 Task: Look for space in Simões Filho, Brazil from 4th June, 2023 to 15th June, 2023 for 2 adults in price range Rs.10000 to Rs.15000. Place can be entire place with 1  bedroom having 1 bed and 1 bathroom. Property type can be house, flat, guest house, hotel. Amenities needed are: washing machine. Booking option can be shelf check-in. Required host language is Spanish.
Action: Mouse moved to (703, 100)
Screenshot: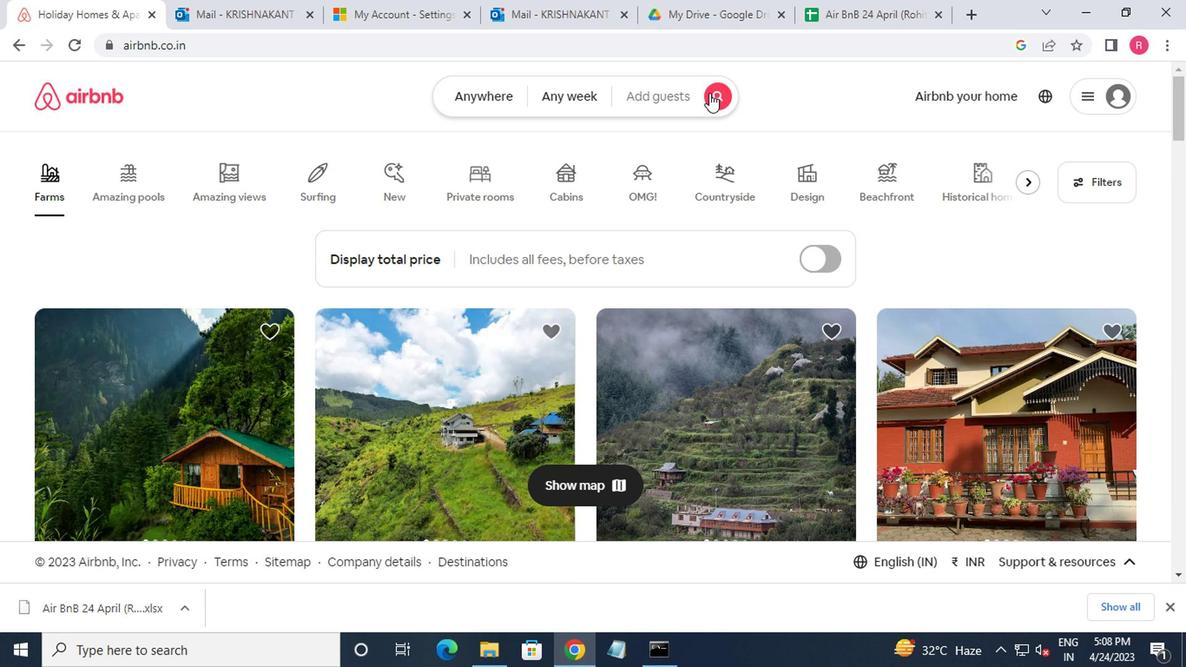 
Action: Mouse pressed left at (703, 100)
Screenshot: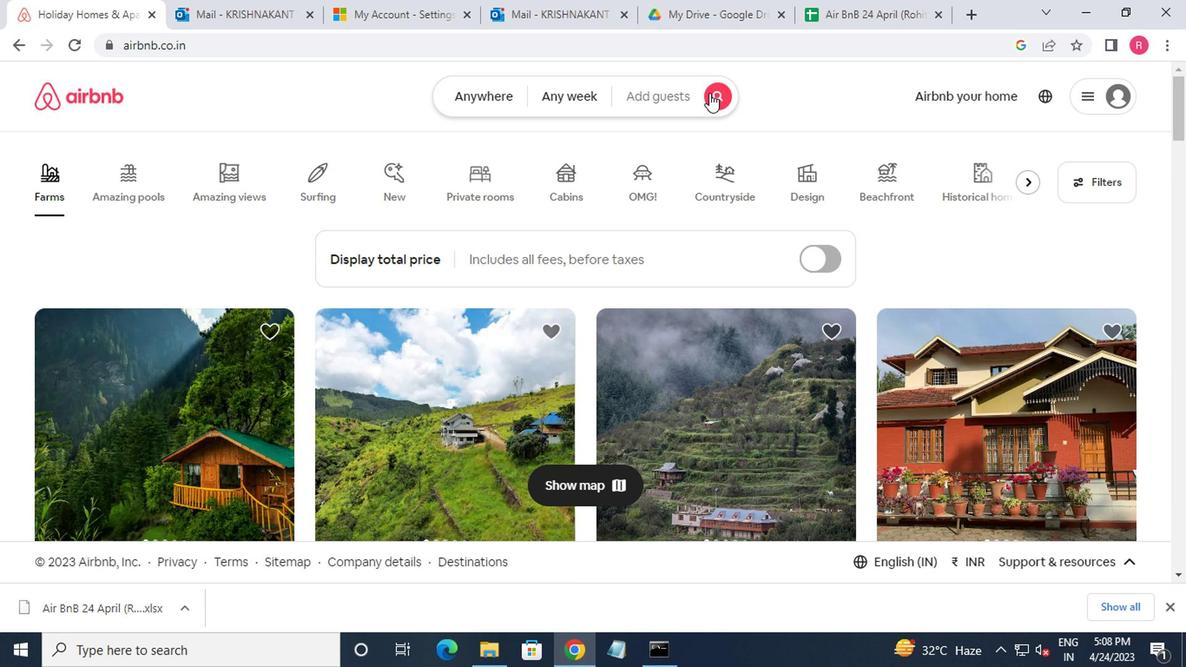 
Action: Mouse moved to (354, 160)
Screenshot: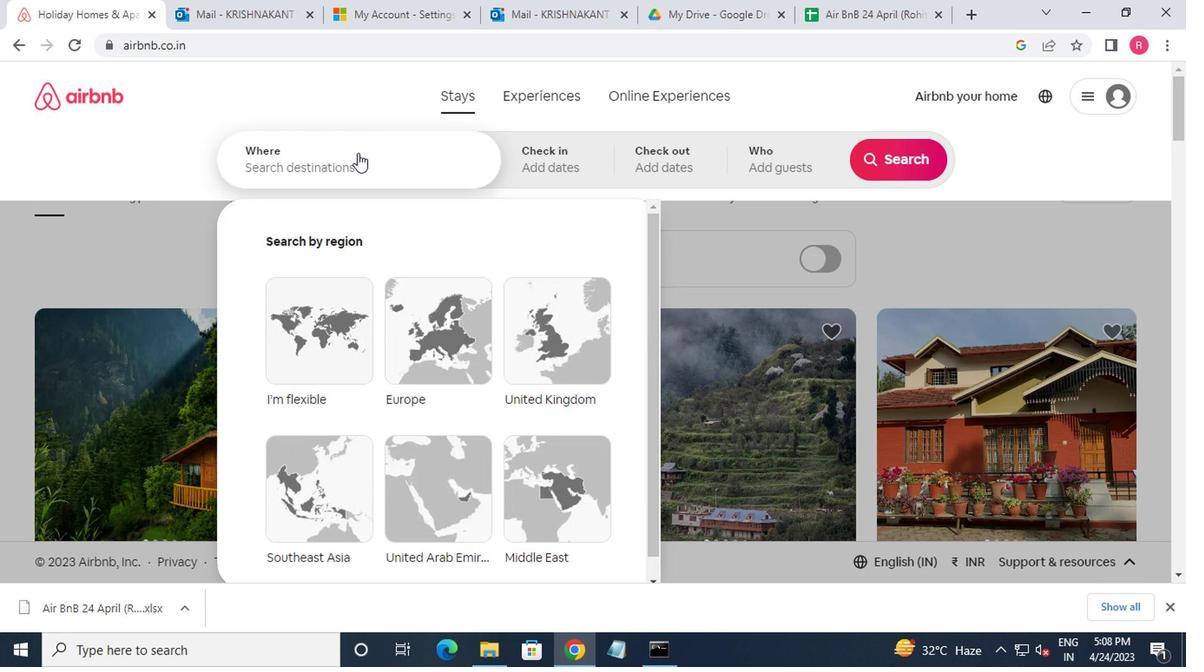 
Action: Mouse pressed left at (354, 160)
Screenshot: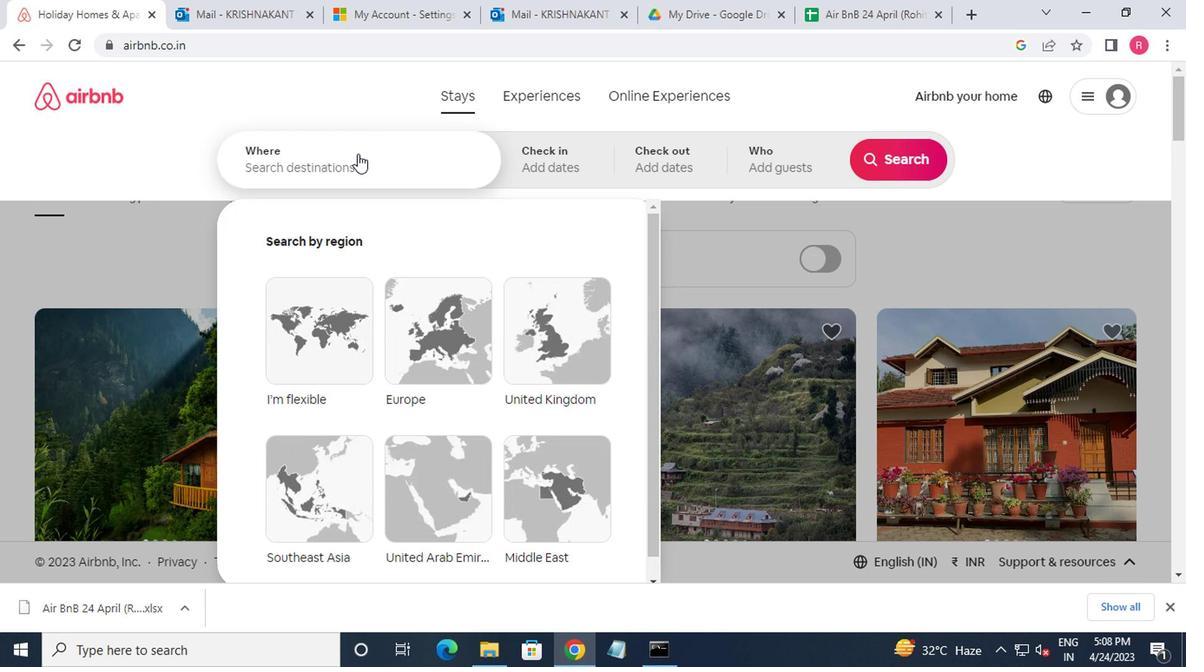 
Action: Mouse moved to (357, 160)
Screenshot: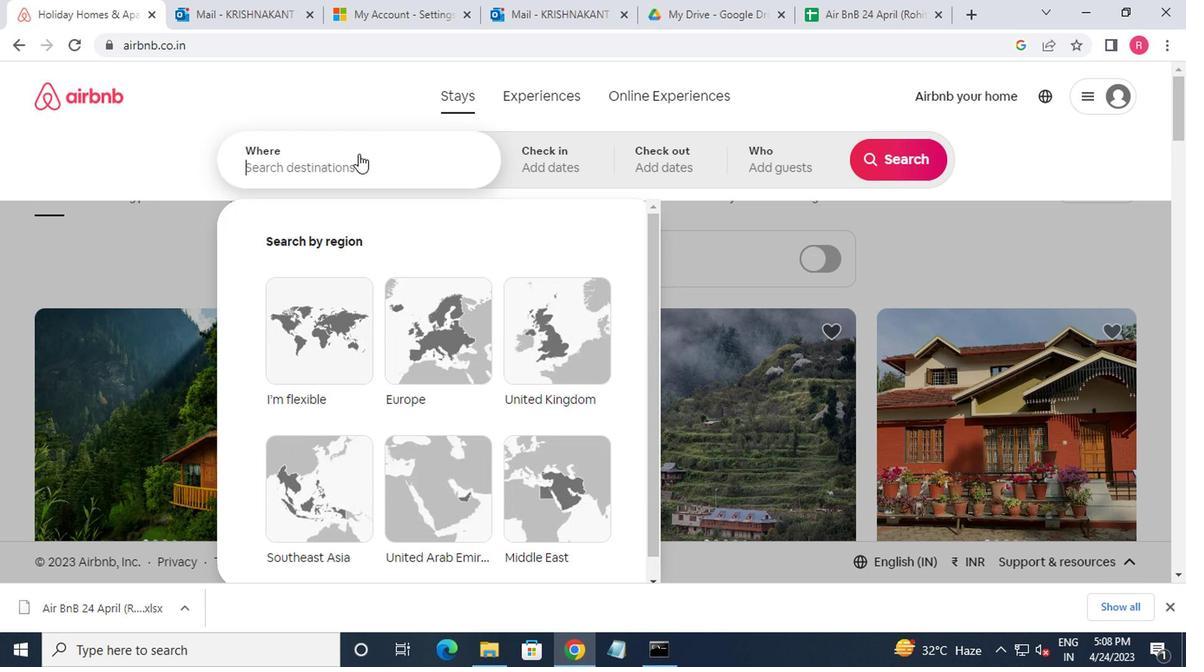 
Action: Key pressed simoes
Screenshot: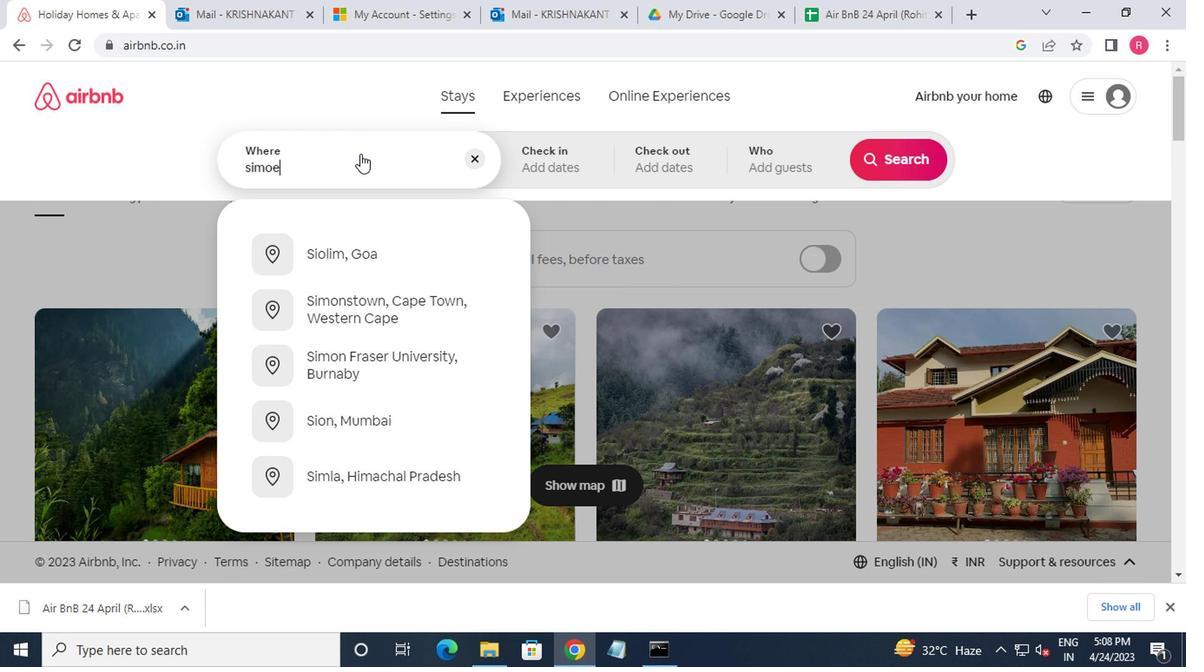 
Action: Mouse moved to (326, 270)
Screenshot: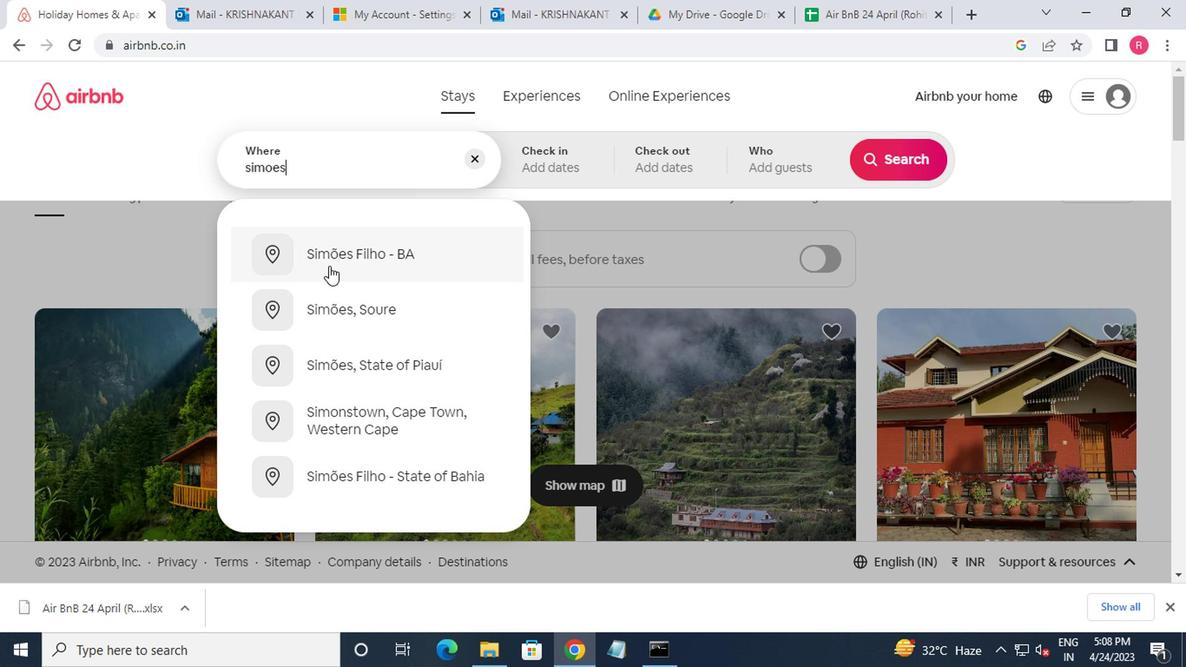 
Action: Mouse pressed left at (326, 270)
Screenshot: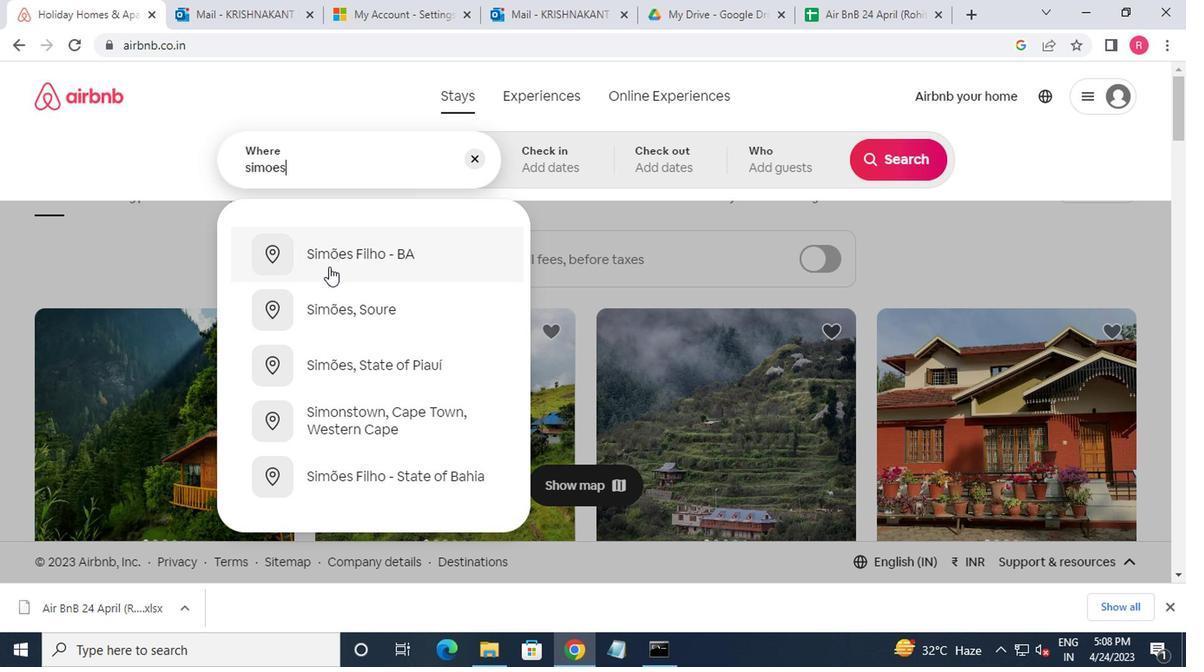 
Action: Mouse moved to (879, 304)
Screenshot: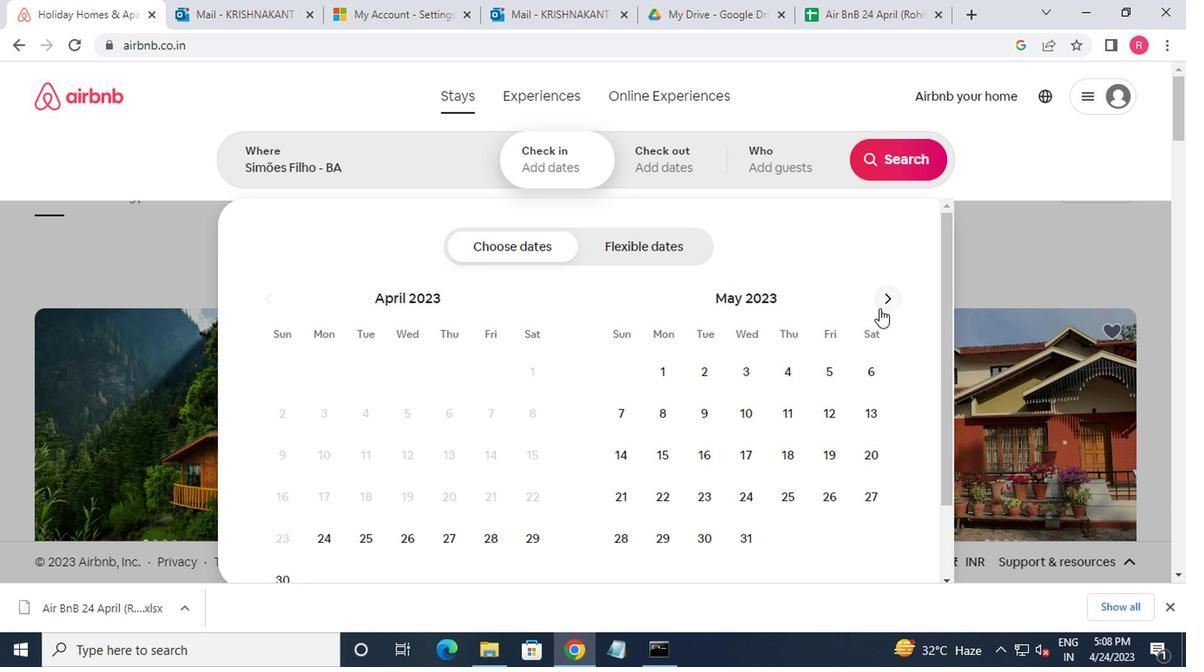 
Action: Mouse pressed left at (879, 304)
Screenshot: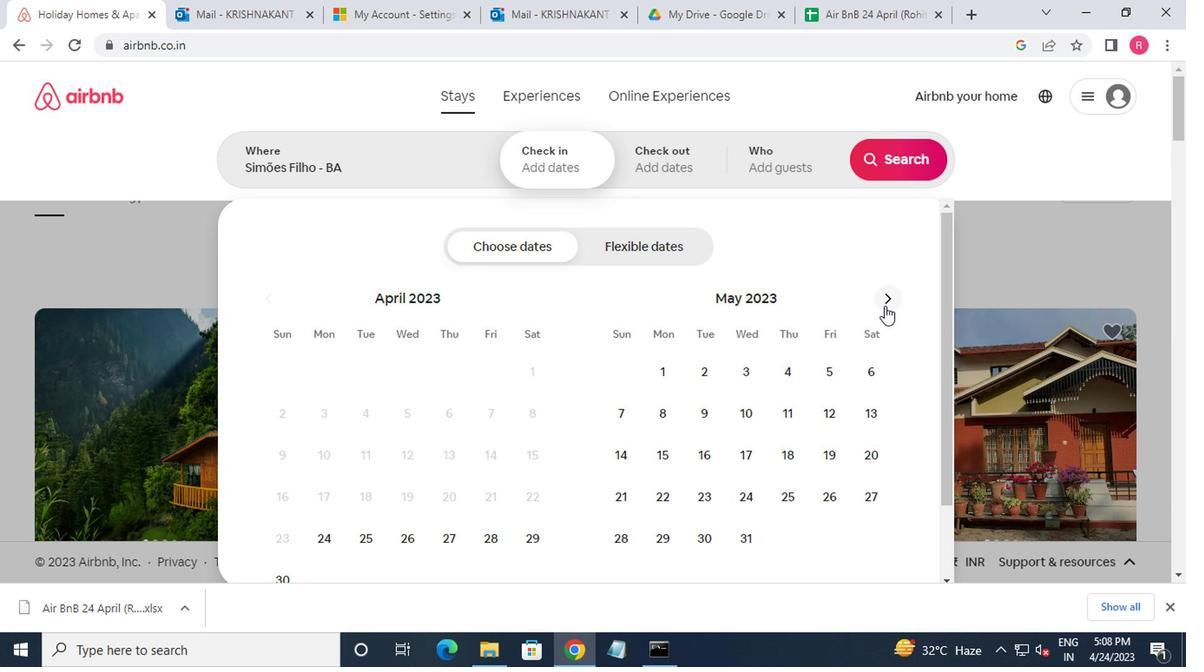 
Action: Mouse moved to (622, 412)
Screenshot: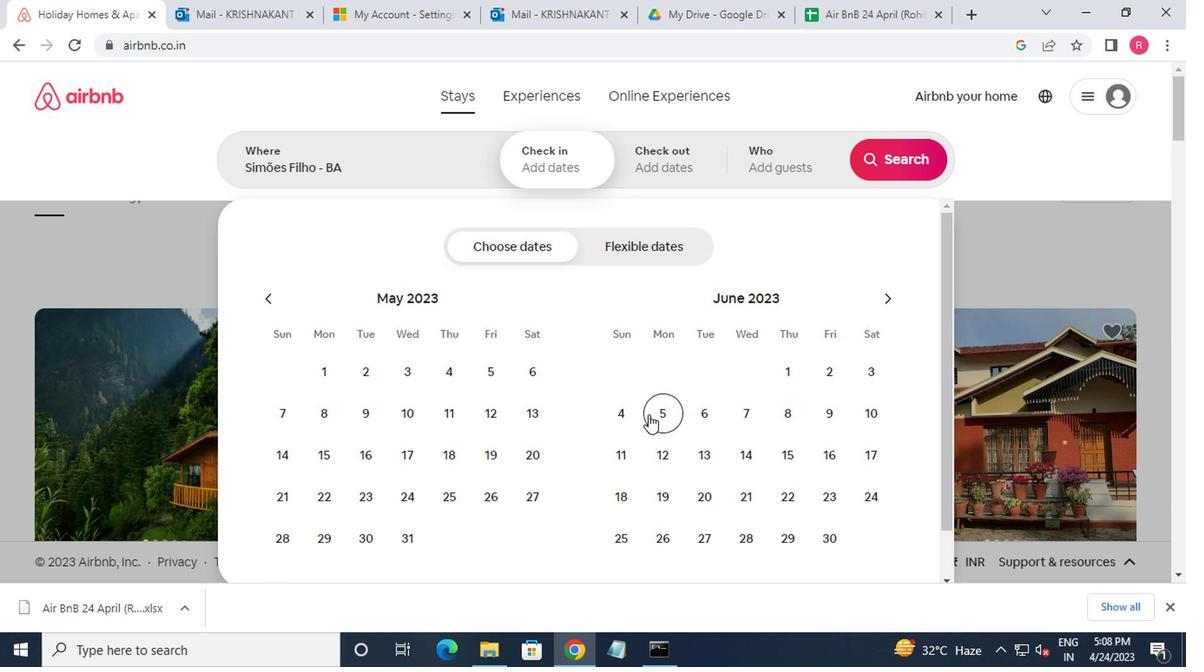 
Action: Mouse pressed left at (622, 412)
Screenshot: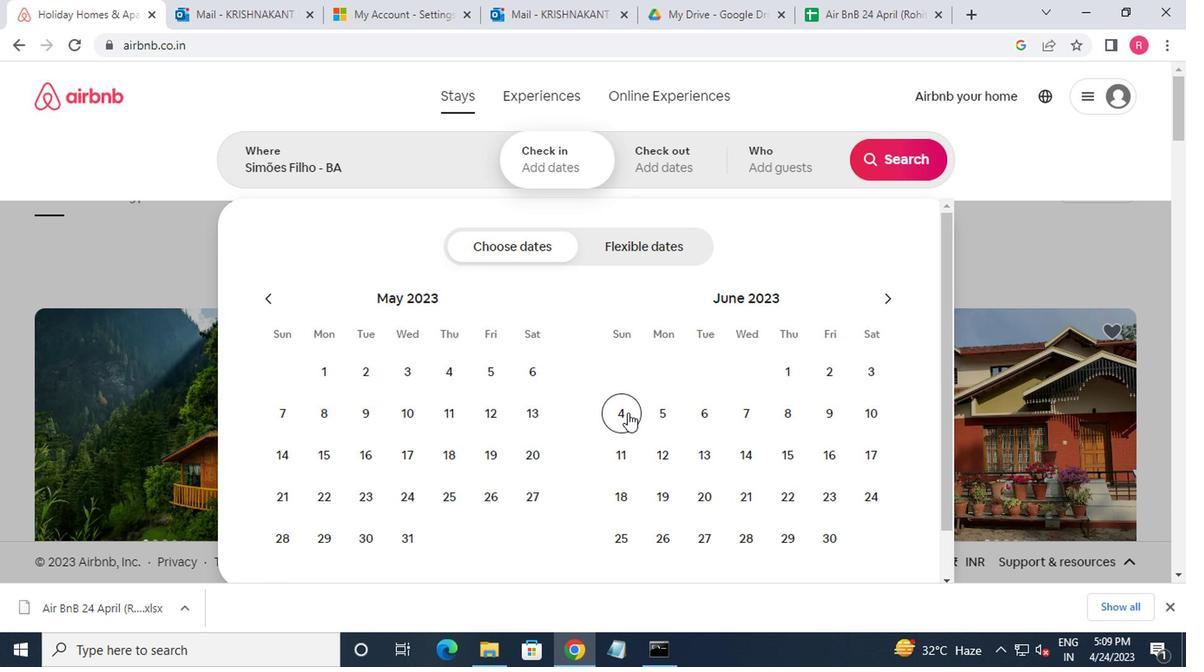 
Action: Mouse moved to (769, 455)
Screenshot: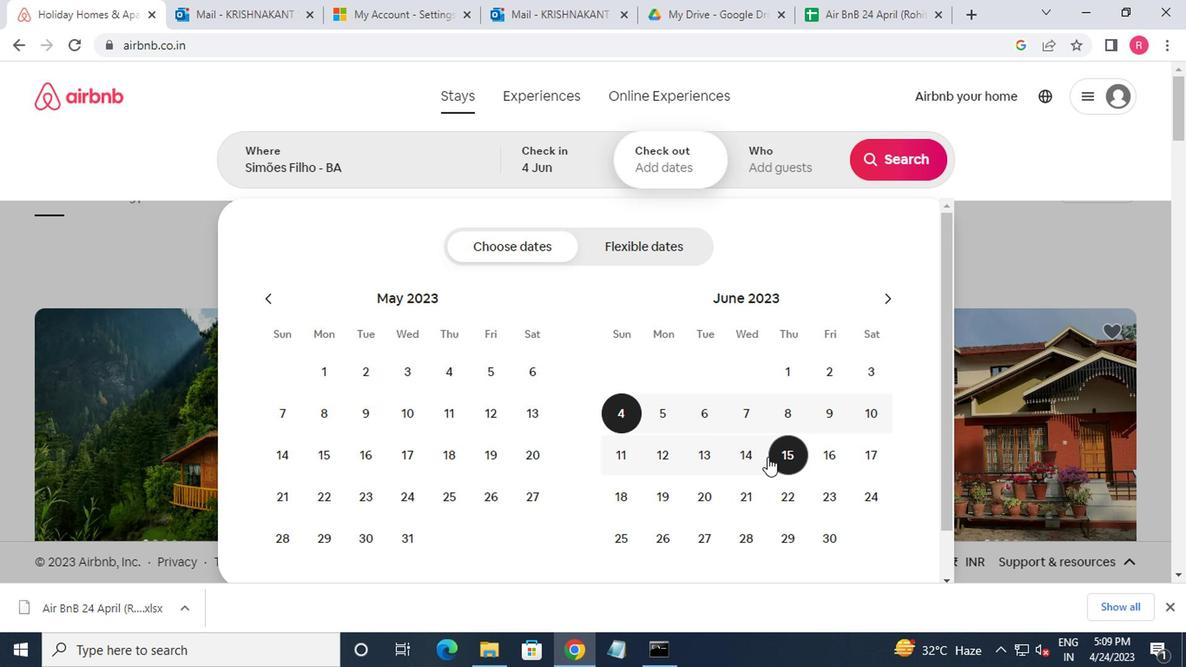 
Action: Mouse pressed left at (769, 455)
Screenshot: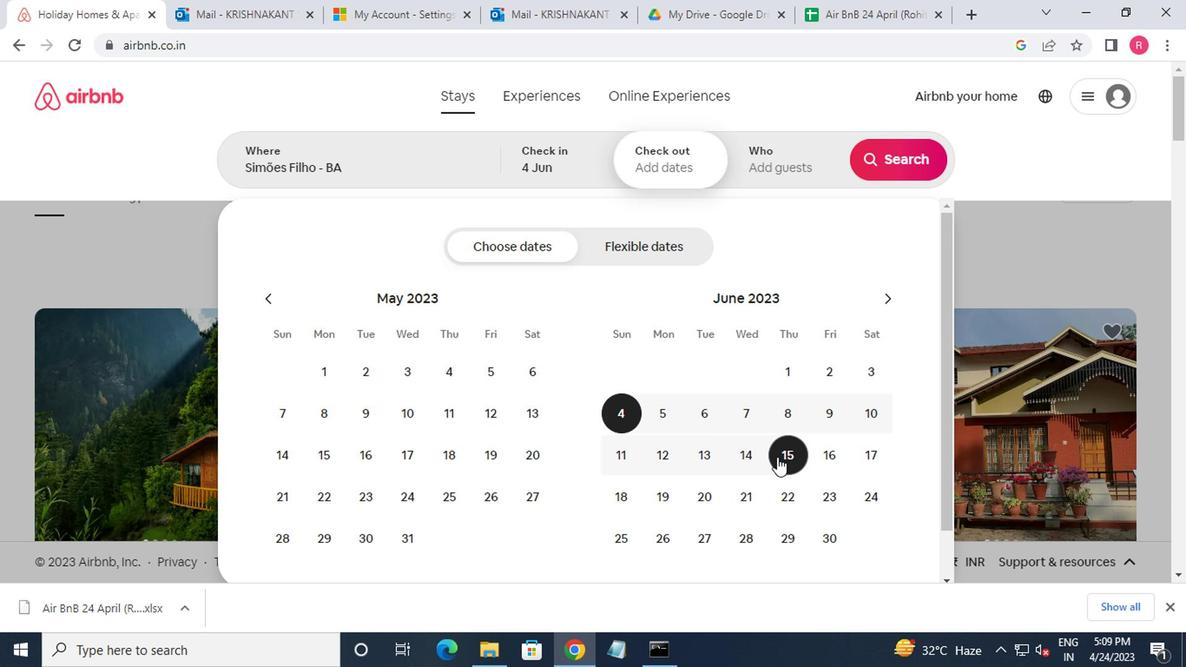 
Action: Mouse moved to (768, 173)
Screenshot: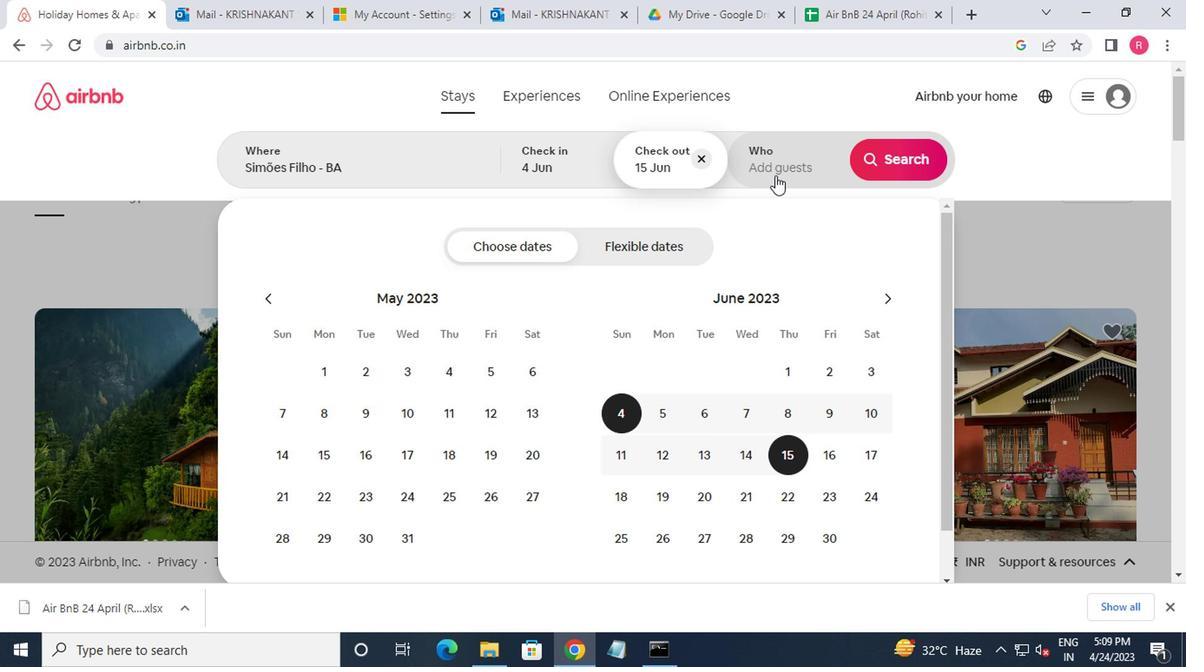 
Action: Mouse pressed left at (768, 173)
Screenshot: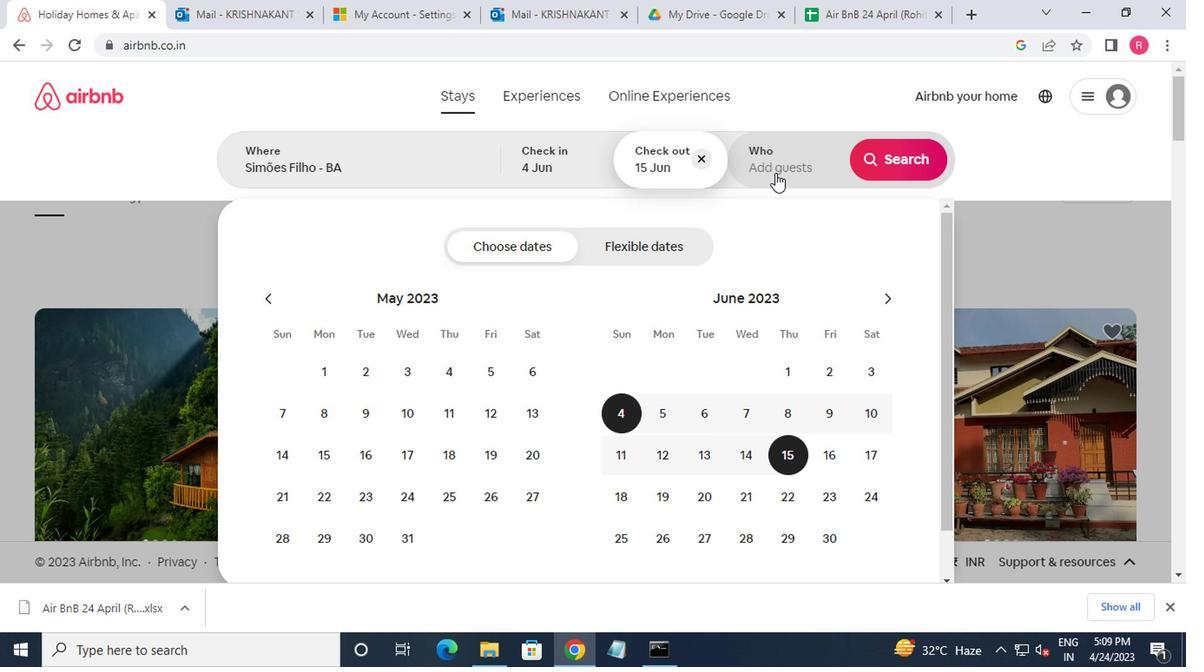 
Action: Mouse moved to (889, 255)
Screenshot: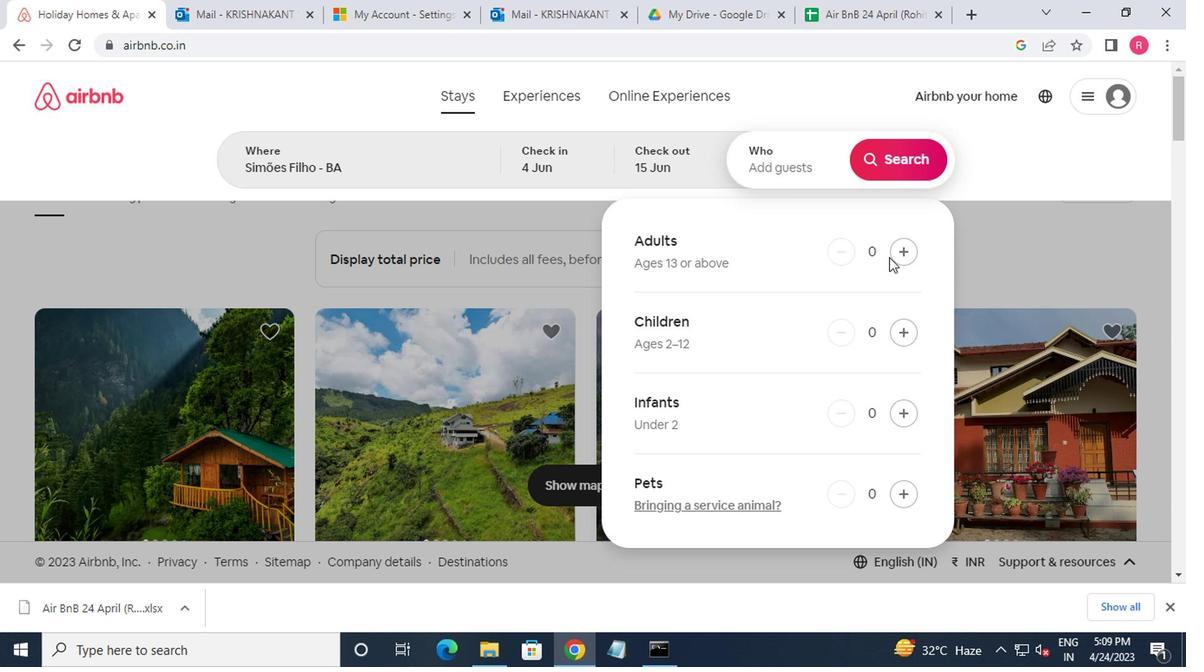 
Action: Mouse pressed left at (889, 255)
Screenshot: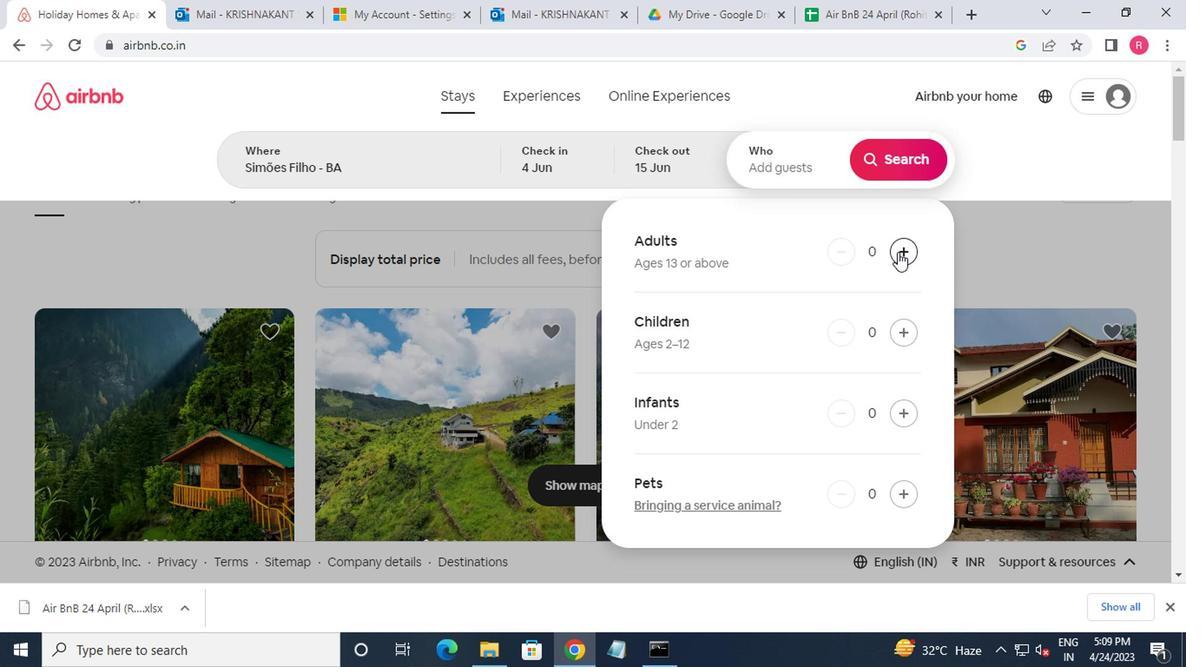 
Action: Mouse moved to (889, 254)
Screenshot: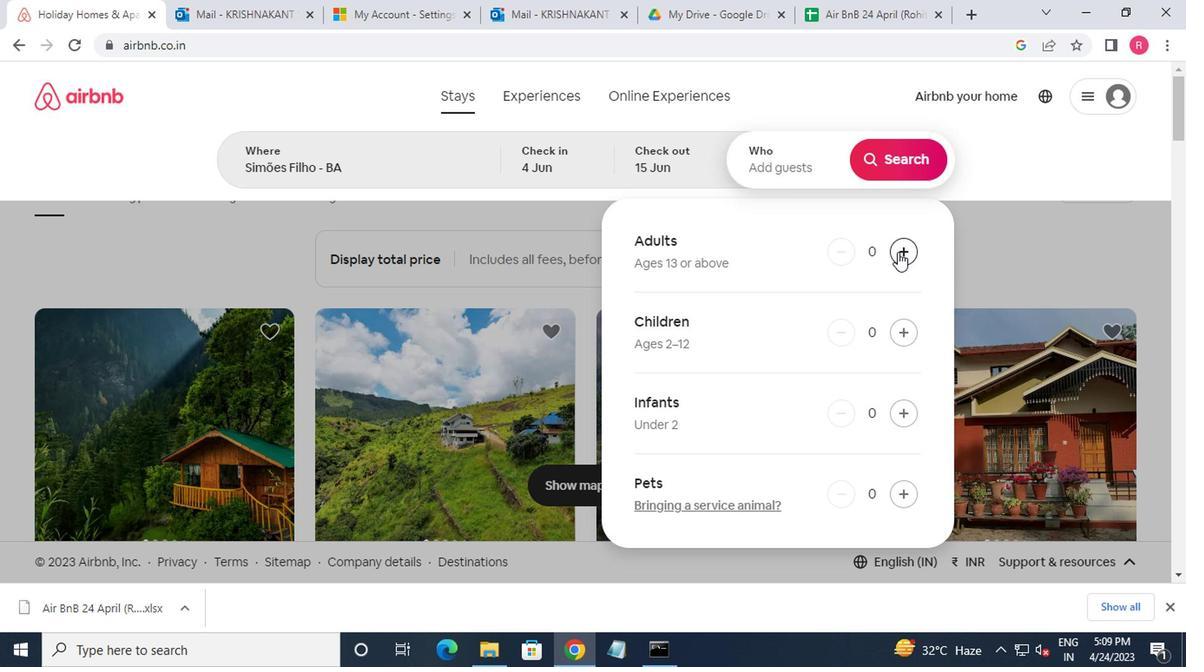 
Action: Mouse pressed left at (889, 254)
Screenshot: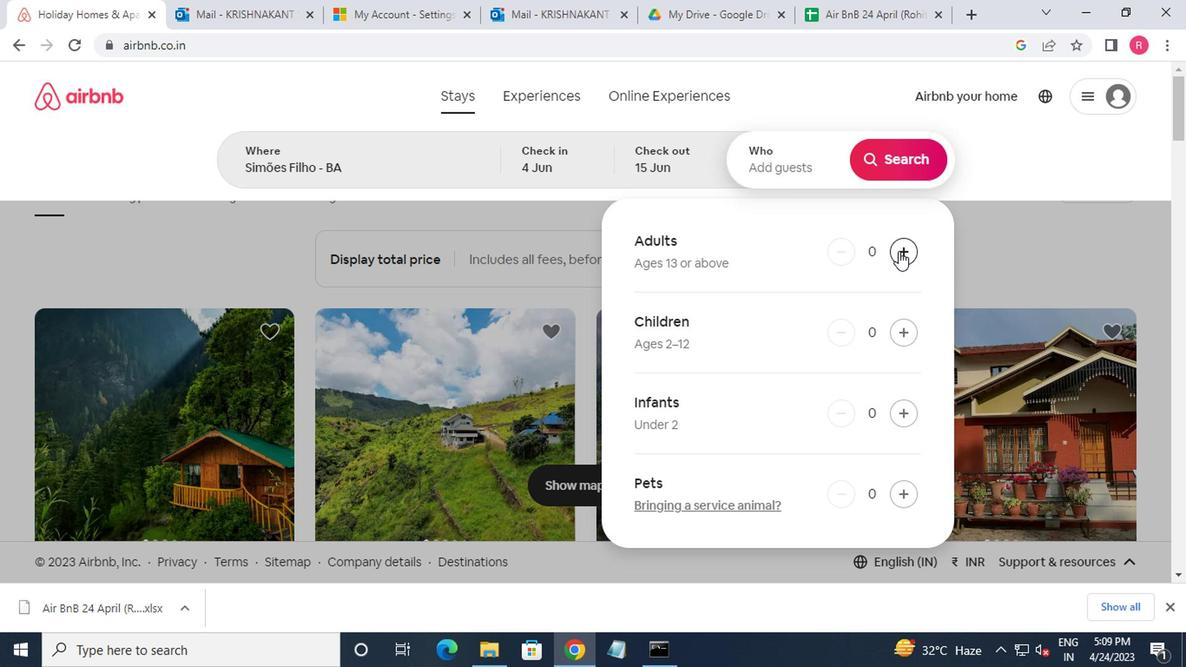 
Action: Mouse moved to (878, 182)
Screenshot: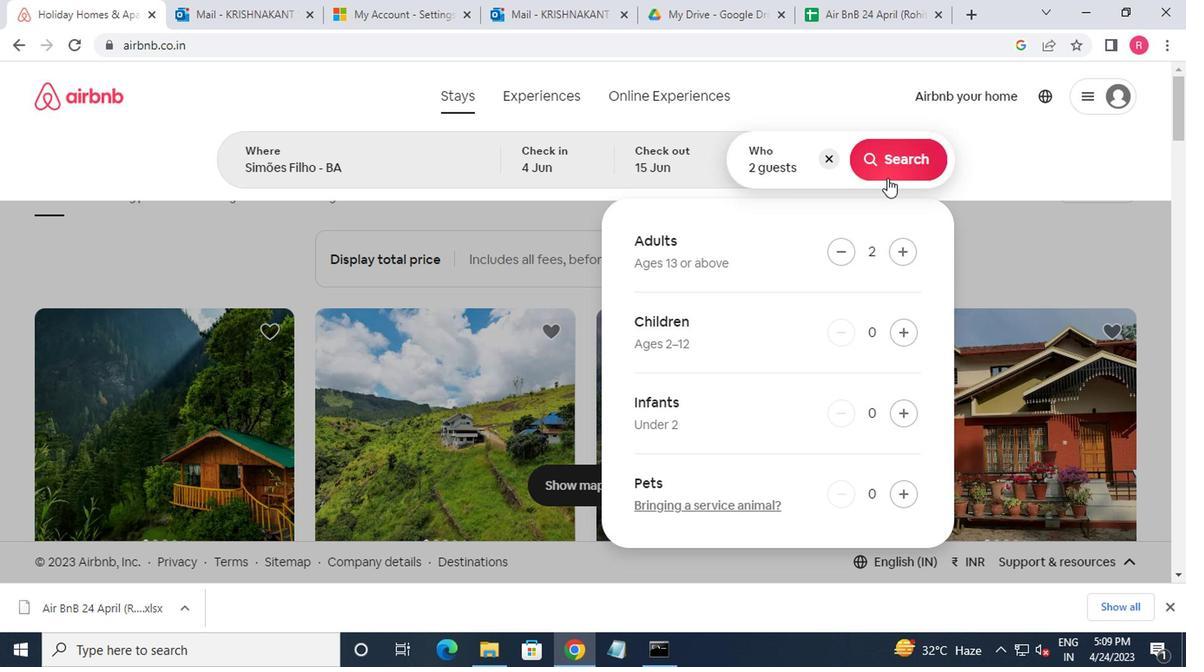 
Action: Mouse pressed left at (878, 182)
Screenshot: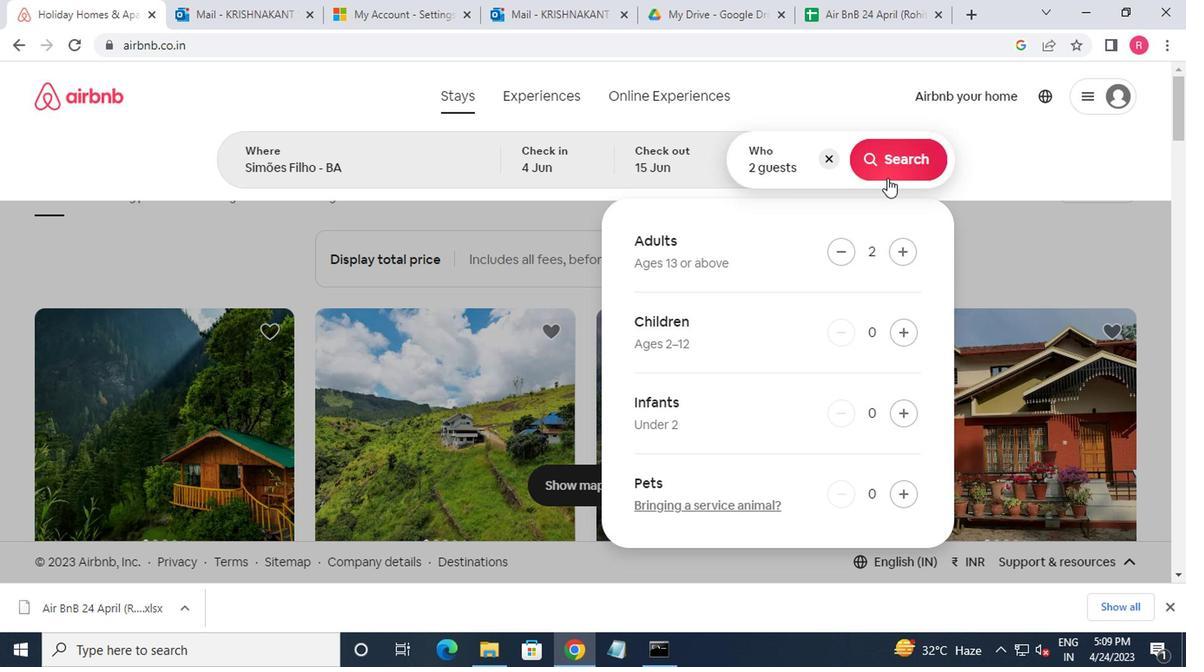 
Action: Mouse moved to (1098, 169)
Screenshot: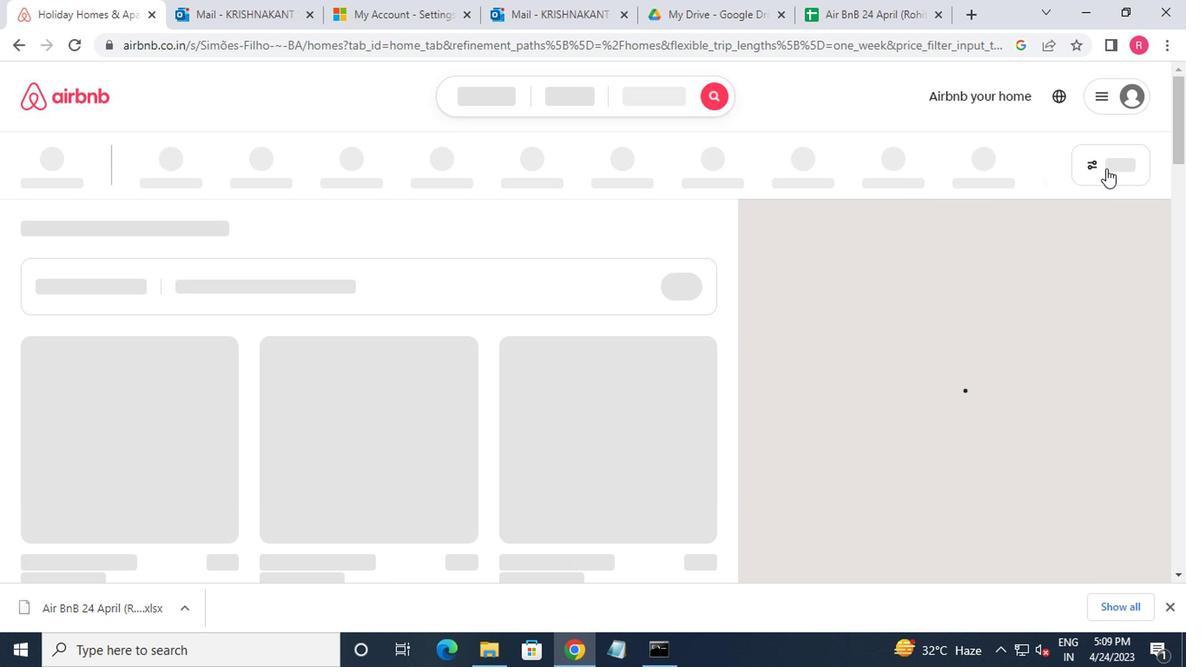 
Action: Mouse pressed left at (1098, 169)
Screenshot: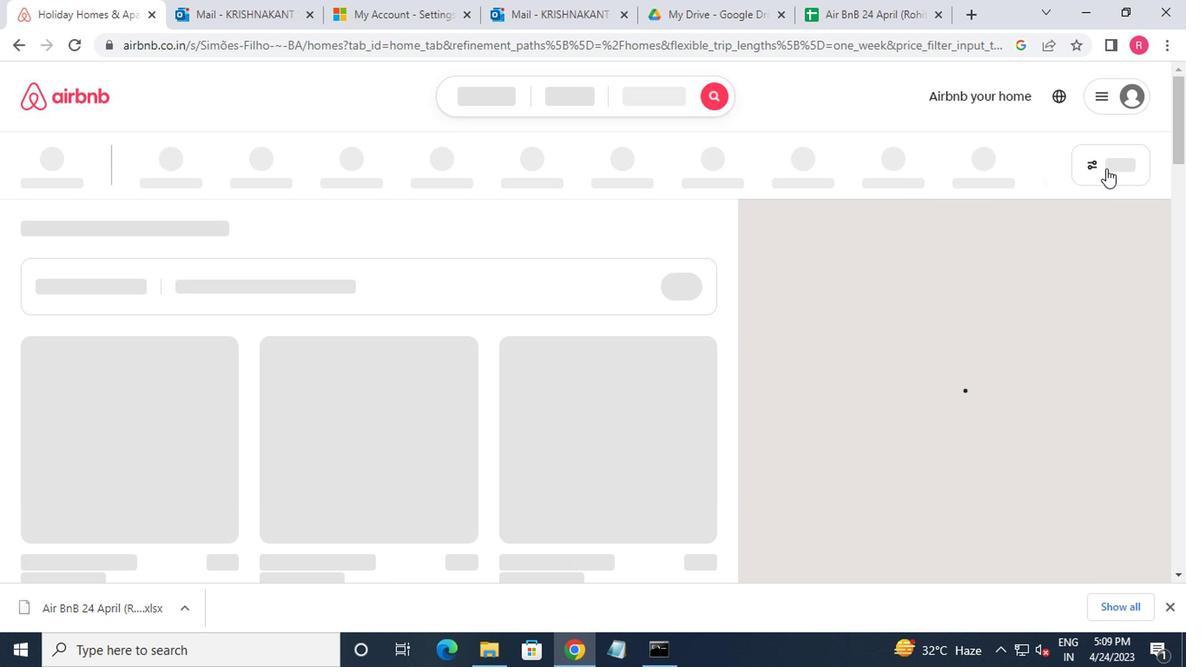 
Action: Mouse moved to (1074, 169)
Screenshot: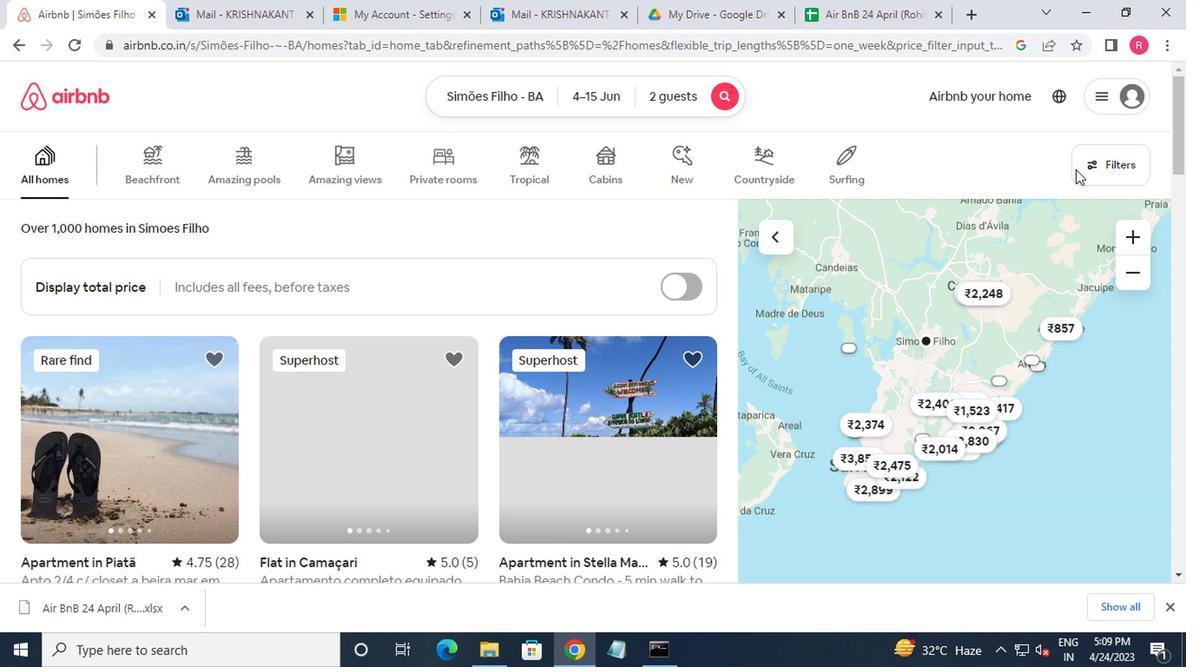 
Action: Mouse pressed left at (1074, 169)
Screenshot: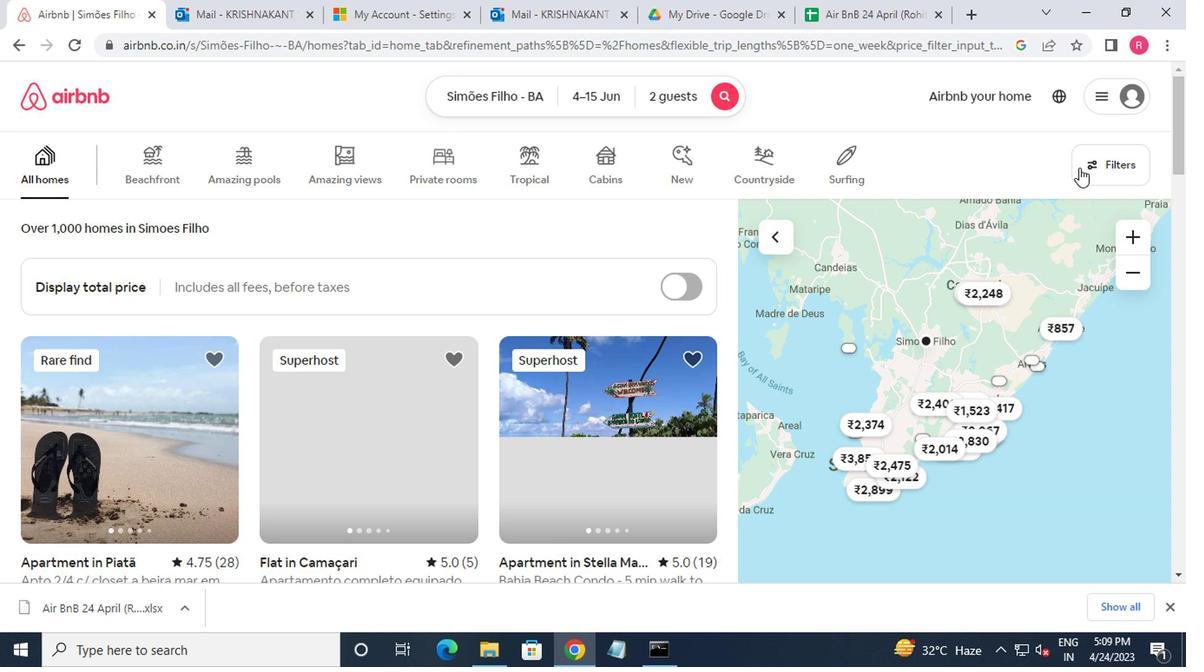 
Action: Mouse moved to (397, 377)
Screenshot: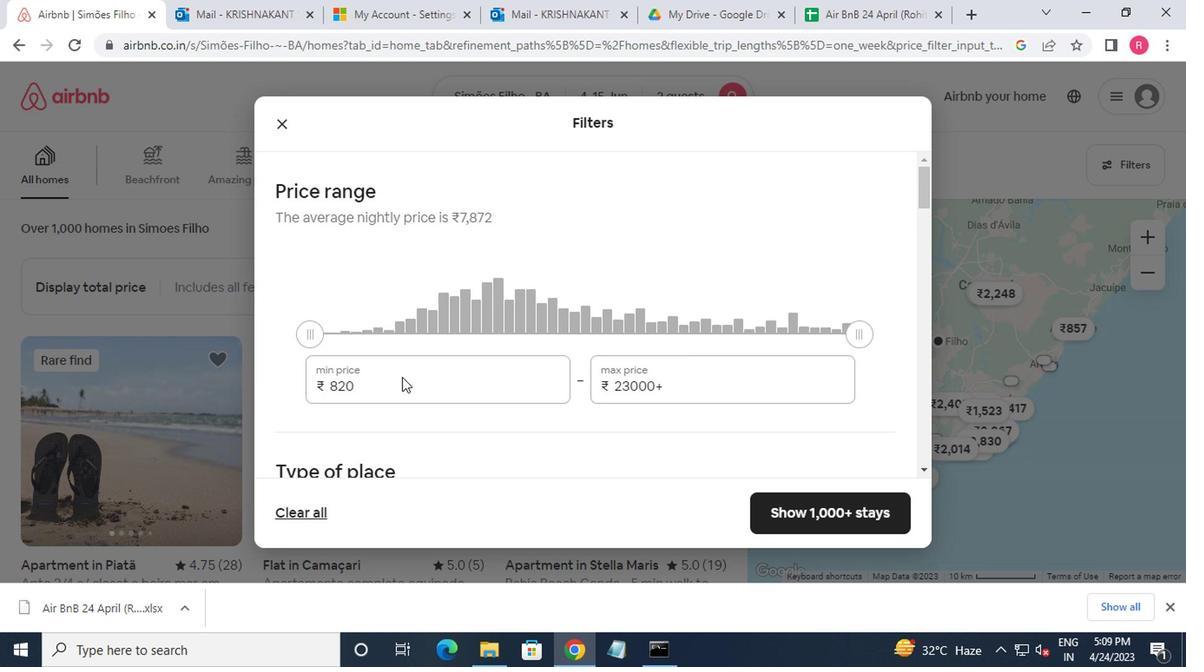 
Action: Mouse pressed left at (397, 377)
Screenshot: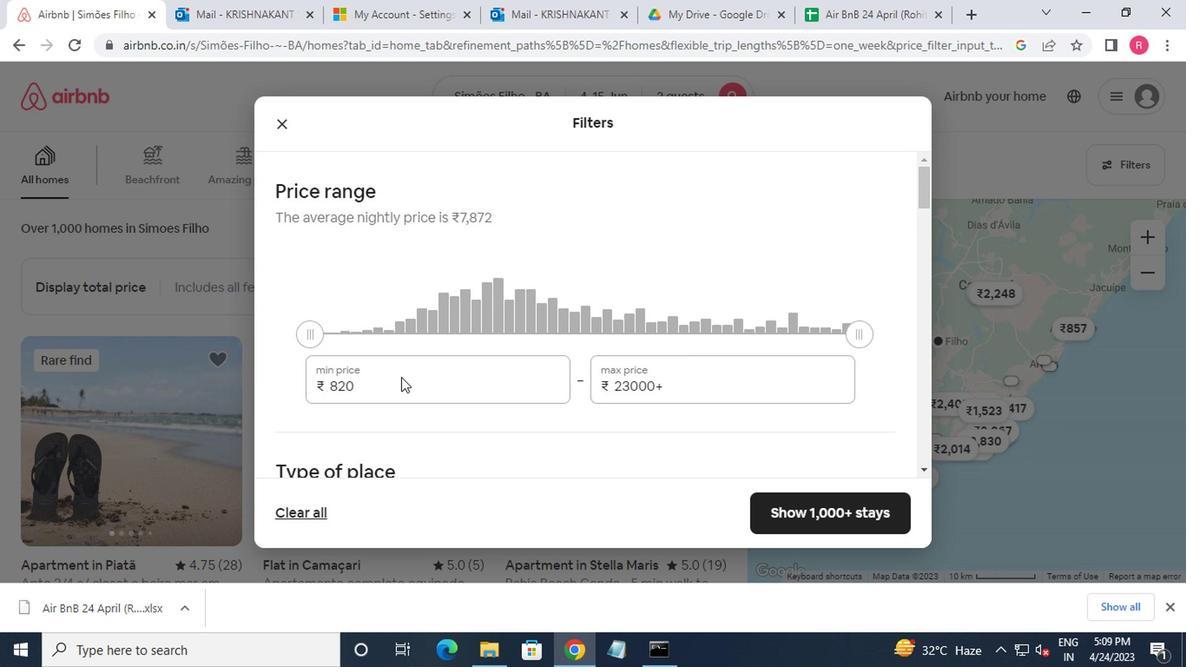 
Action: Mouse moved to (400, 376)
Screenshot: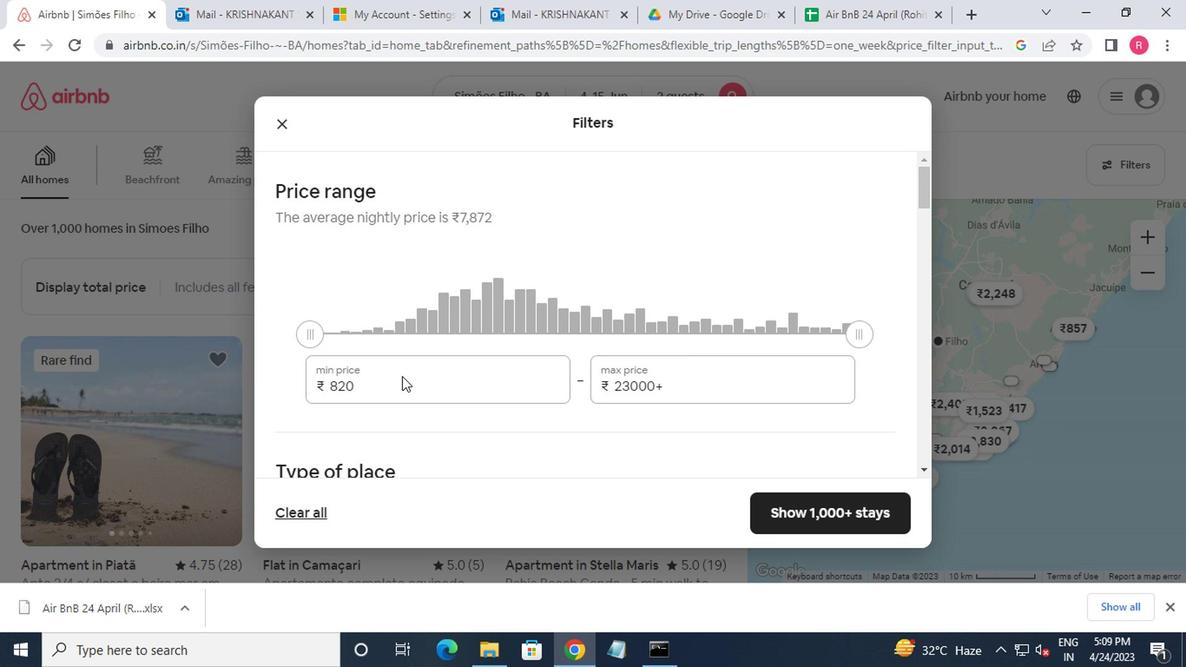 
Action: Key pressed <Key.backspace><Key.backspace><Key.backspace><Key.backspace>10000
Screenshot: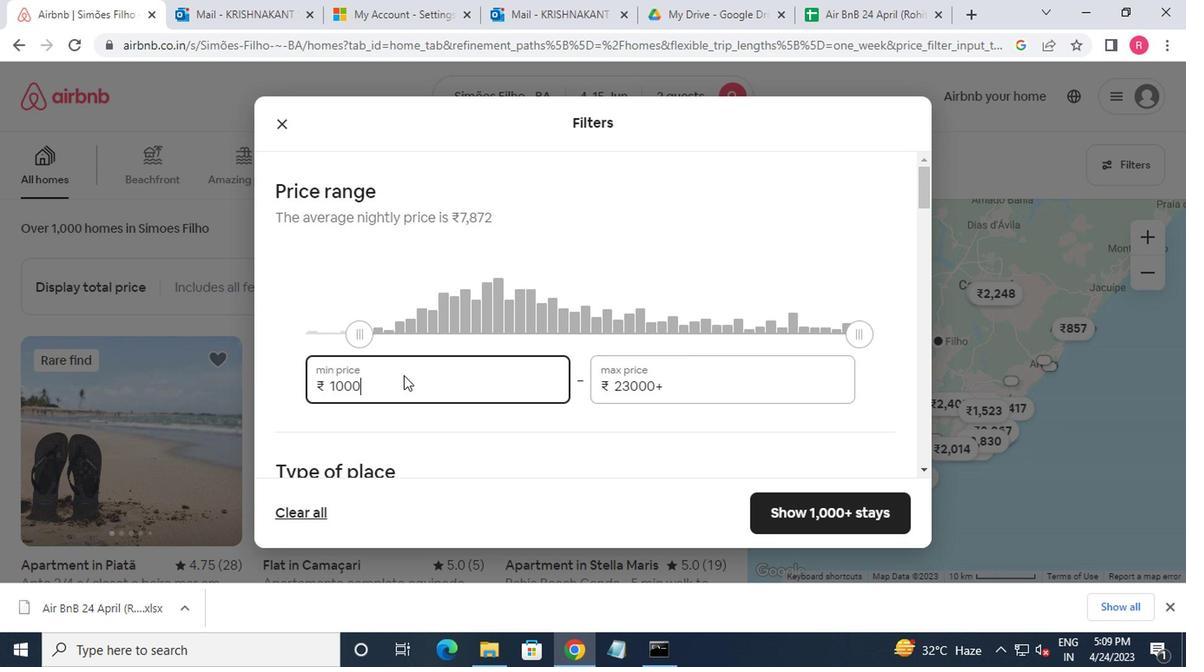 
Action: Mouse moved to (670, 368)
Screenshot: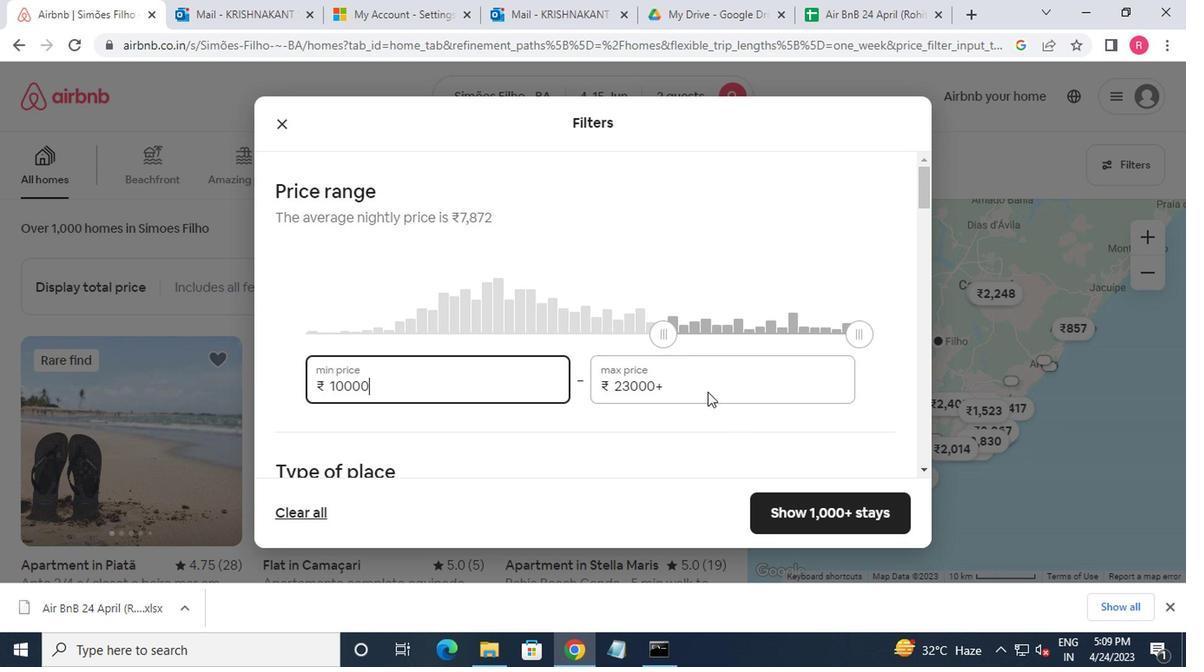 
Action: Mouse pressed left at (670, 368)
Screenshot: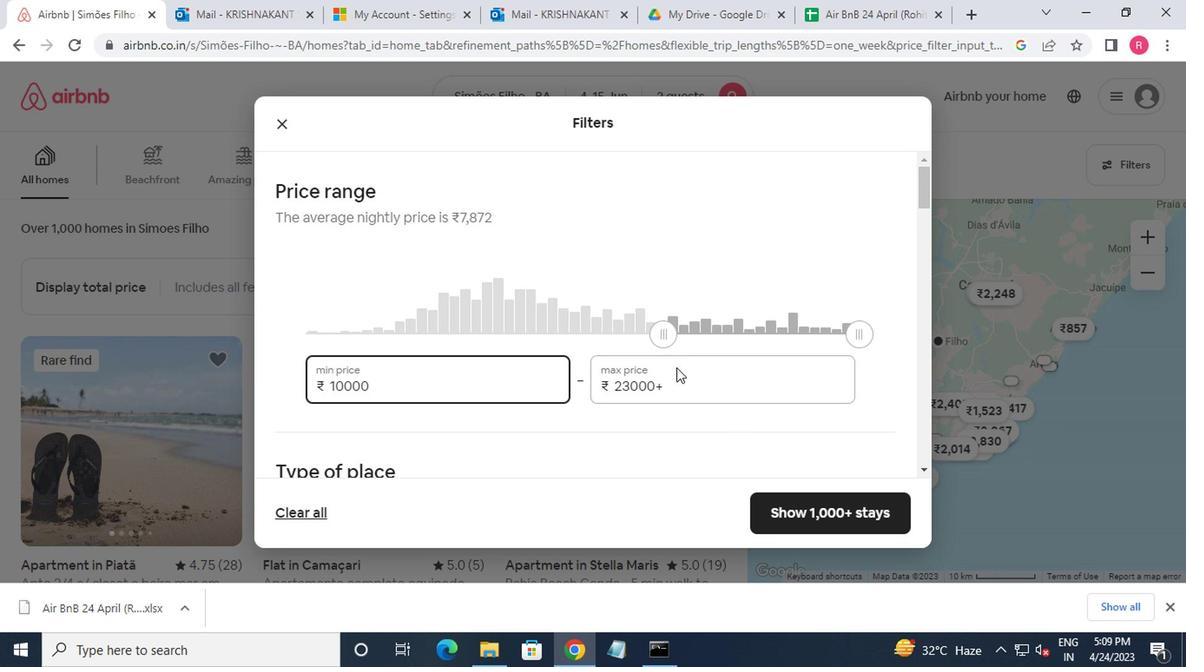 
Action: Mouse moved to (667, 393)
Screenshot: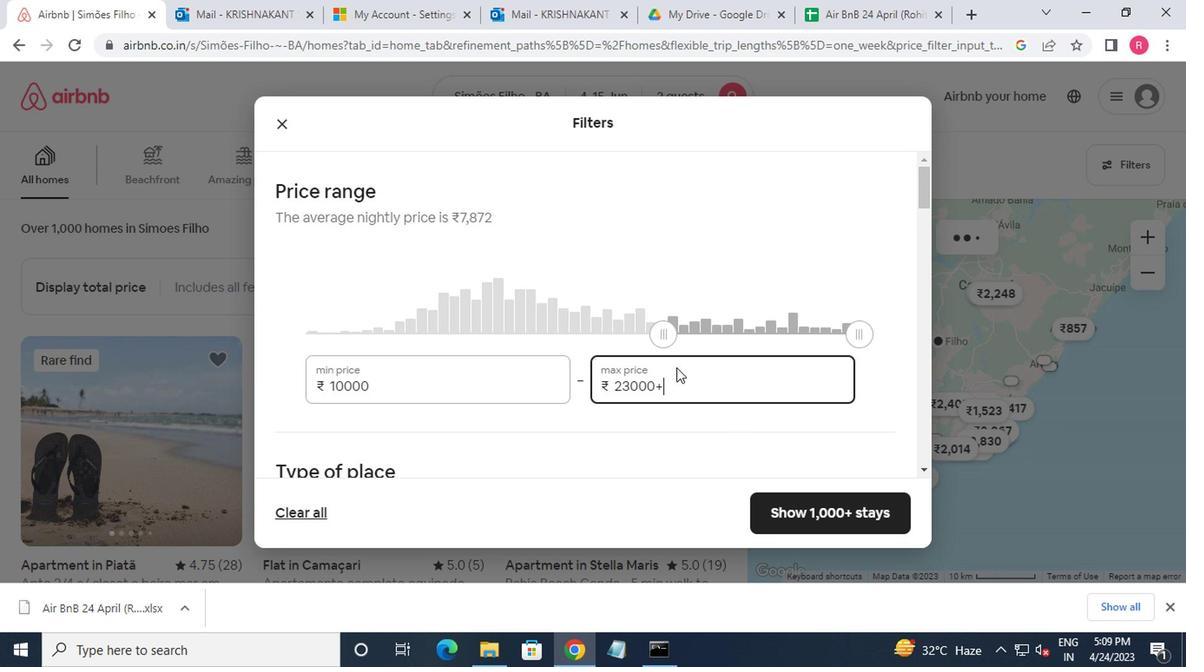 
Action: Key pressed <Key.backspace><Key.backspace><Key.backspace><Key.backspace><Key.backspace><Key.backspace>15000
Screenshot: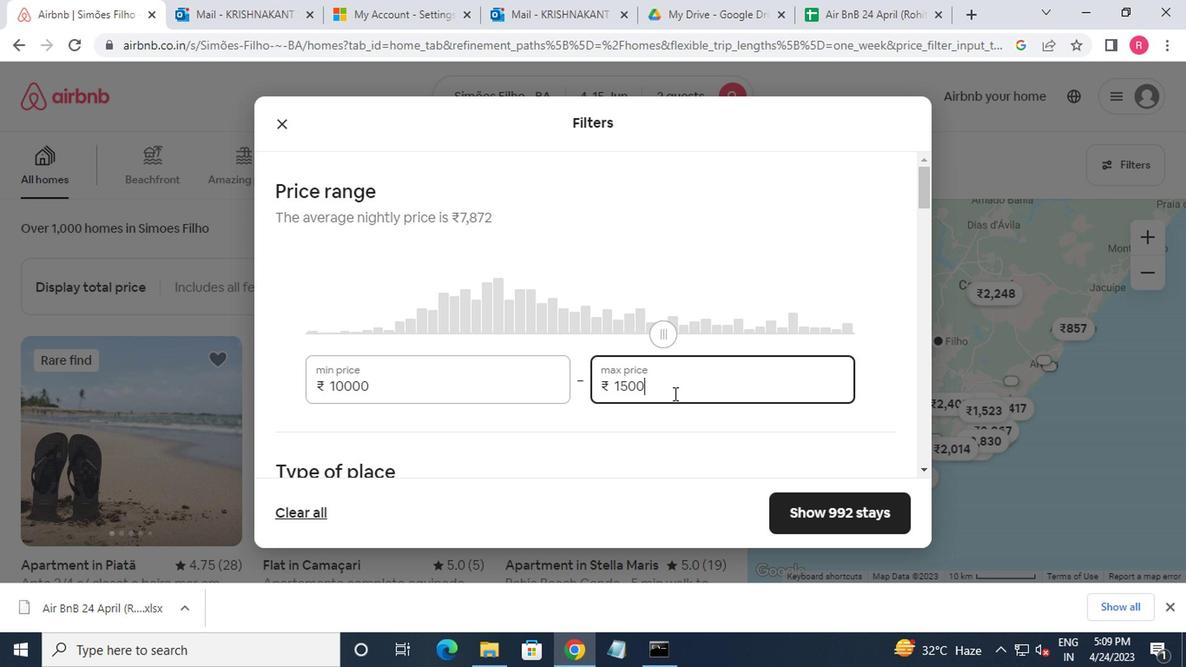 
Action: Mouse moved to (657, 426)
Screenshot: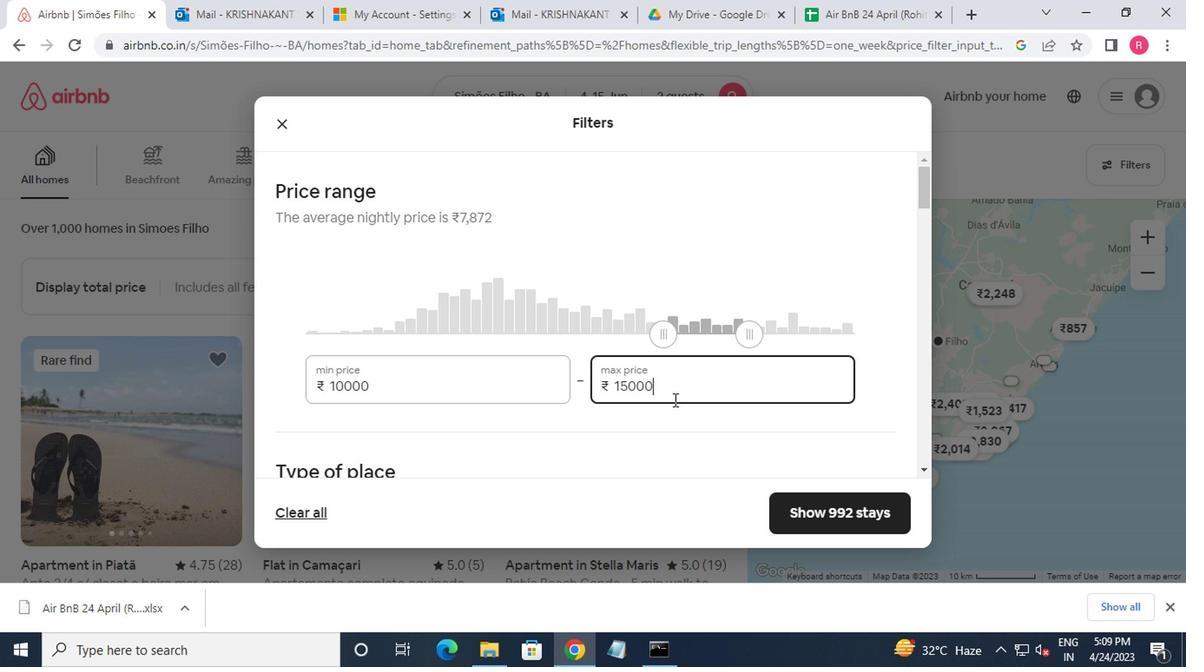 
Action: Mouse scrolled (657, 425) with delta (0, -1)
Screenshot: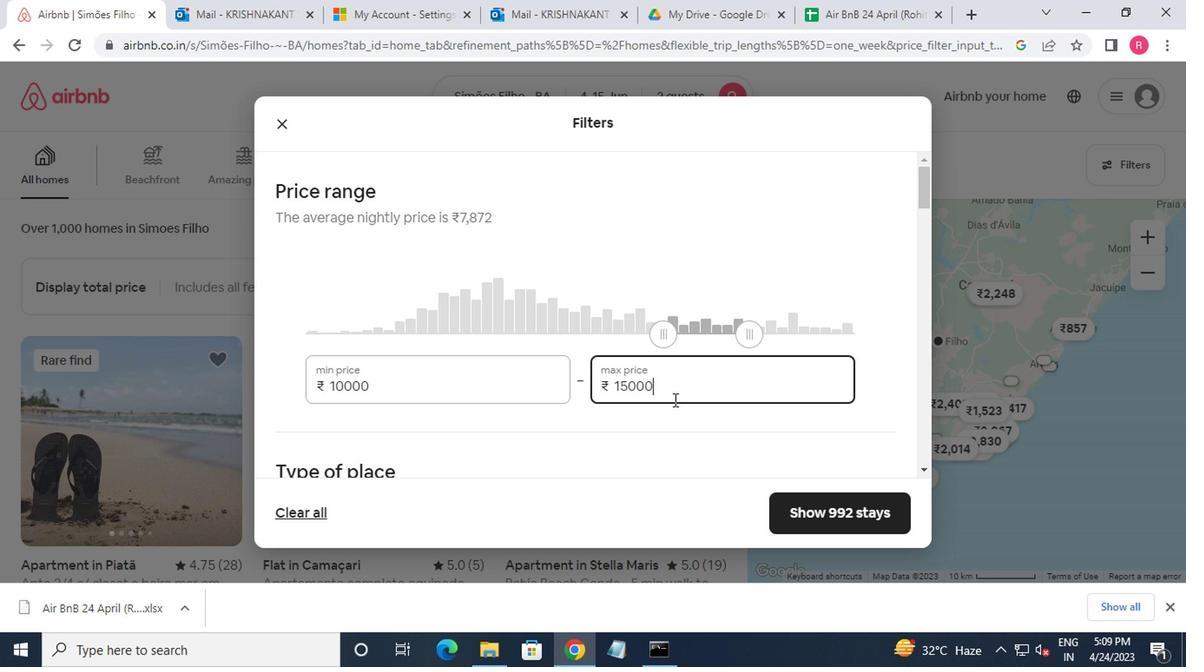 
Action: Mouse moved to (628, 462)
Screenshot: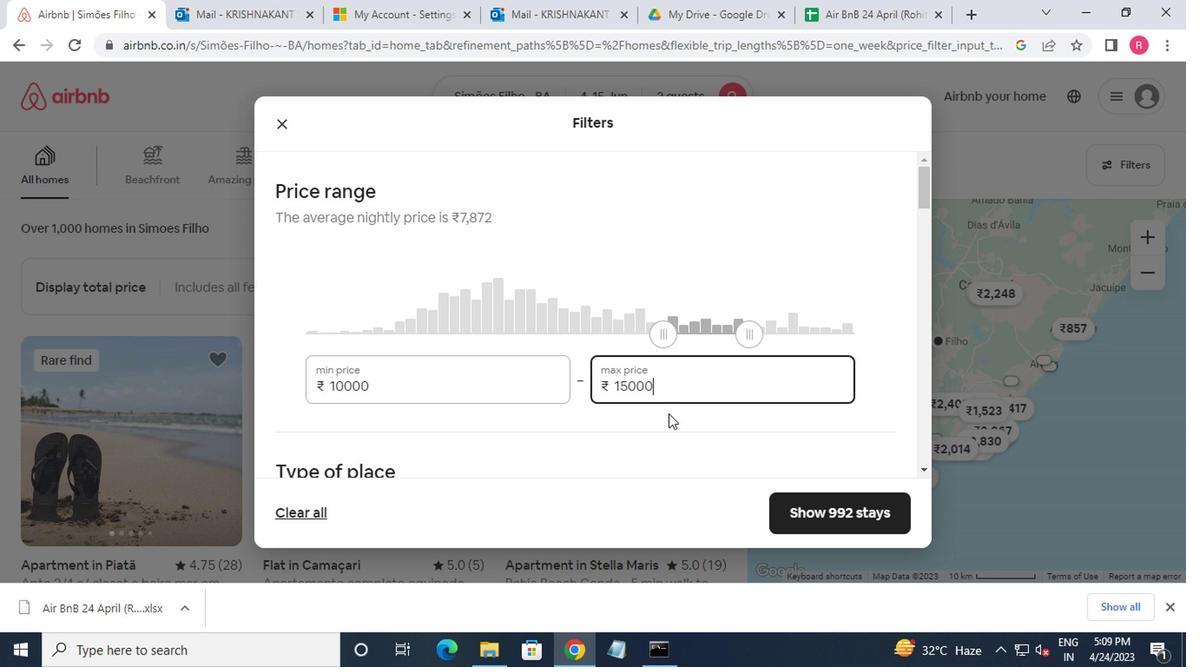 
Action: Mouse scrolled (628, 461) with delta (0, -1)
Screenshot: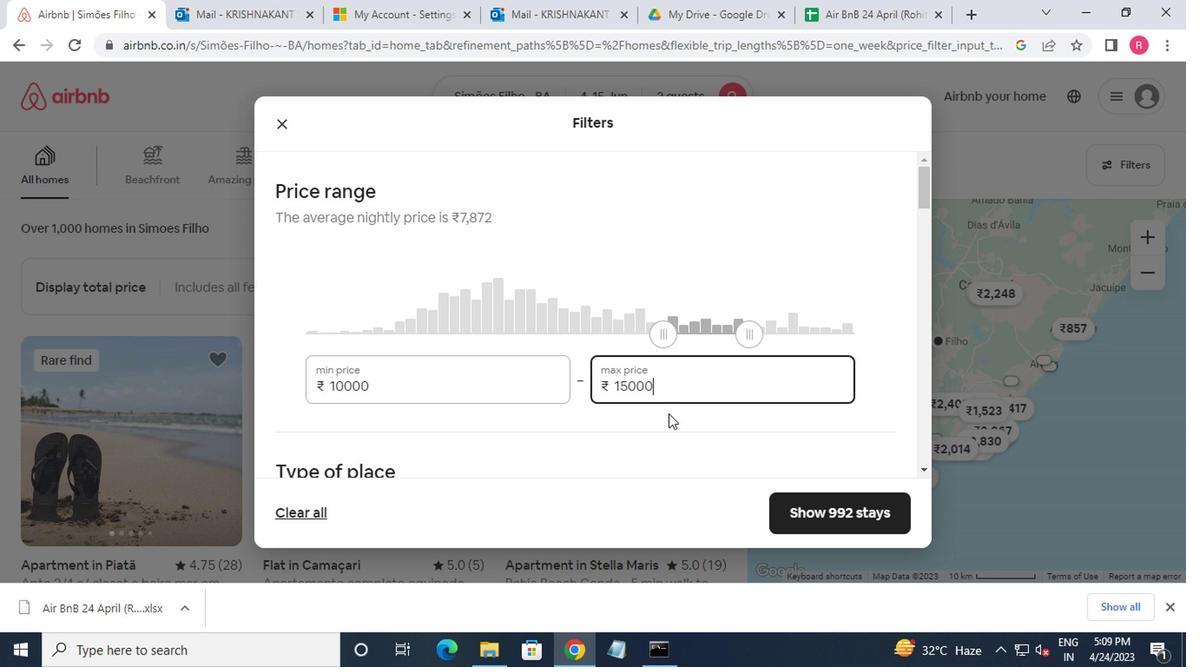 
Action: Mouse moved to (283, 344)
Screenshot: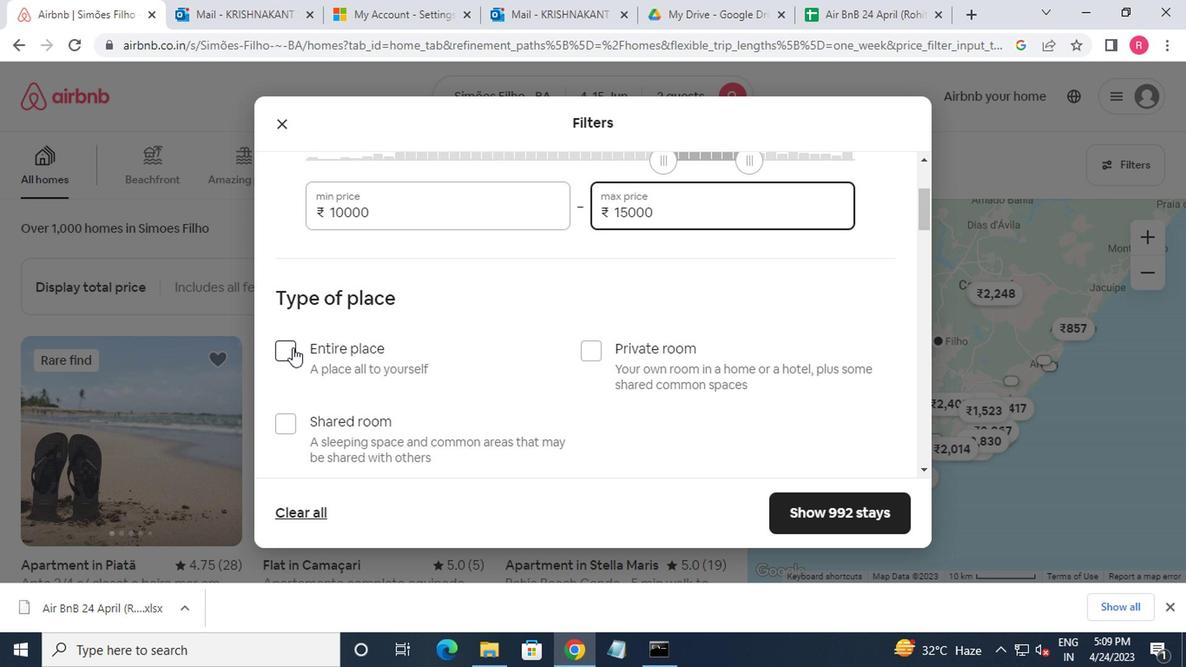 
Action: Mouse pressed left at (283, 344)
Screenshot: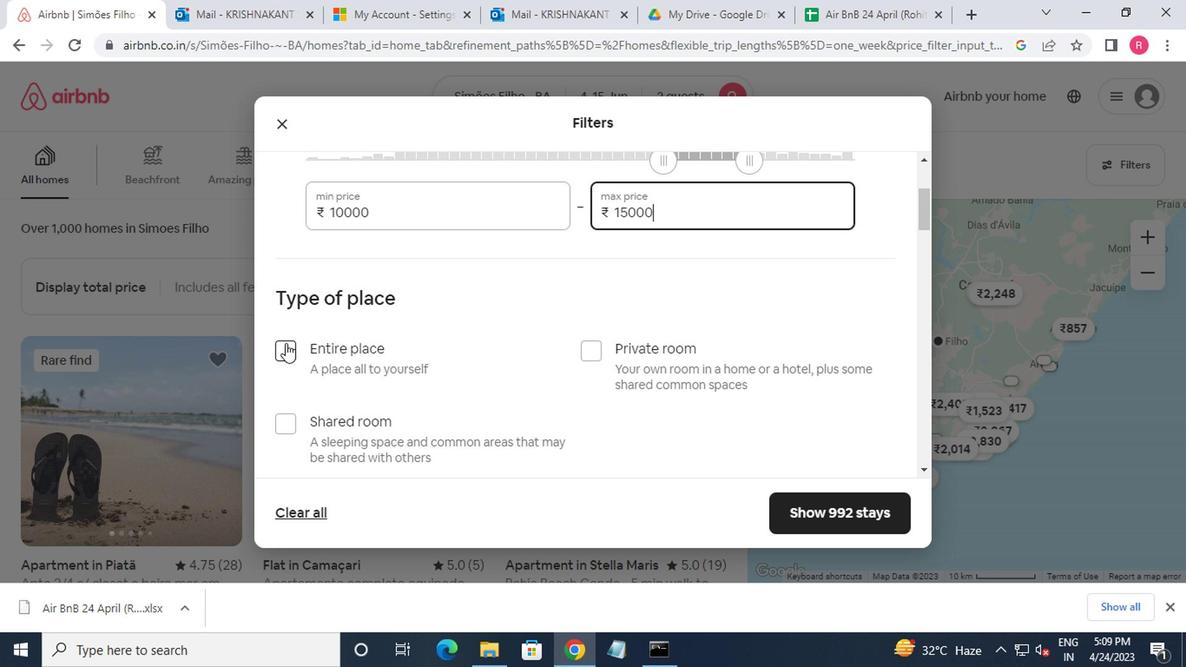 
Action: Mouse moved to (337, 377)
Screenshot: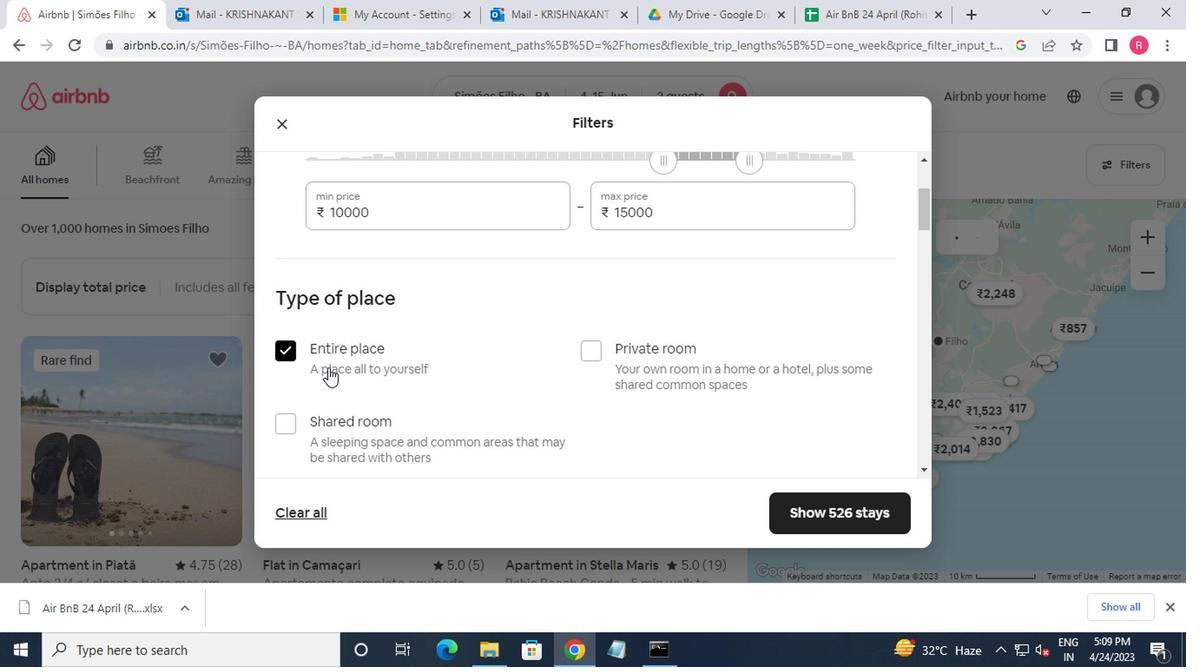 
Action: Mouse scrolled (337, 376) with delta (0, 0)
Screenshot: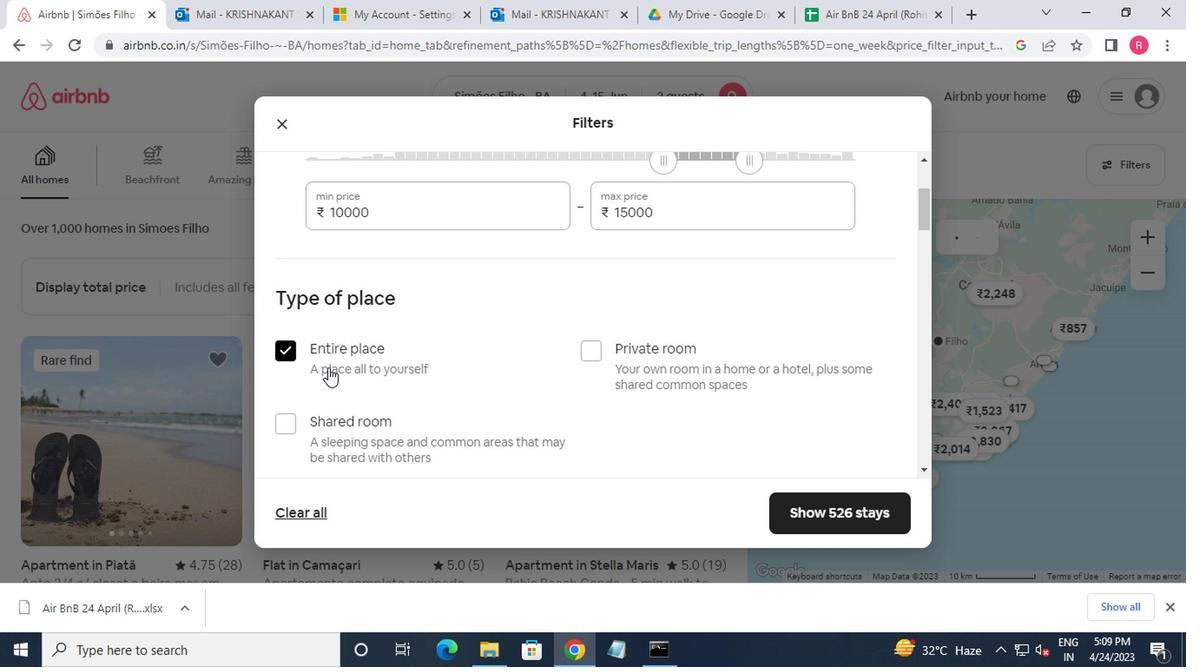 
Action: Mouse moved to (340, 381)
Screenshot: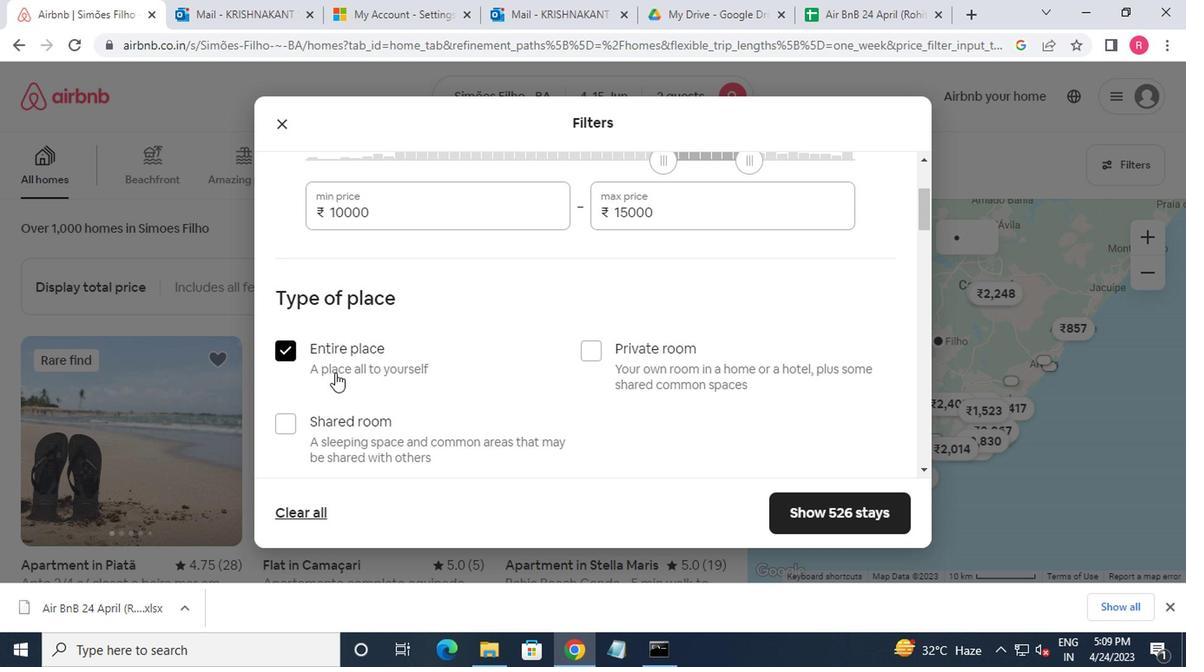 
Action: Mouse scrolled (340, 380) with delta (0, 0)
Screenshot: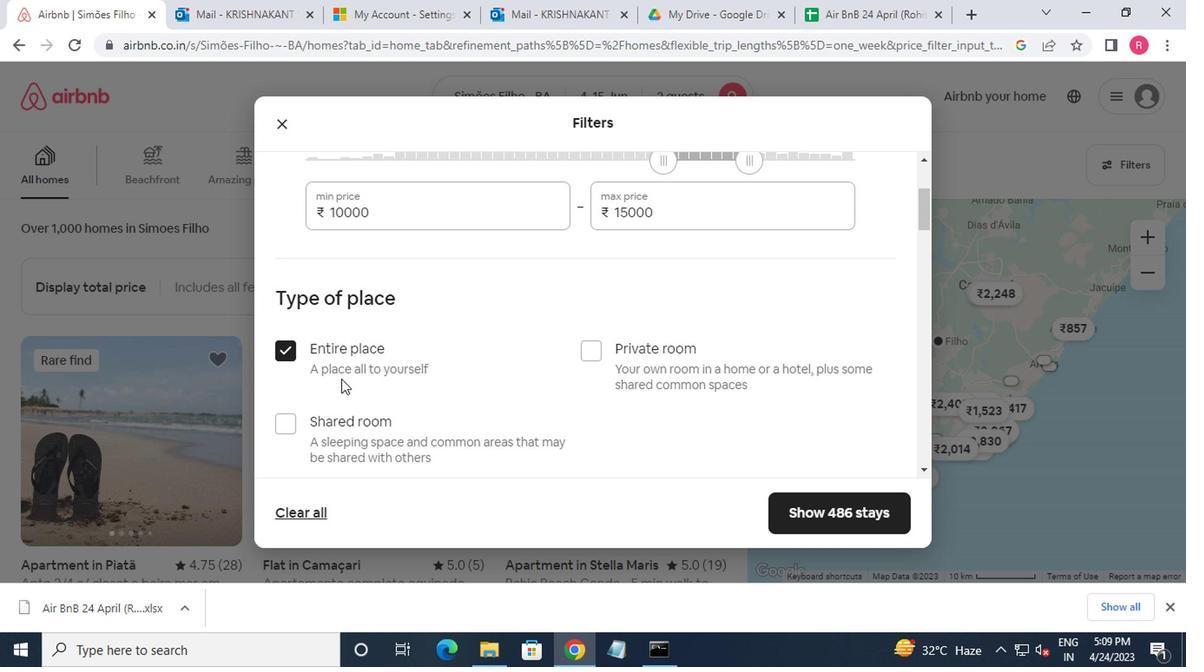 
Action: Mouse moved to (340, 387)
Screenshot: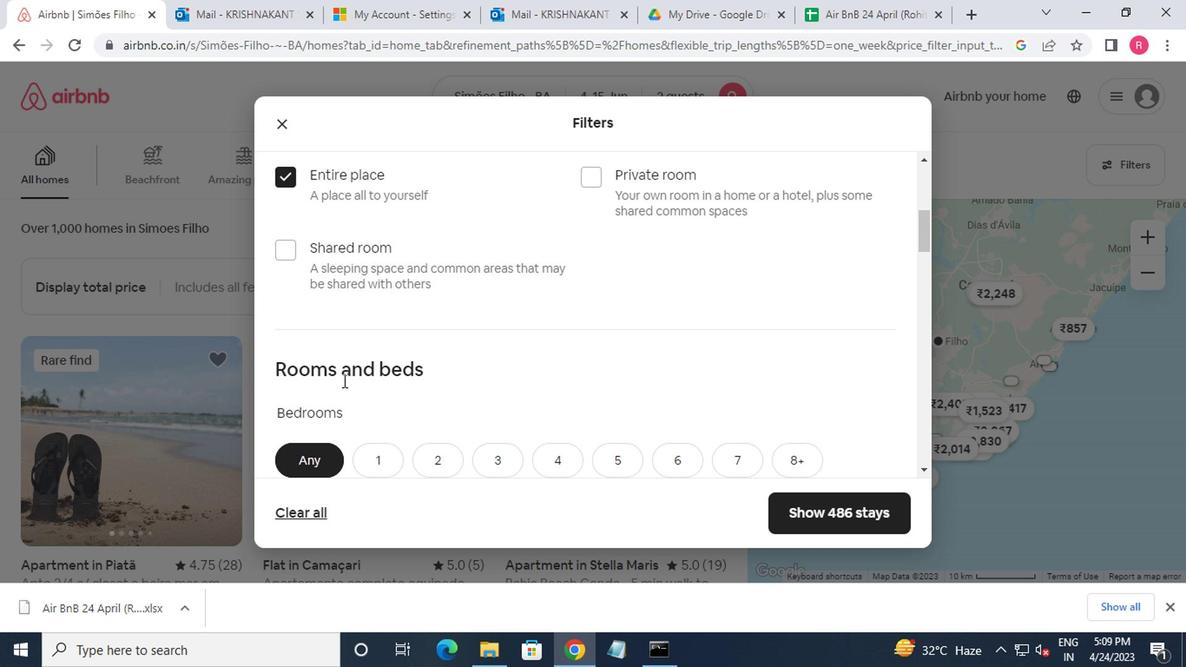 
Action: Mouse scrolled (340, 386) with delta (0, -1)
Screenshot: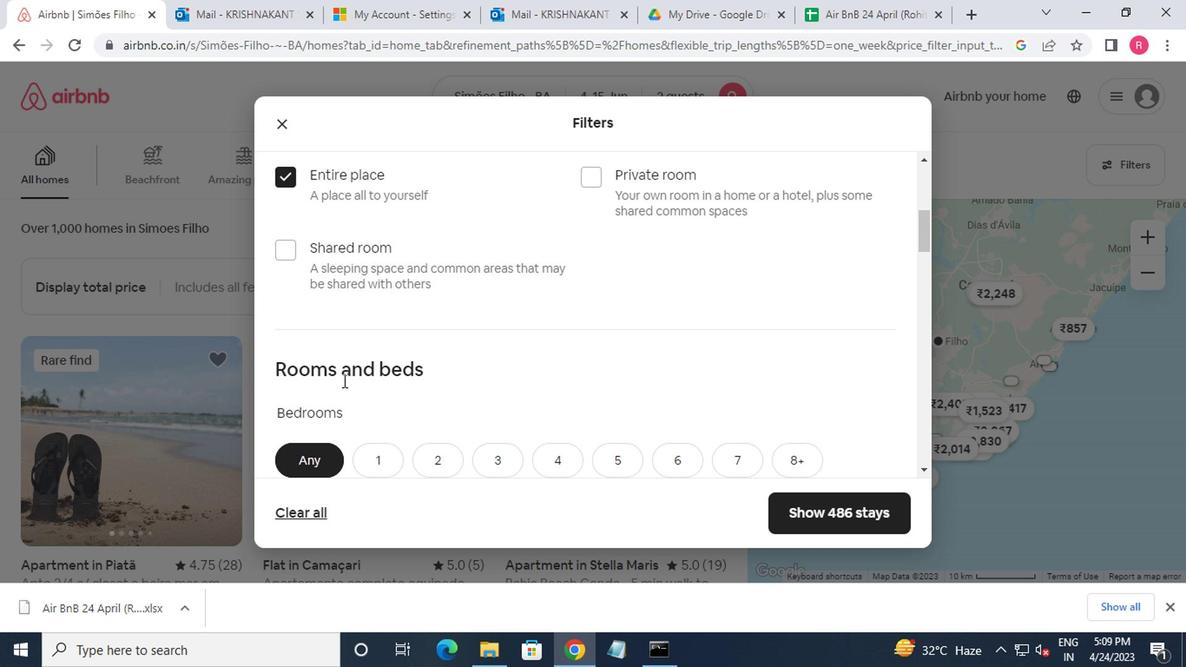 
Action: Mouse moved to (369, 381)
Screenshot: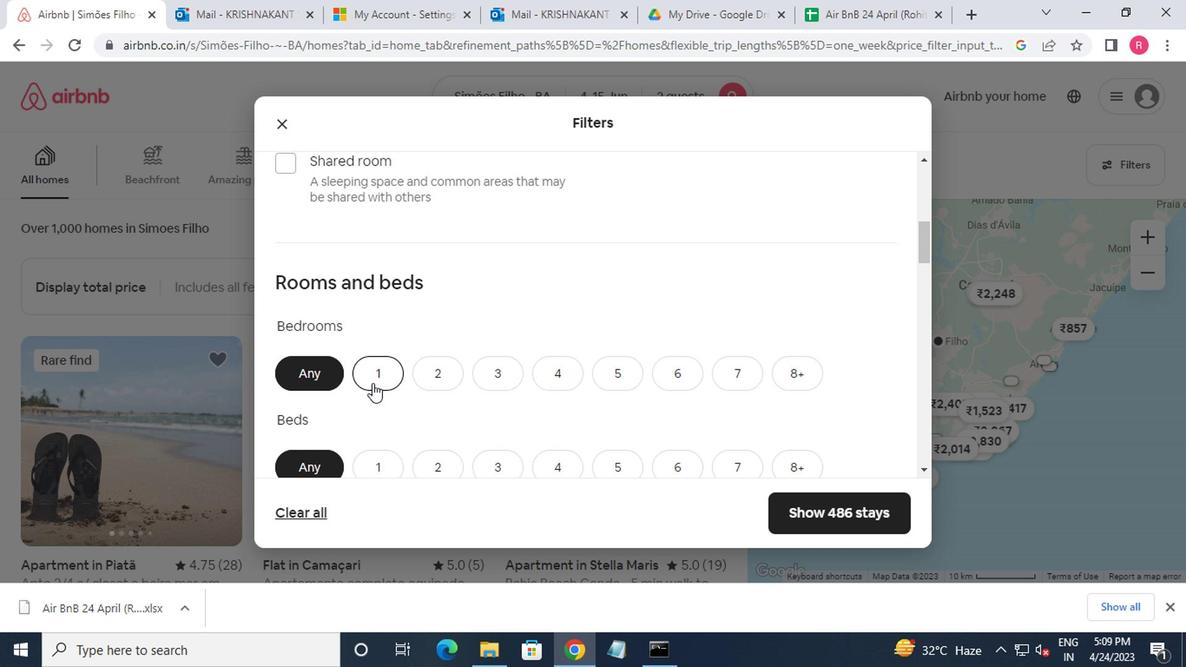 
Action: Mouse pressed left at (369, 381)
Screenshot: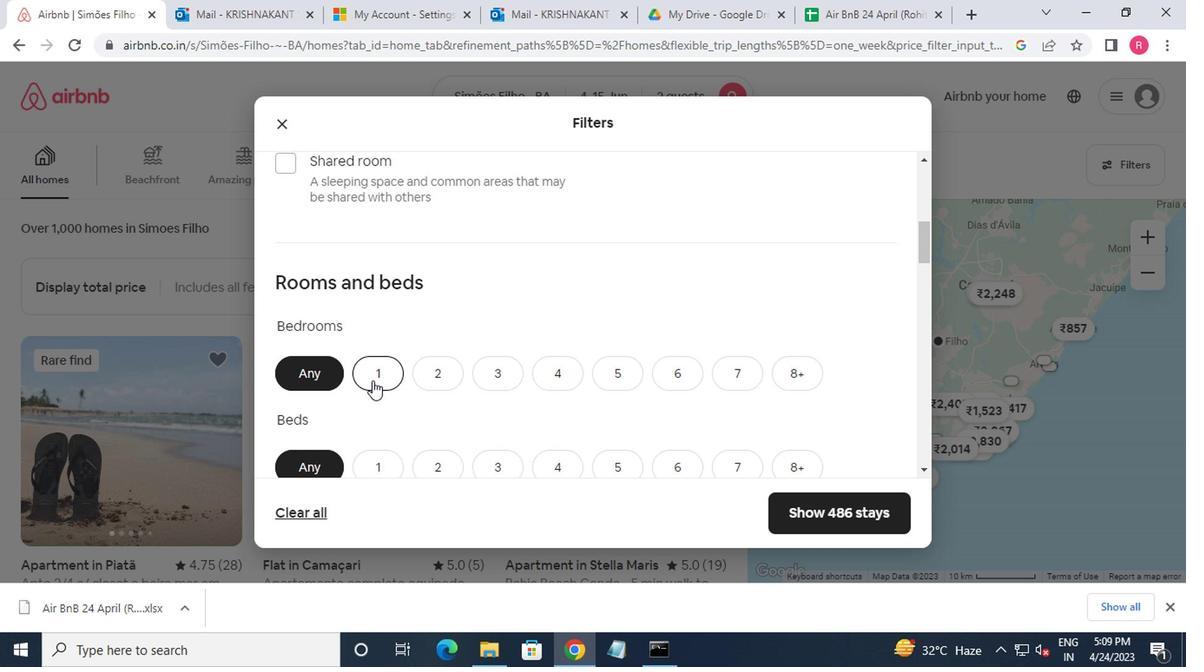 
Action: Mouse moved to (386, 460)
Screenshot: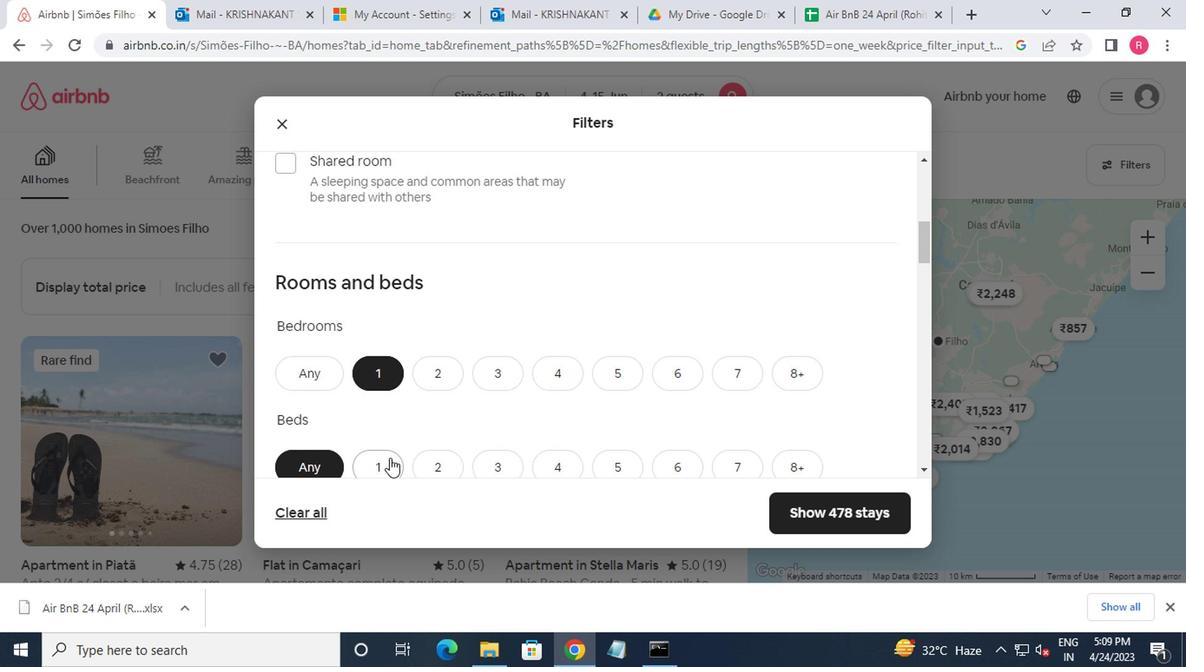 
Action: Mouse pressed left at (386, 460)
Screenshot: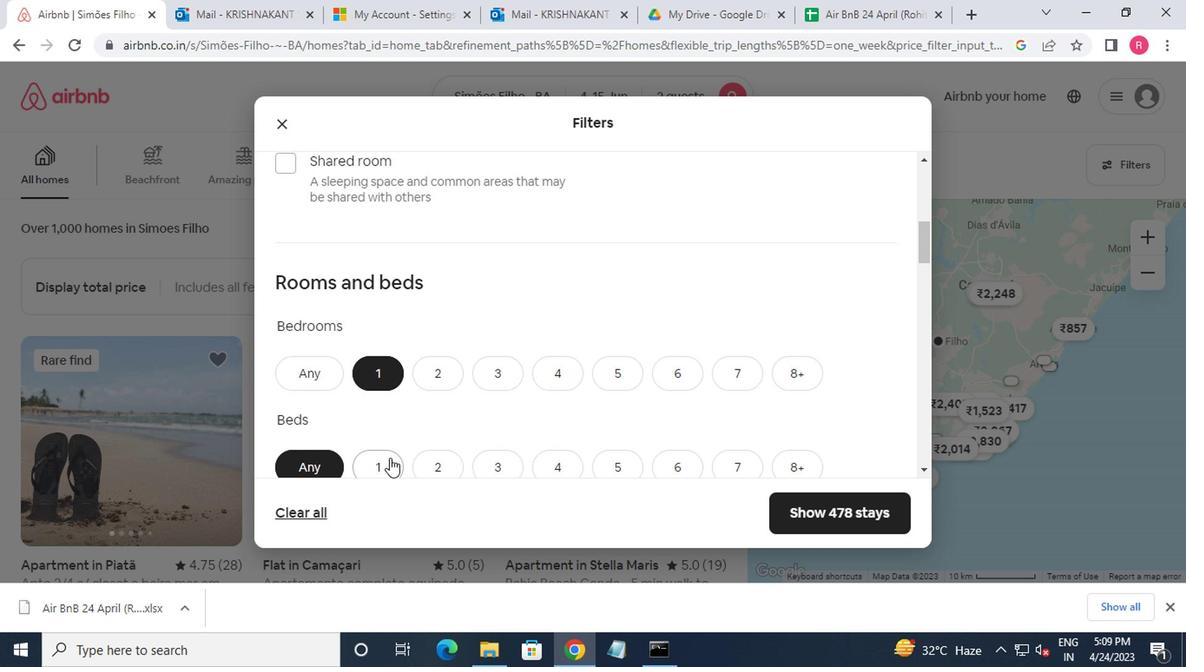 
Action: Mouse moved to (409, 425)
Screenshot: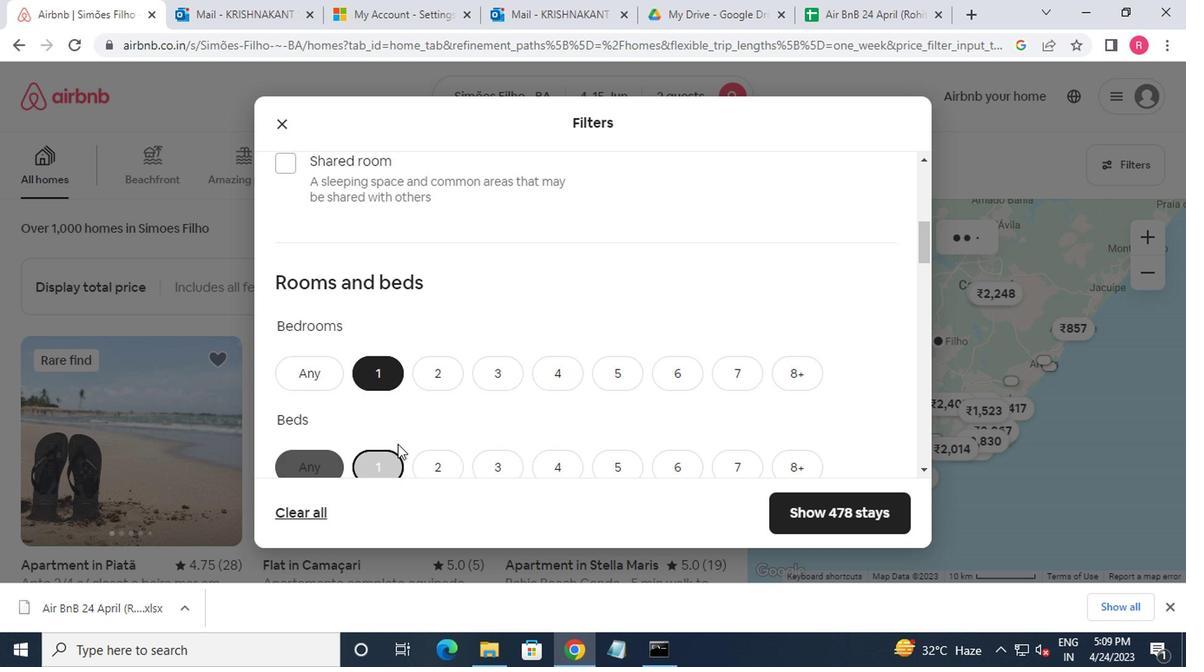 
Action: Mouse scrolled (409, 424) with delta (0, 0)
Screenshot: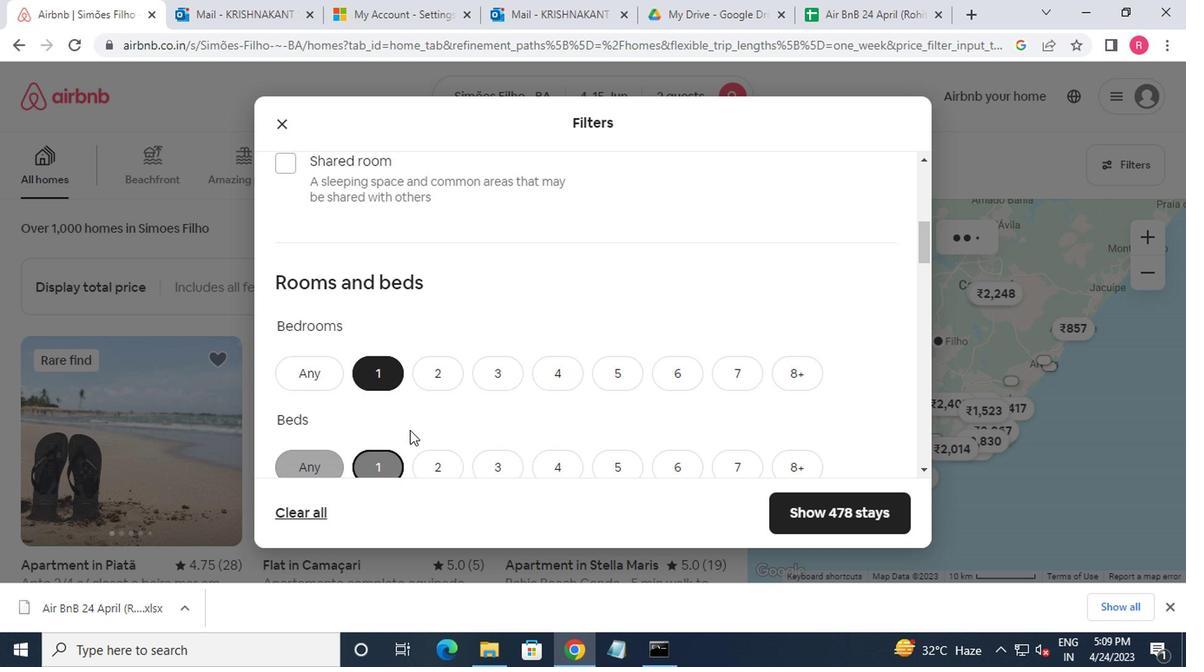 
Action: Mouse moved to (409, 425)
Screenshot: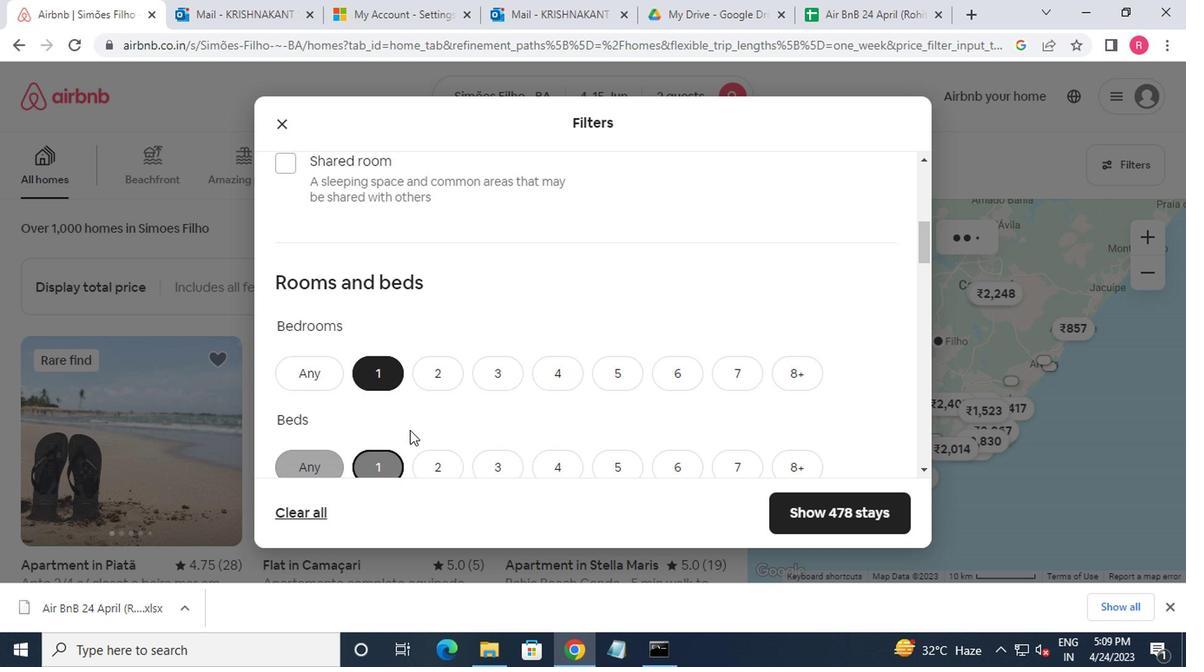 
Action: Mouse scrolled (409, 424) with delta (0, 0)
Screenshot: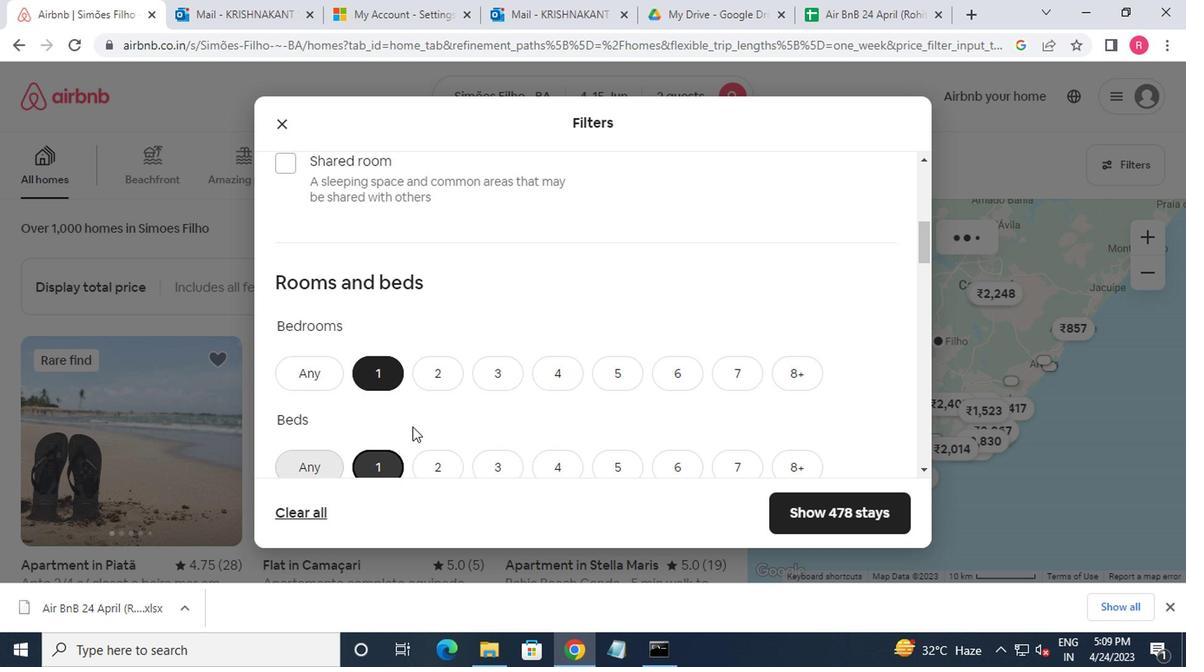 
Action: Mouse moved to (411, 424)
Screenshot: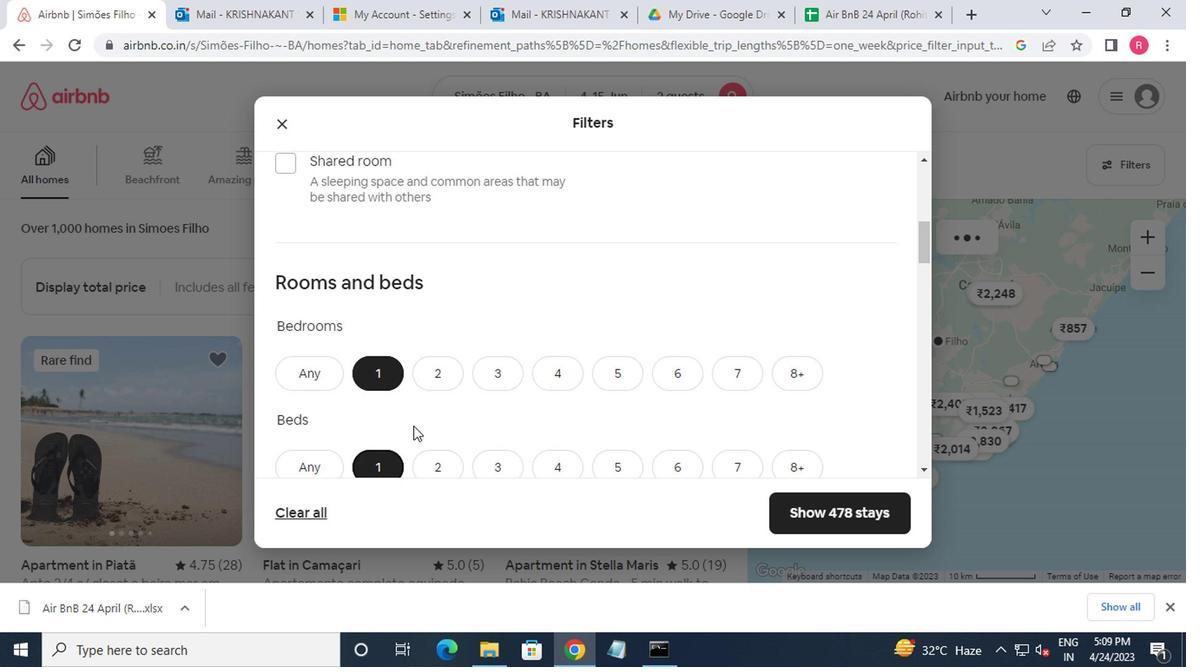 
Action: Mouse scrolled (411, 423) with delta (0, 0)
Screenshot: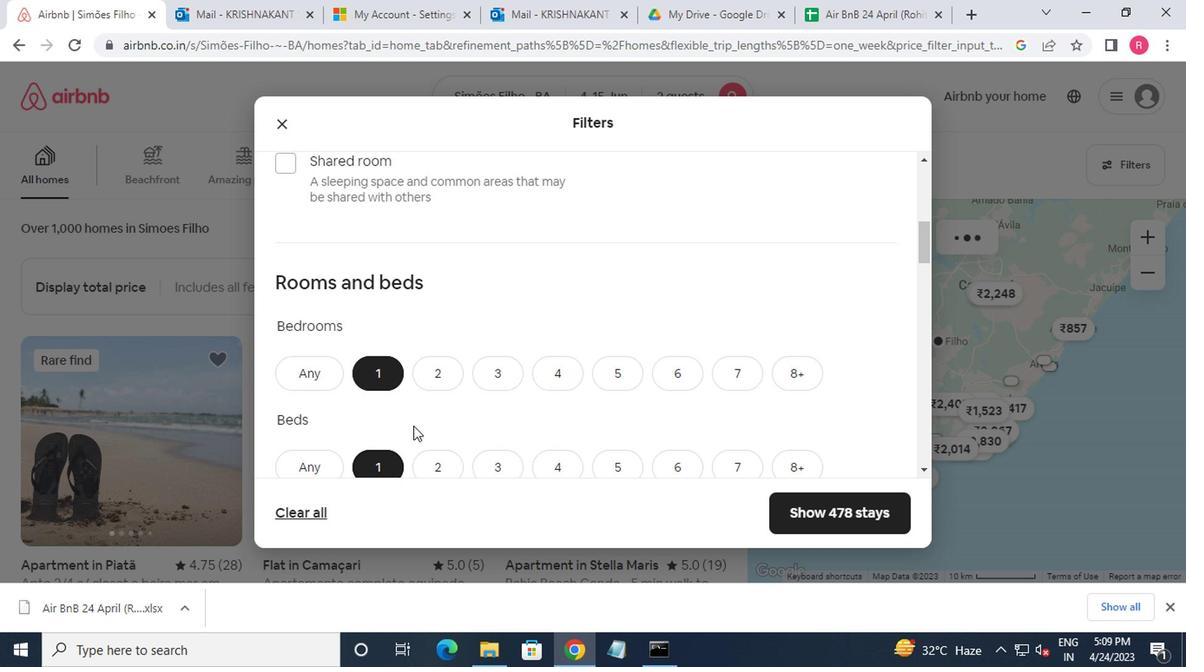 
Action: Mouse moved to (370, 302)
Screenshot: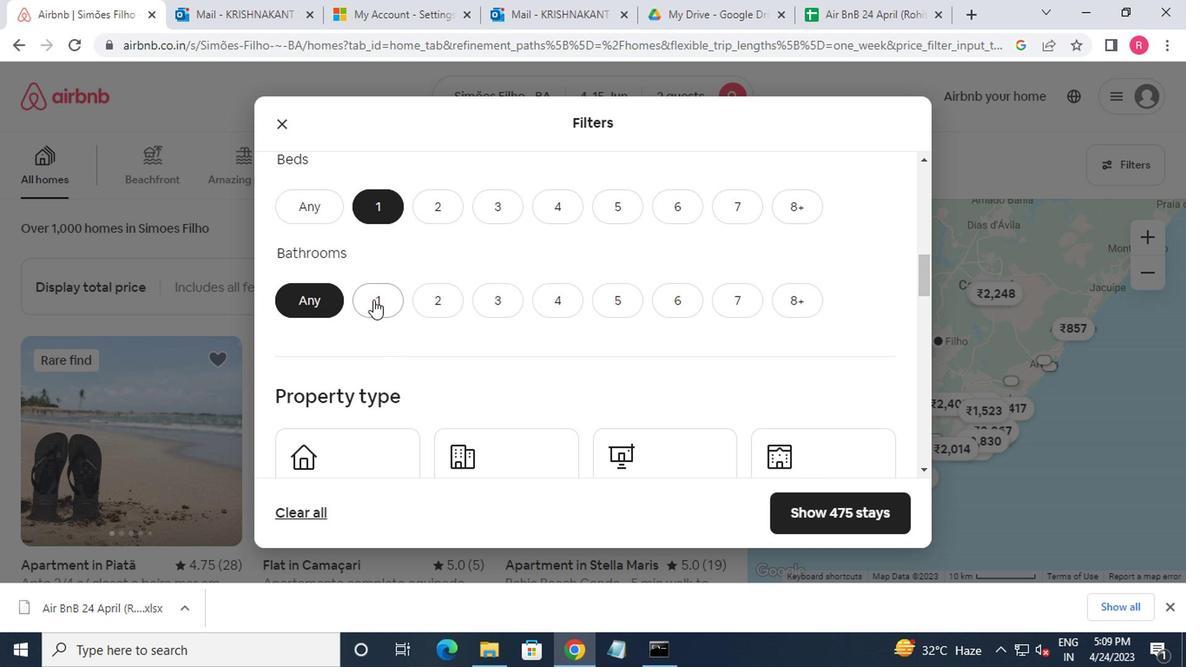
Action: Mouse pressed left at (370, 302)
Screenshot: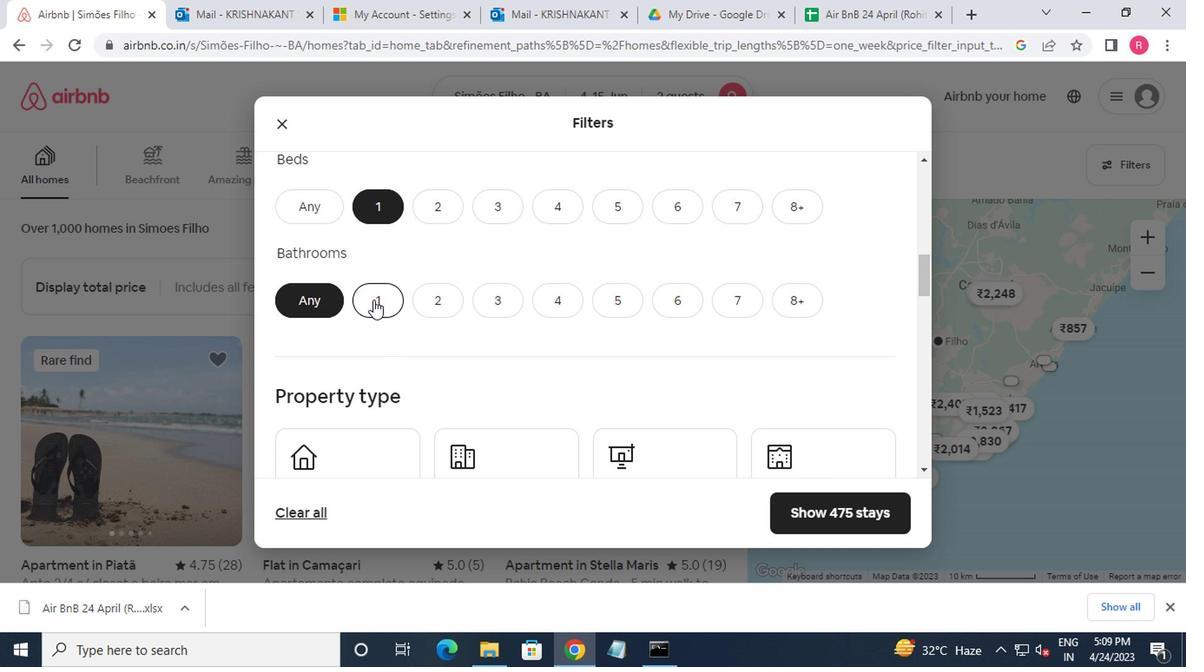 
Action: Mouse moved to (370, 310)
Screenshot: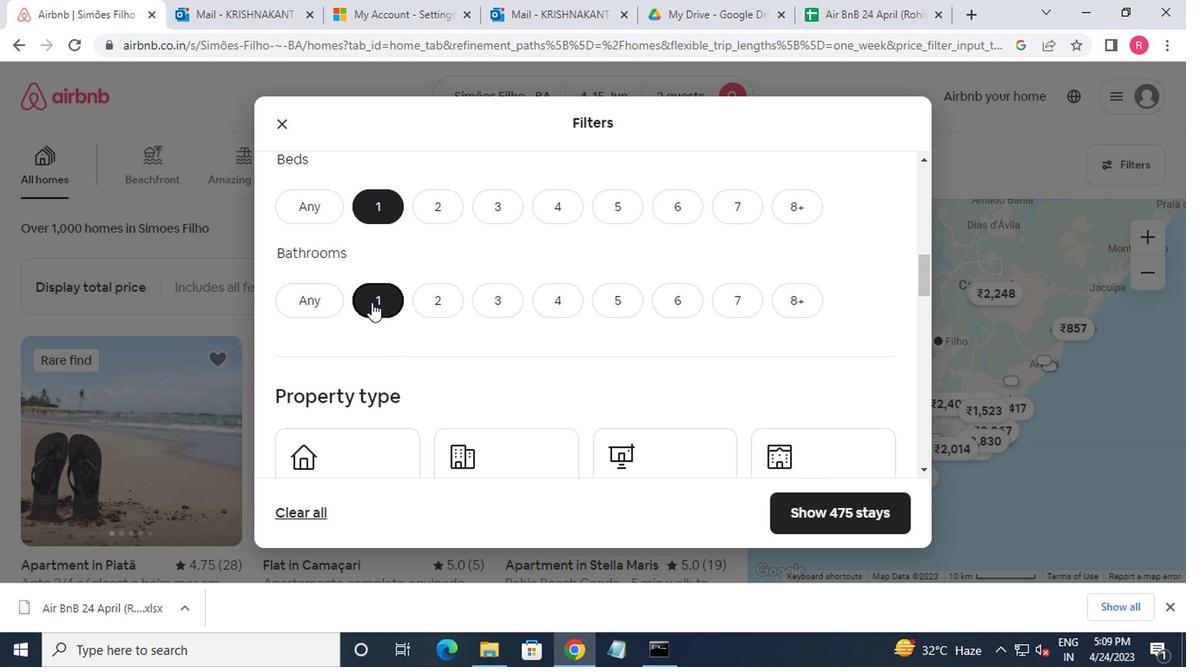 
Action: Mouse scrolled (370, 308) with delta (0, -1)
Screenshot: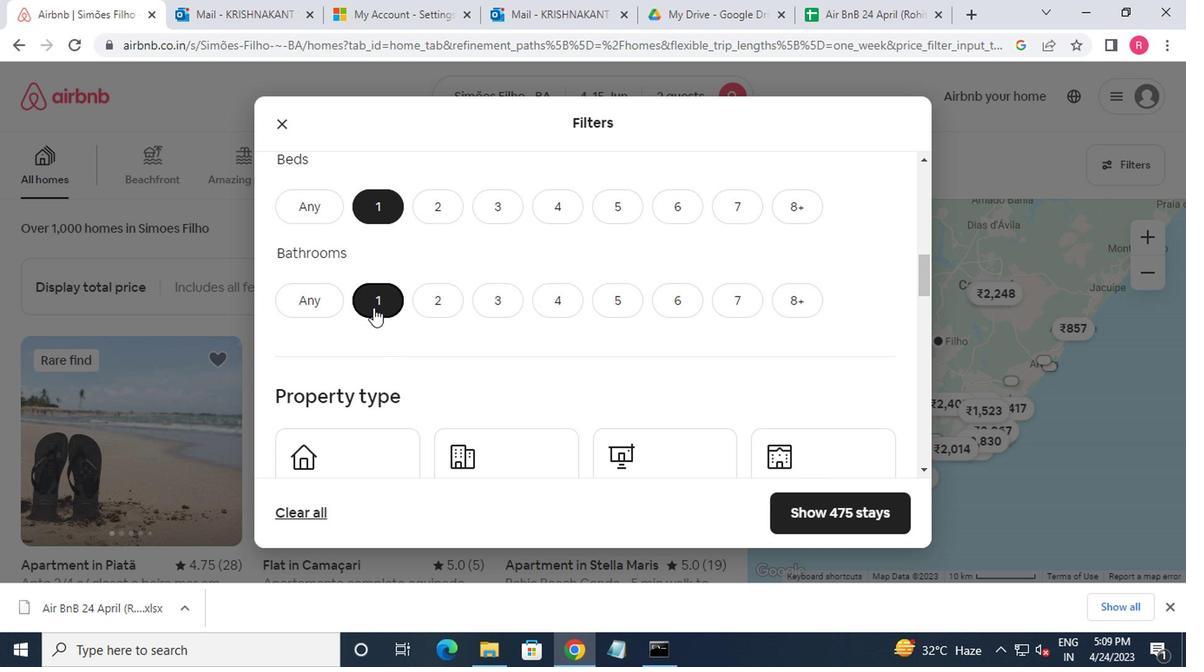 
Action: Mouse moved to (342, 376)
Screenshot: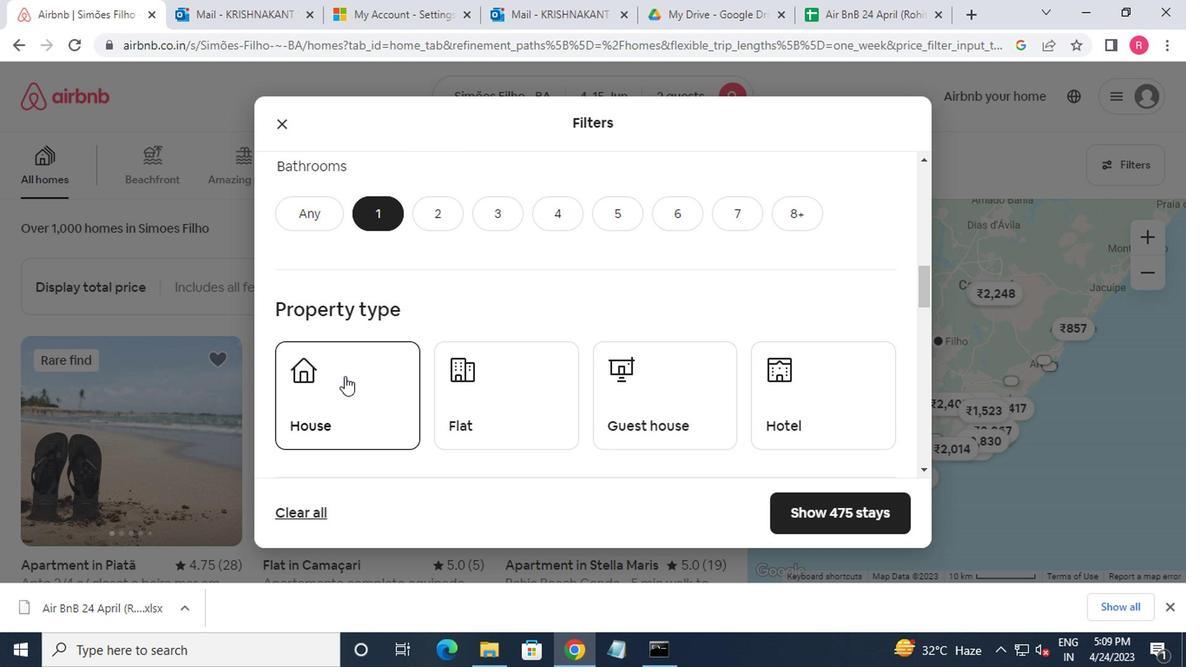 
Action: Mouse pressed left at (342, 376)
Screenshot: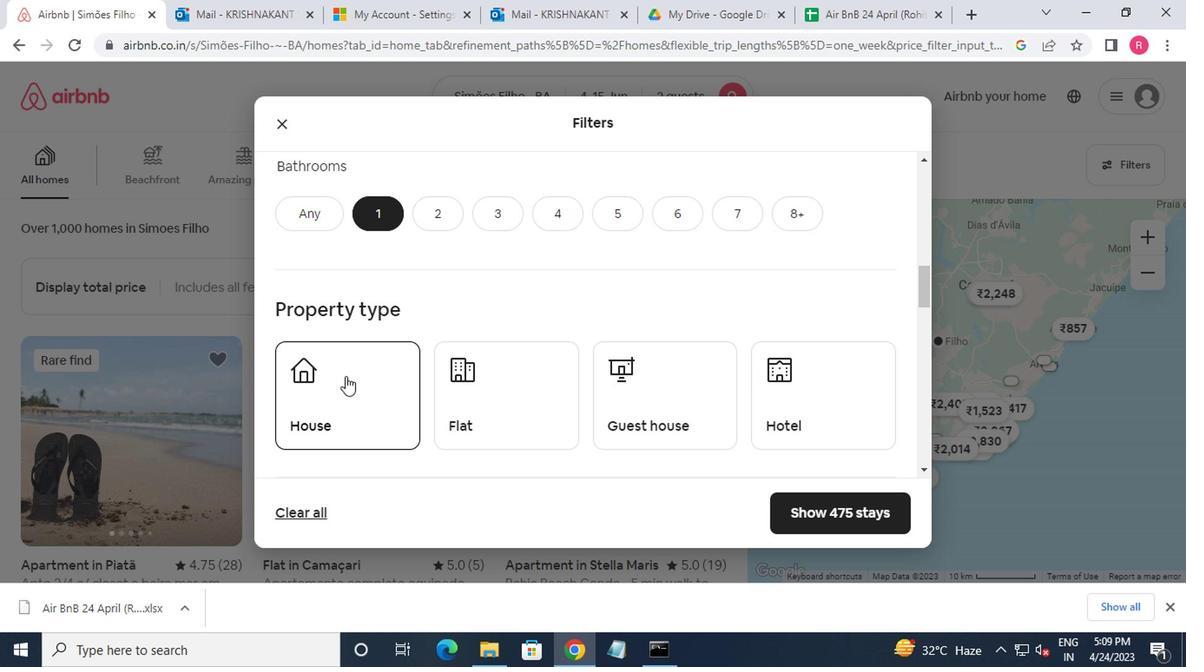 
Action: Mouse moved to (493, 400)
Screenshot: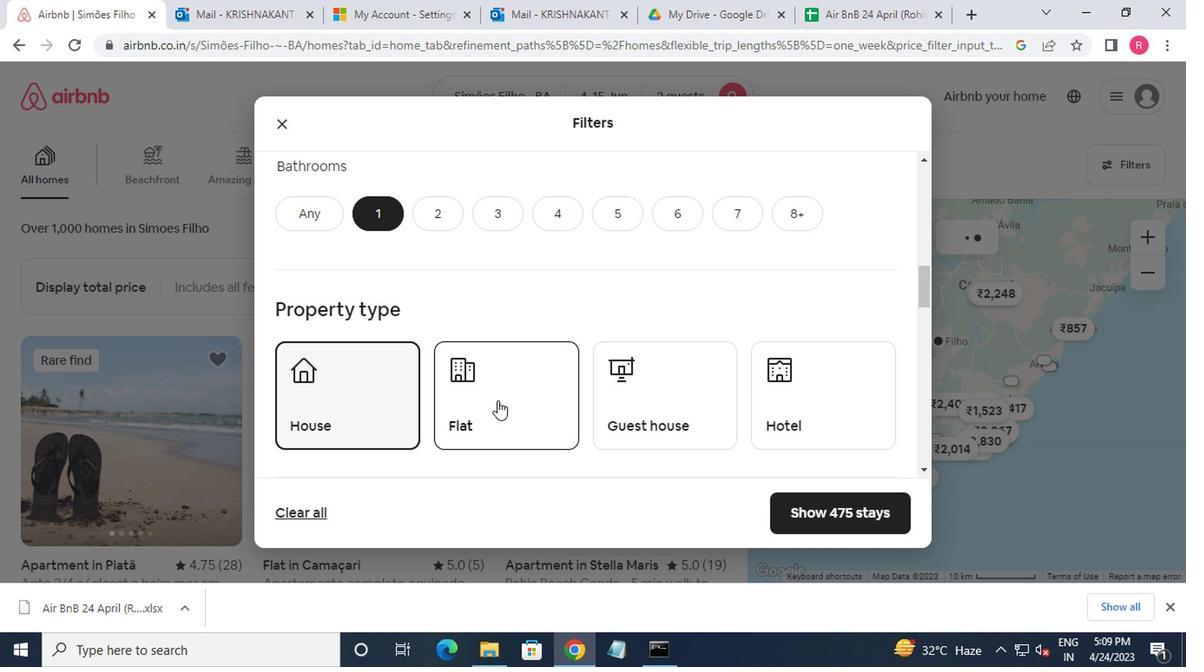 
Action: Mouse pressed left at (493, 400)
Screenshot: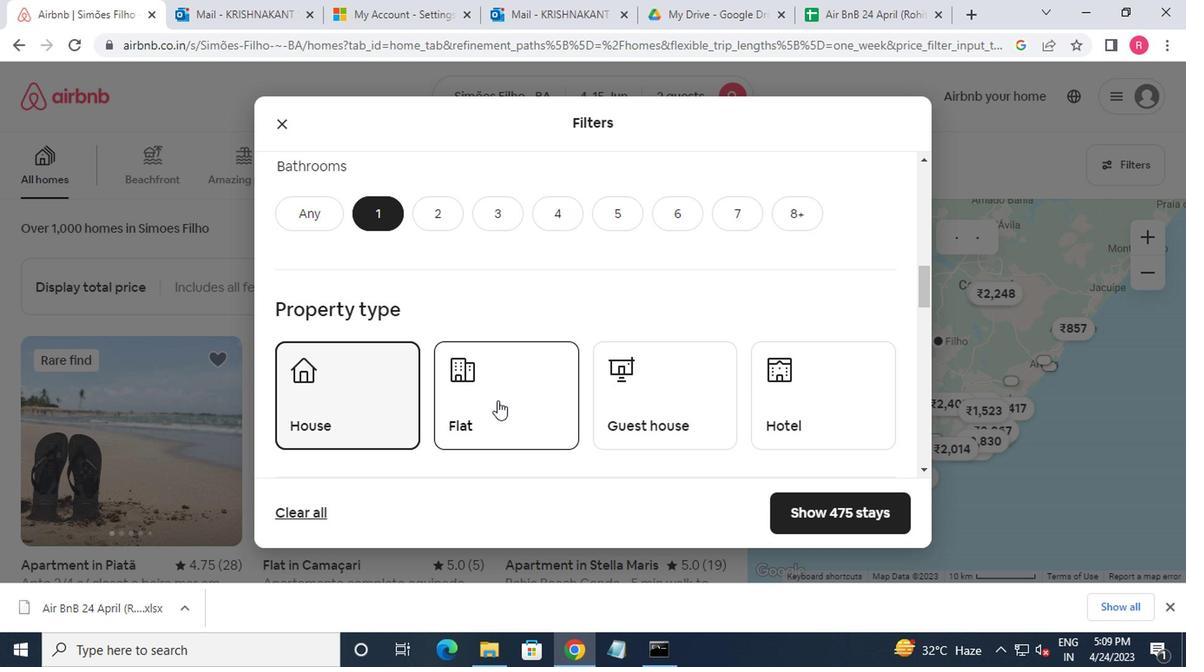 
Action: Mouse moved to (657, 417)
Screenshot: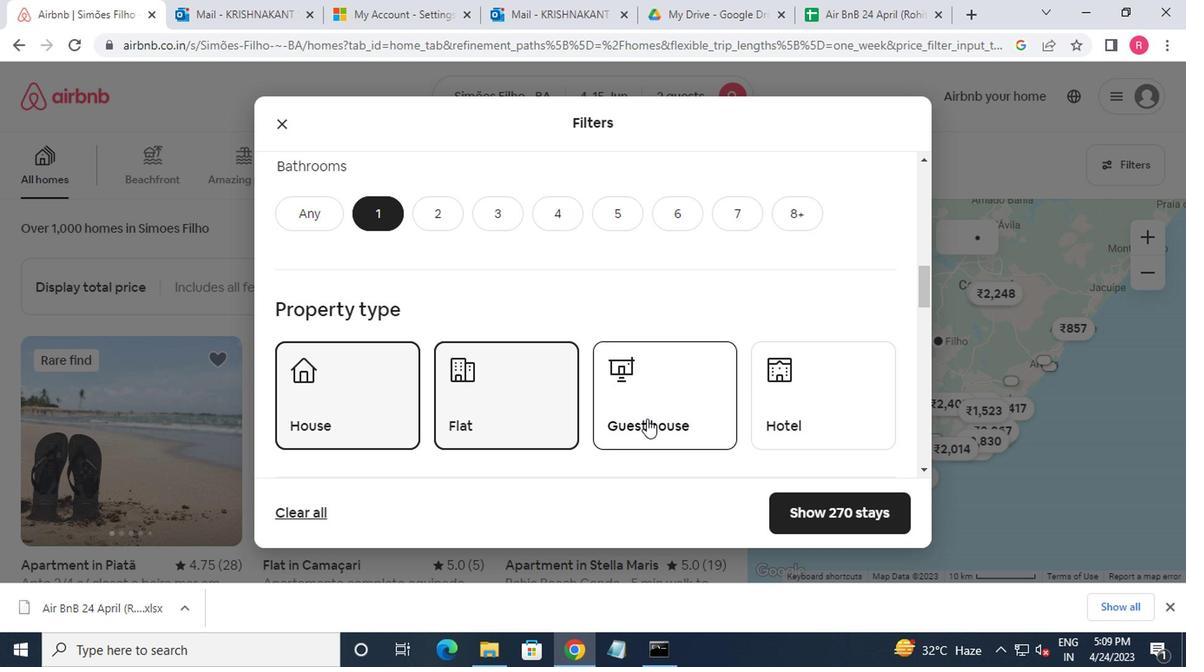 
Action: Mouse pressed left at (657, 417)
Screenshot: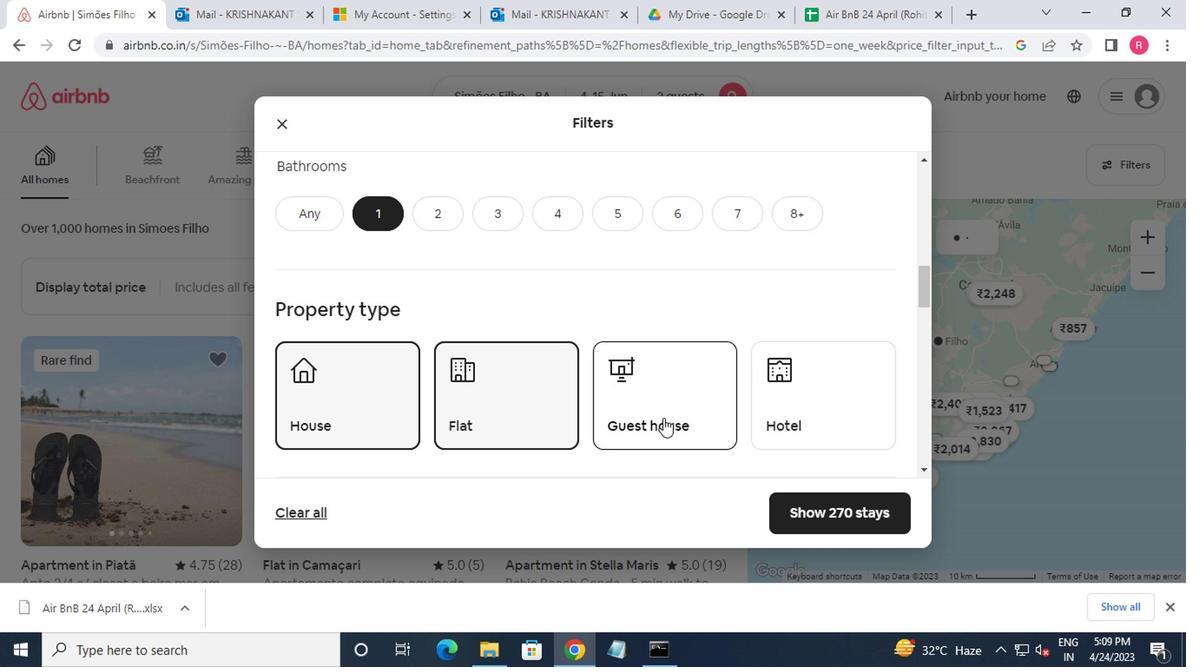 
Action: Mouse moved to (755, 403)
Screenshot: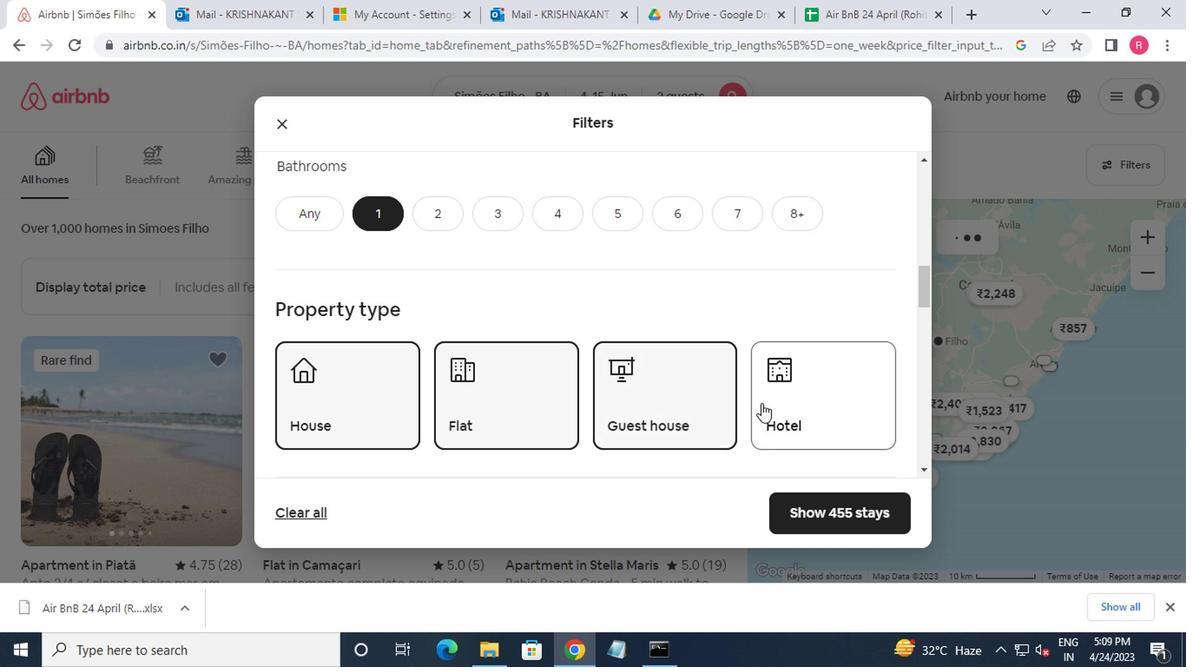 
Action: Mouse pressed left at (755, 403)
Screenshot: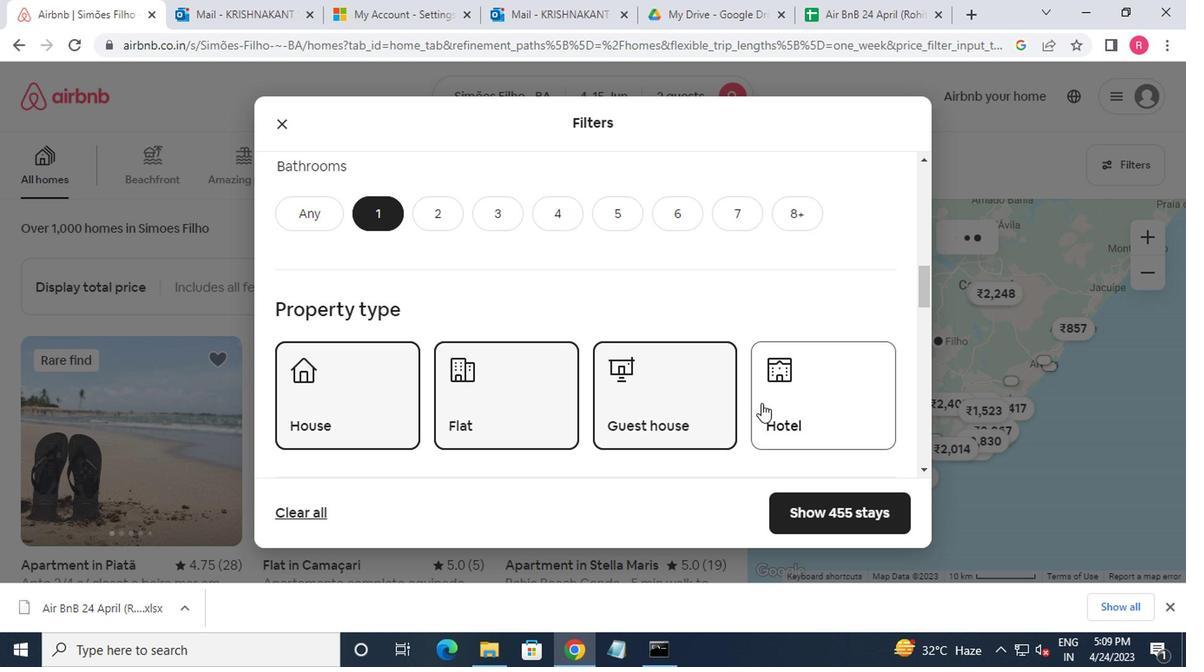 
Action: Mouse scrolled (755, 402) with delta (0, -1)
Screenshot: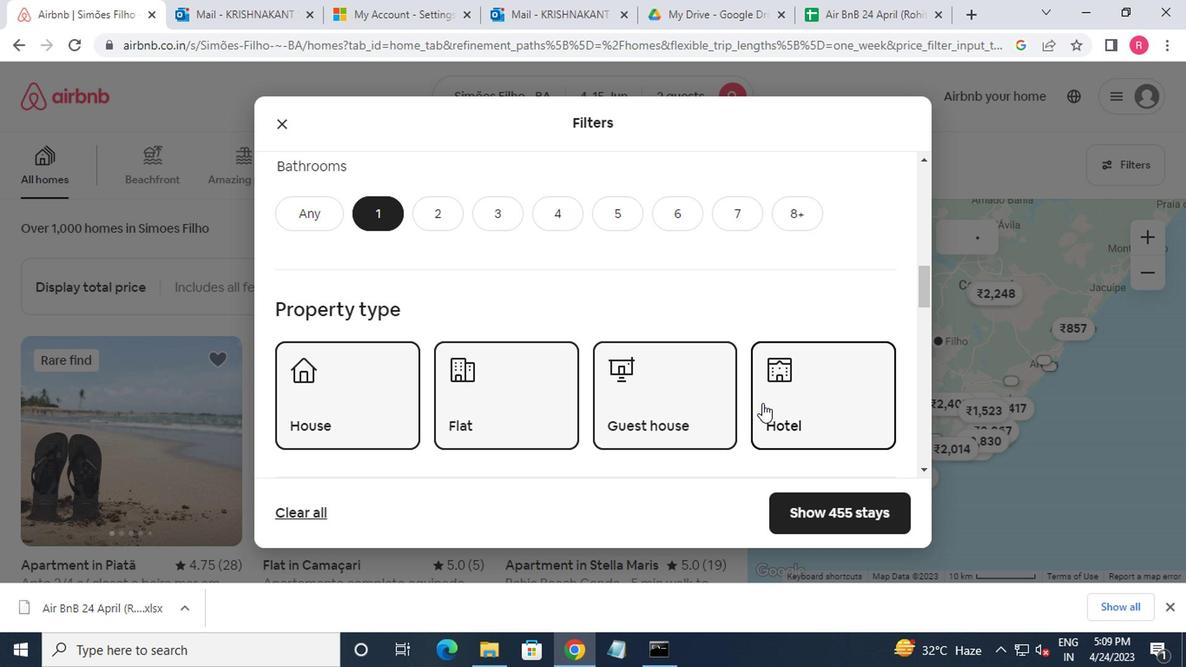 
Action: Mouse scrolled (755, 402) with delta (0, -1)
Screenshot: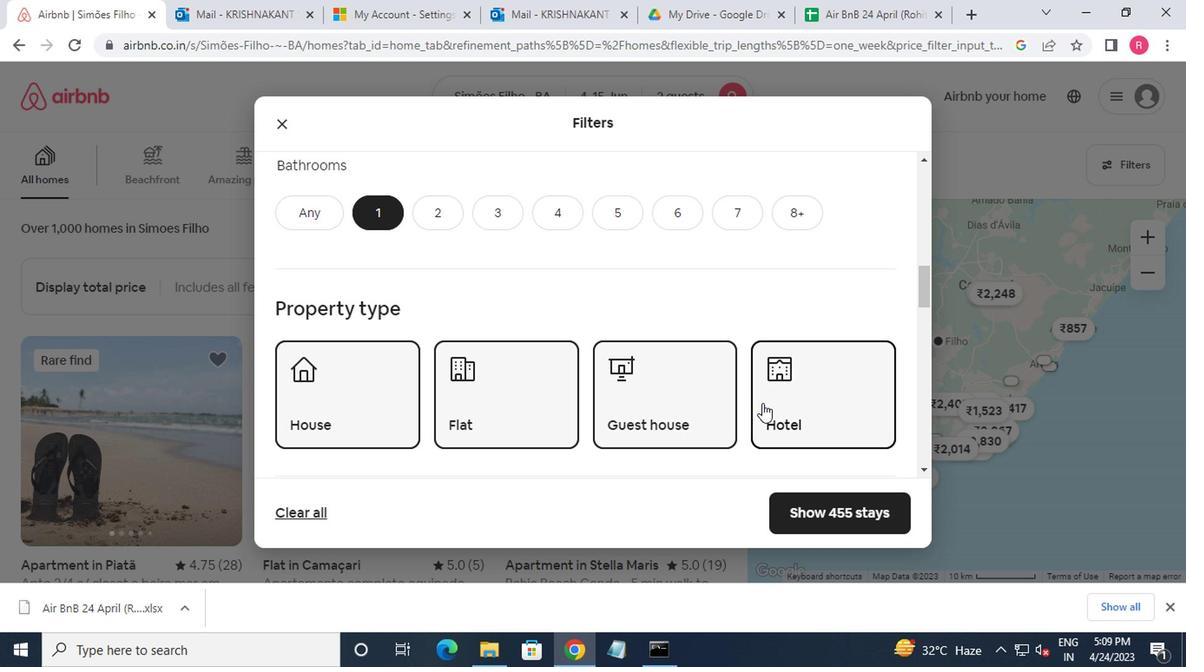 
Action: Mouse scrolled (755, 402) with delta (0, -1)
Screenshot: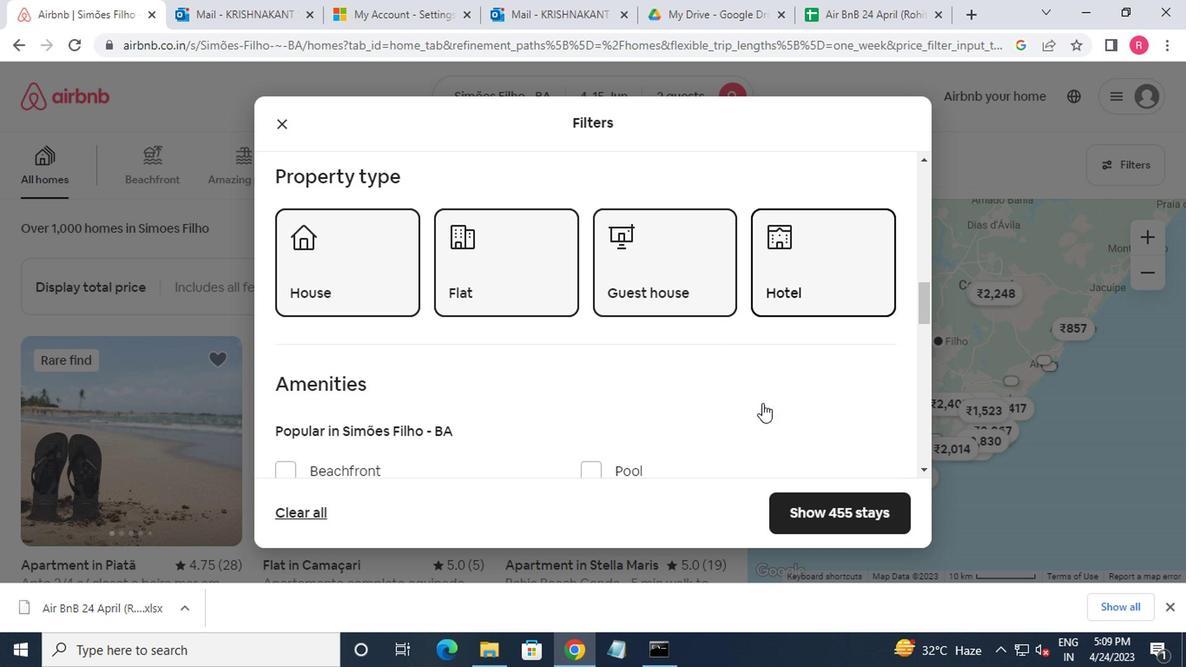 
Action: Mouse moved to (732, 410)
Screenshot: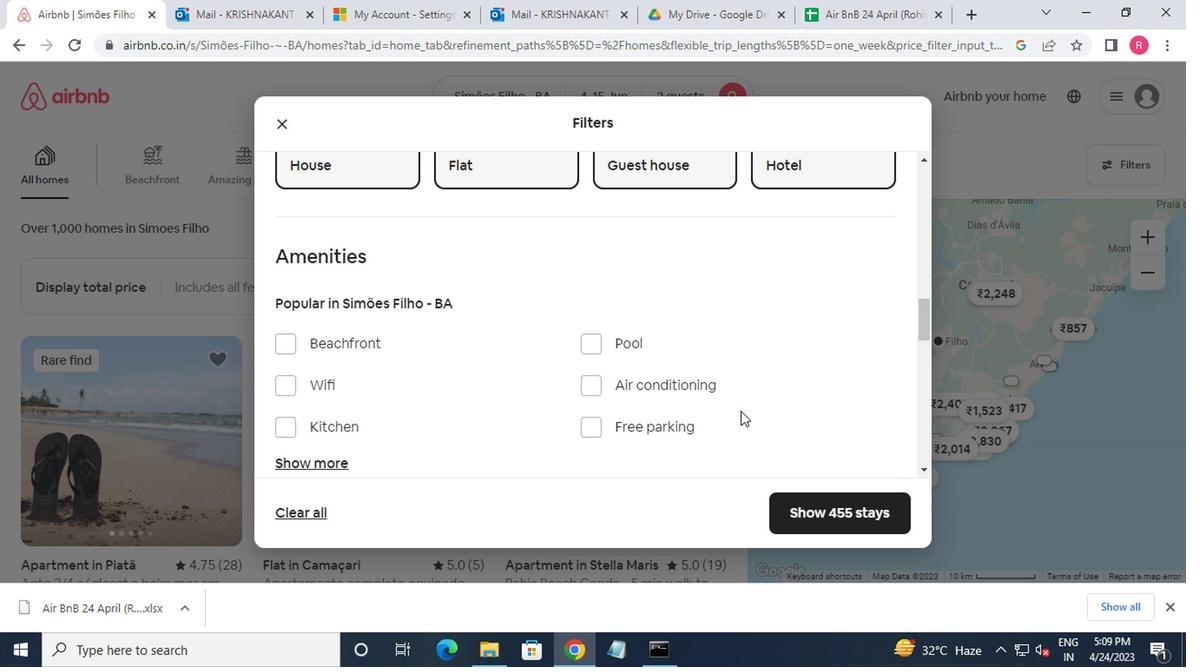 
Action: Mouse scrolled (732, 410) with delta (0, 0)
Screenshot: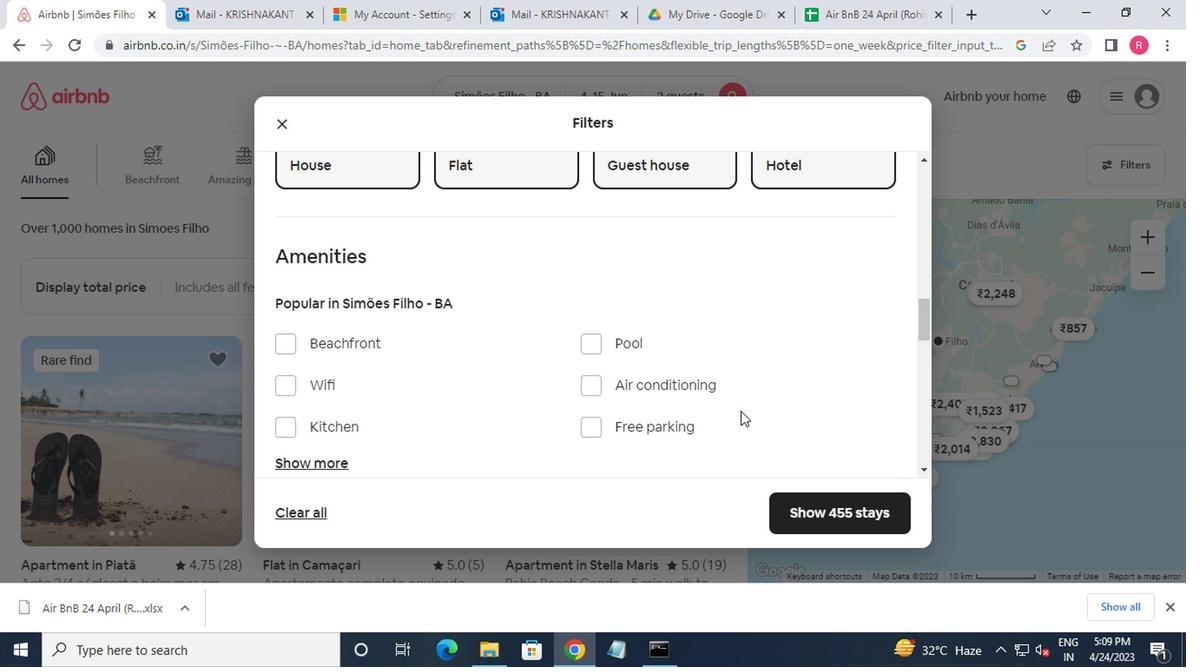 
Action: Mouse moved to (325, 376)
Screenshot: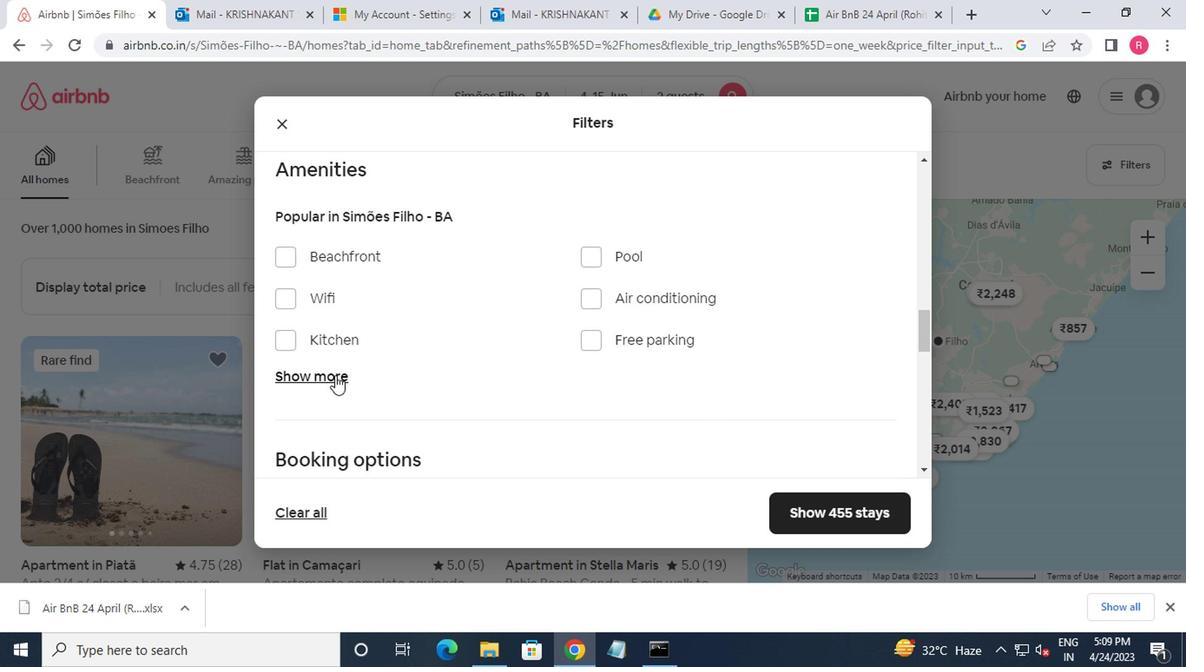 
Action: Mouse pressed left at (325, 376)
Screenshot: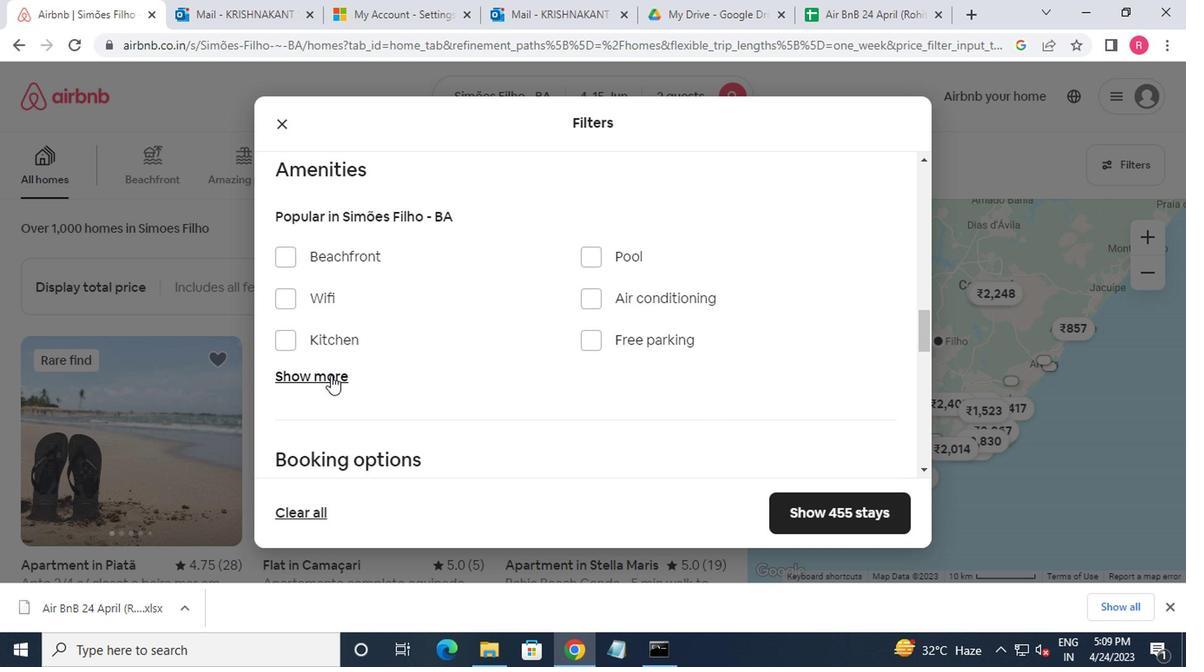 
Action: Mouse moved to (349, 370)
Screenshot: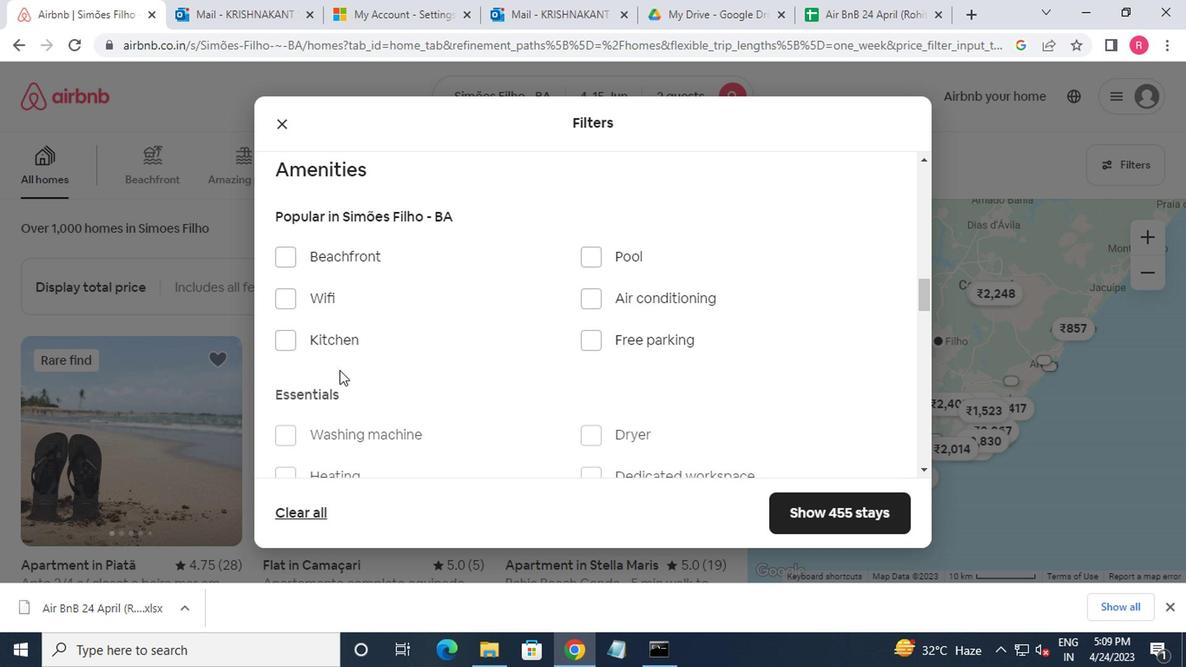 
Action: Mouse scrolled (349, 369) with delta (0, 0)
Screenshot: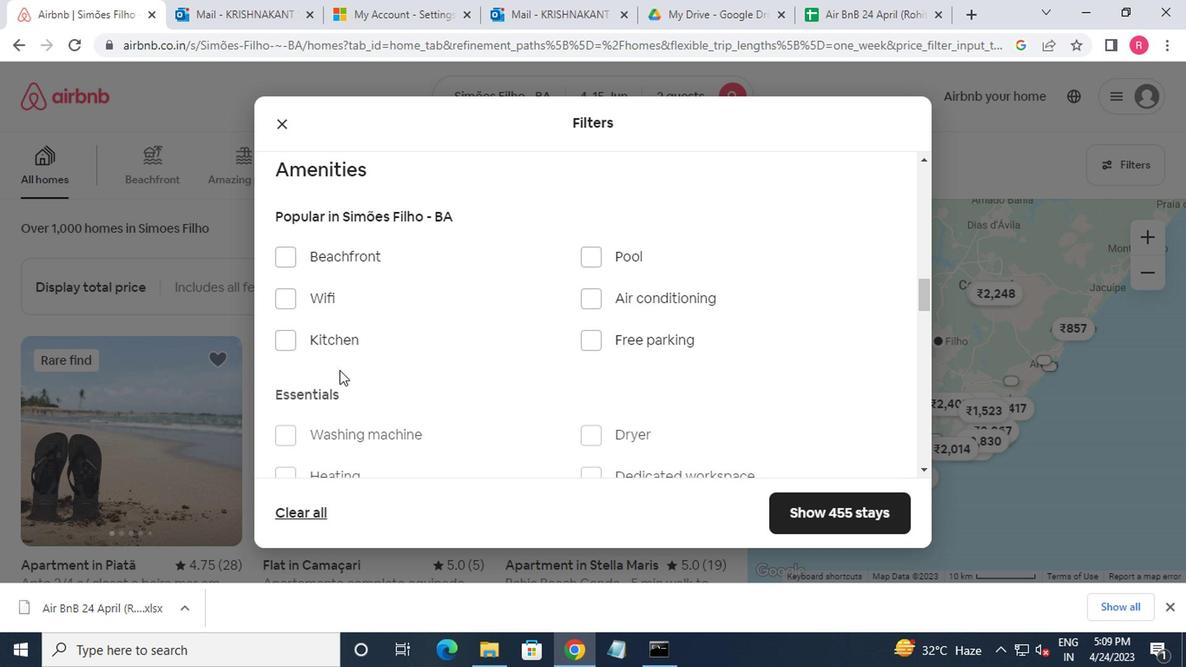 
Action: Mouse moved to (364, 372)
Screenshot: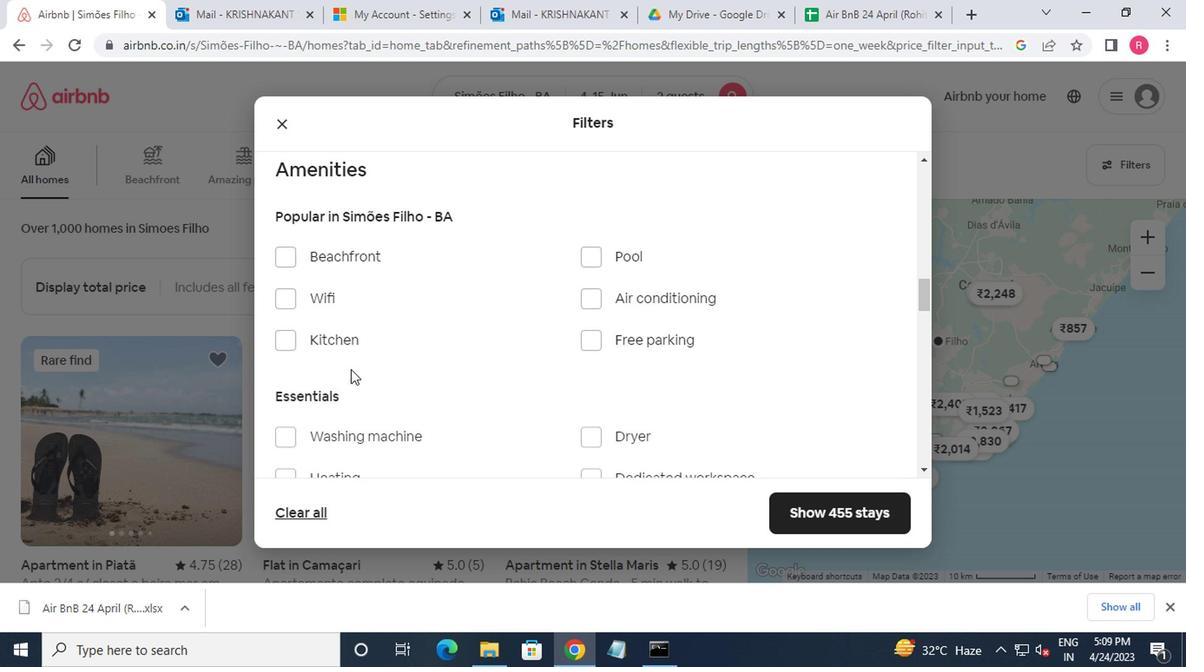 
Action: Mouse scrolled (364, 371) with delta (0, 0)
Screenshot: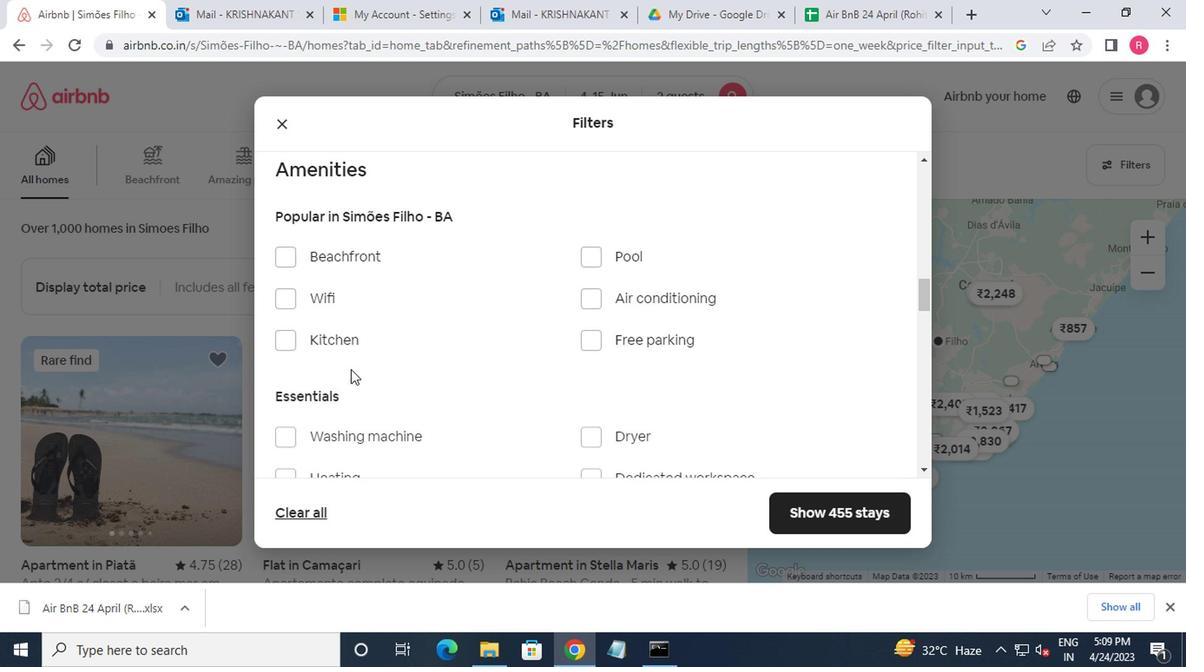 
Action: Mouse moved to (303, 267)
Screenshot: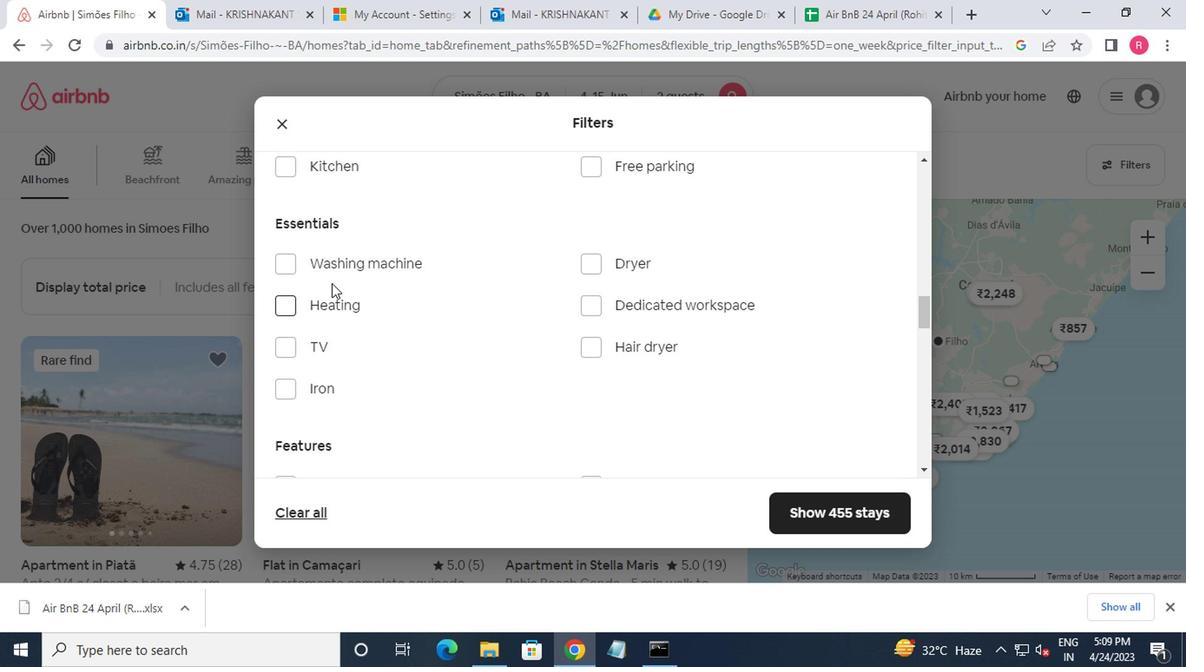 
Action: Mouse pressed left at (303, 267)
Screenshot: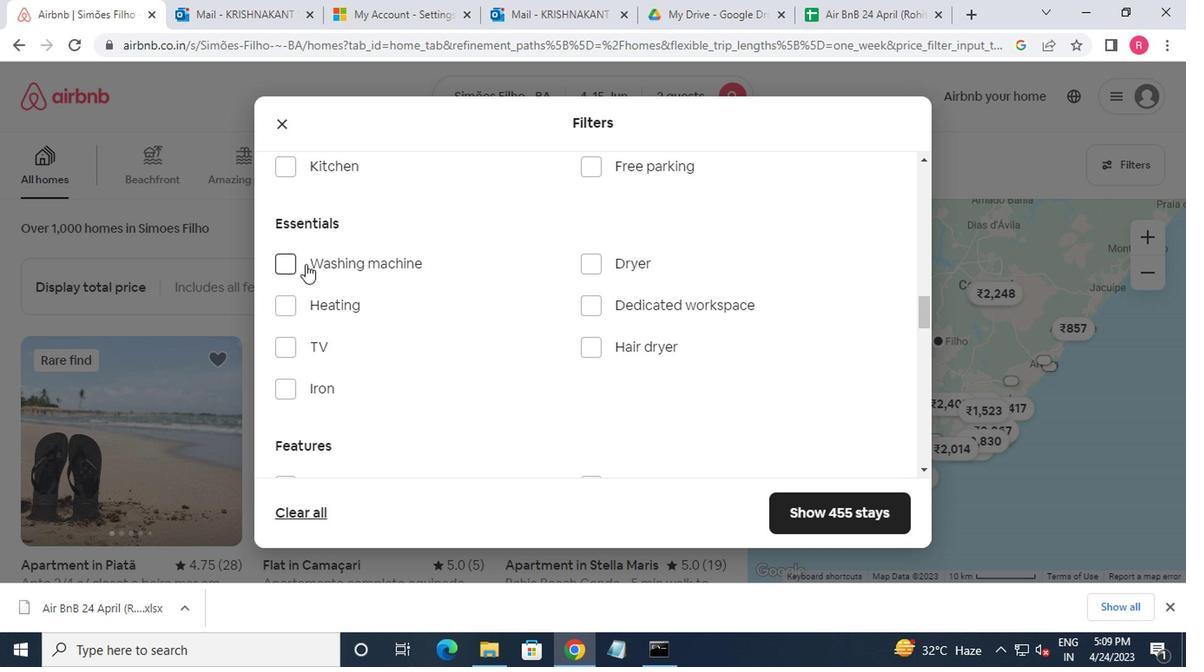 
Action: Mouse moved to (307, 276)
Screenshot: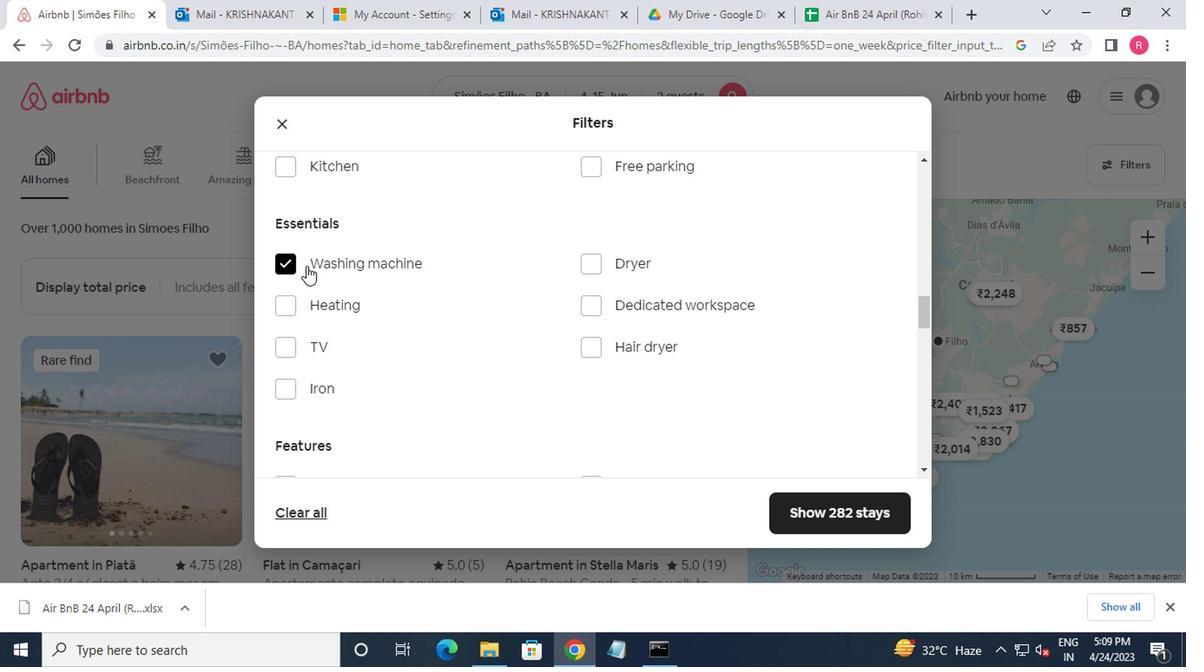 
Action: Mouse scrolled (307, 276) with delta (0, 0)
Screenshot: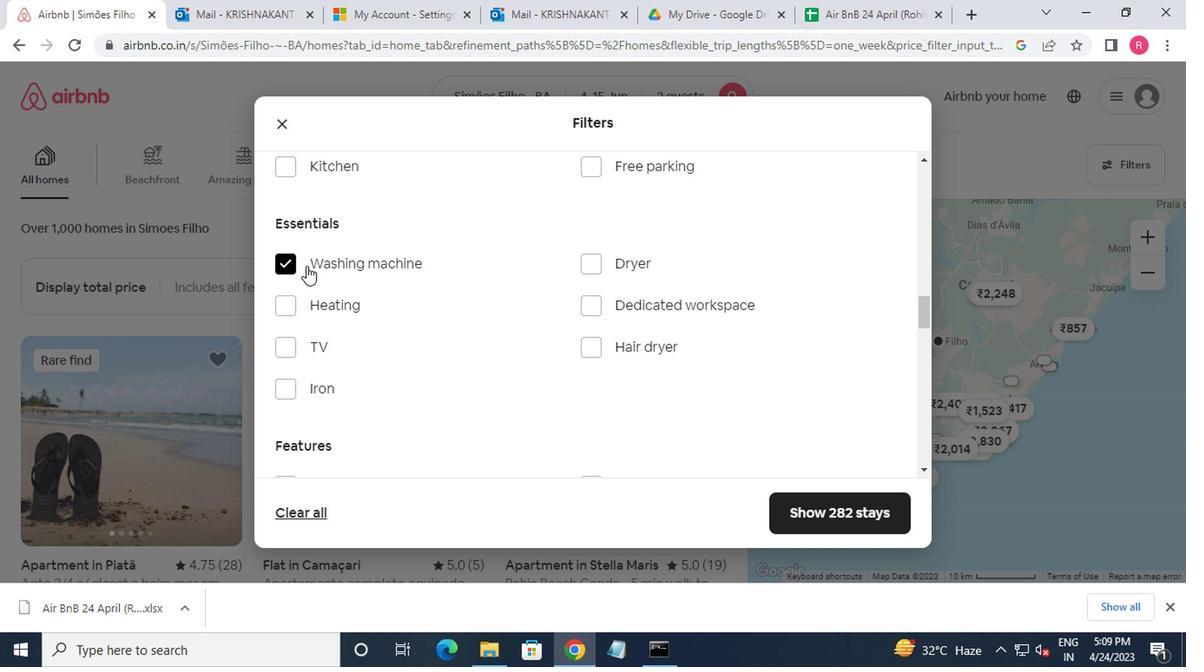 
Action: Mouse moved to (309, 281)
Screenshot: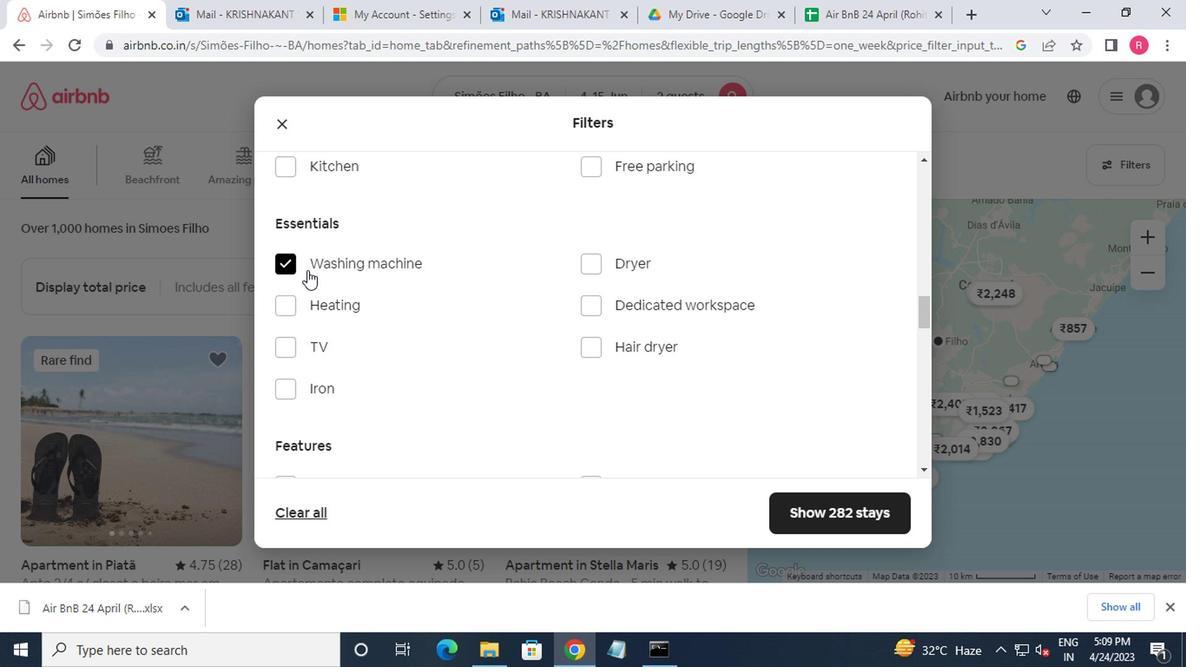 
Action: Mouse scrolled (309, 280) with delta (0, 0)
Screenshot: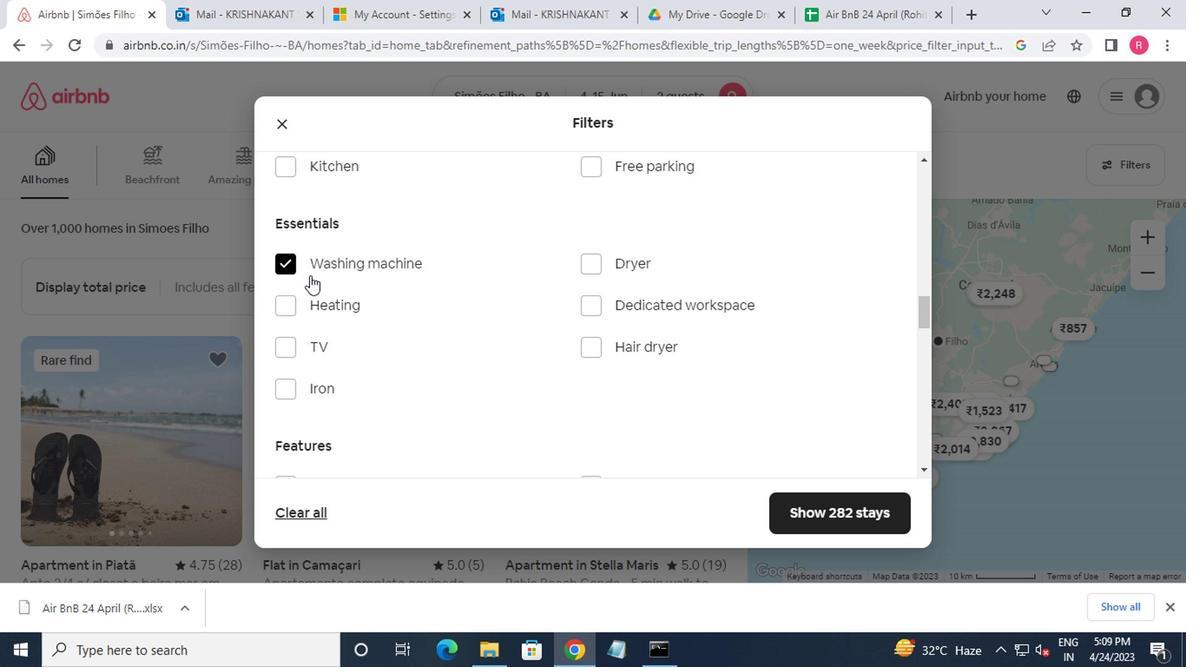 
Action: Mouse moved to (309, 282)
Screenshot: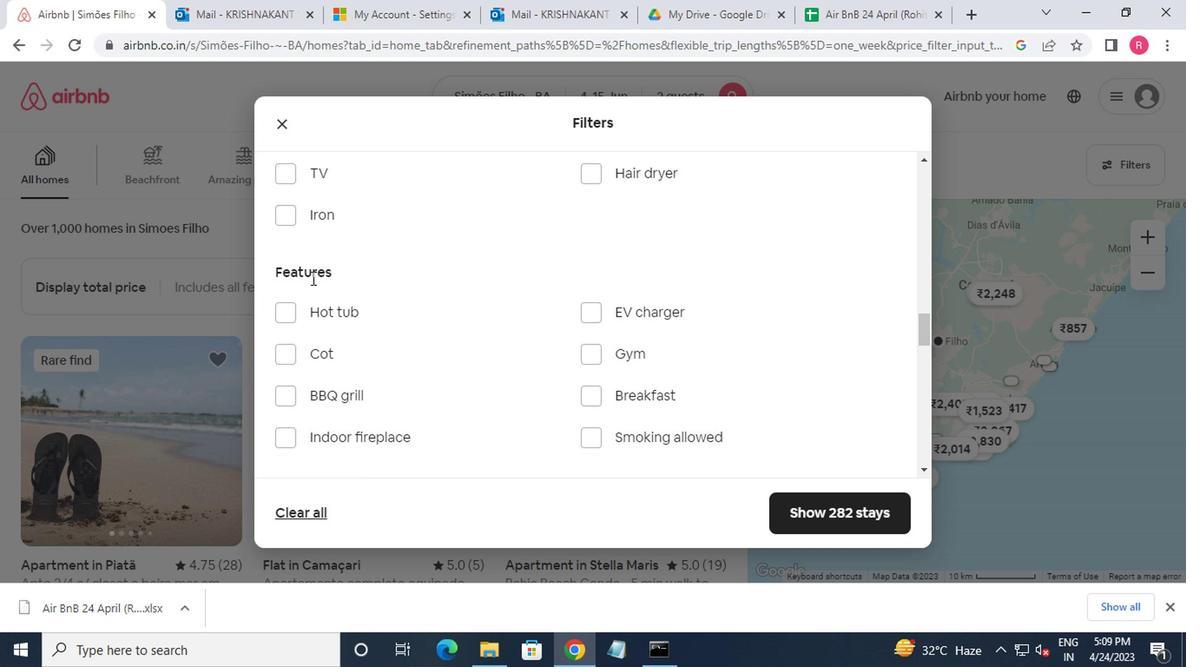 
Action: Mouse scrolled (309, 281) with delta (0, -1)
Screenshot: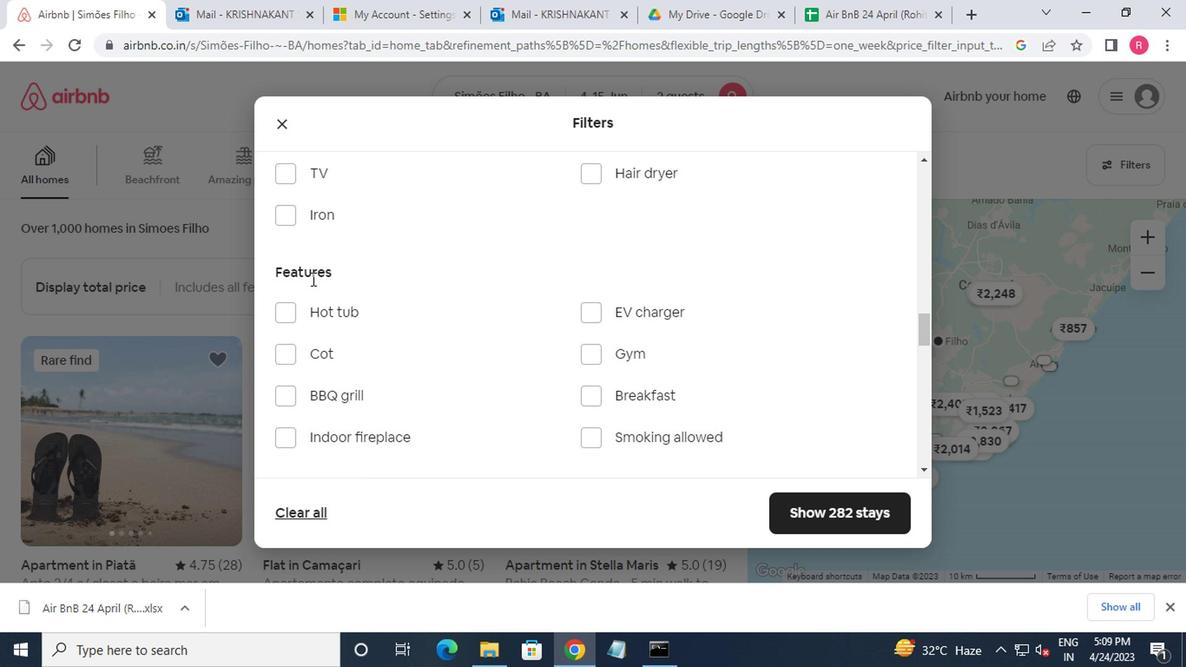 
Action: Mouse moved to (309, 283)
Screenshot: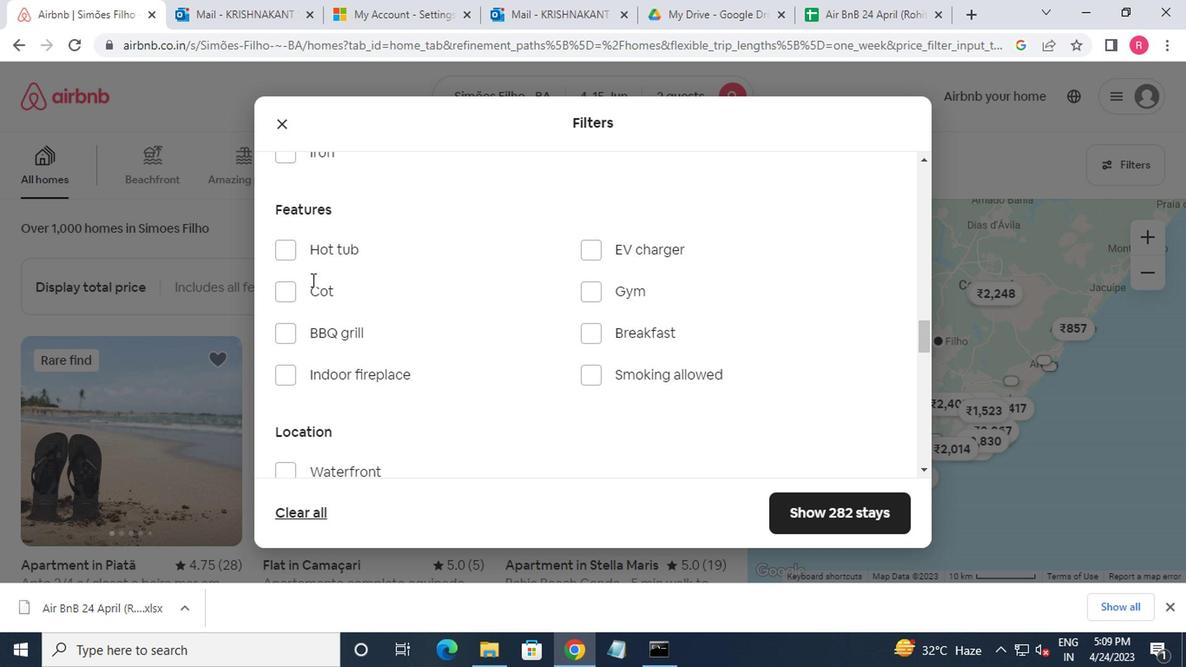 
Action: Mouse scrolled (309, 282) with delta (0, 0)
Screenshot: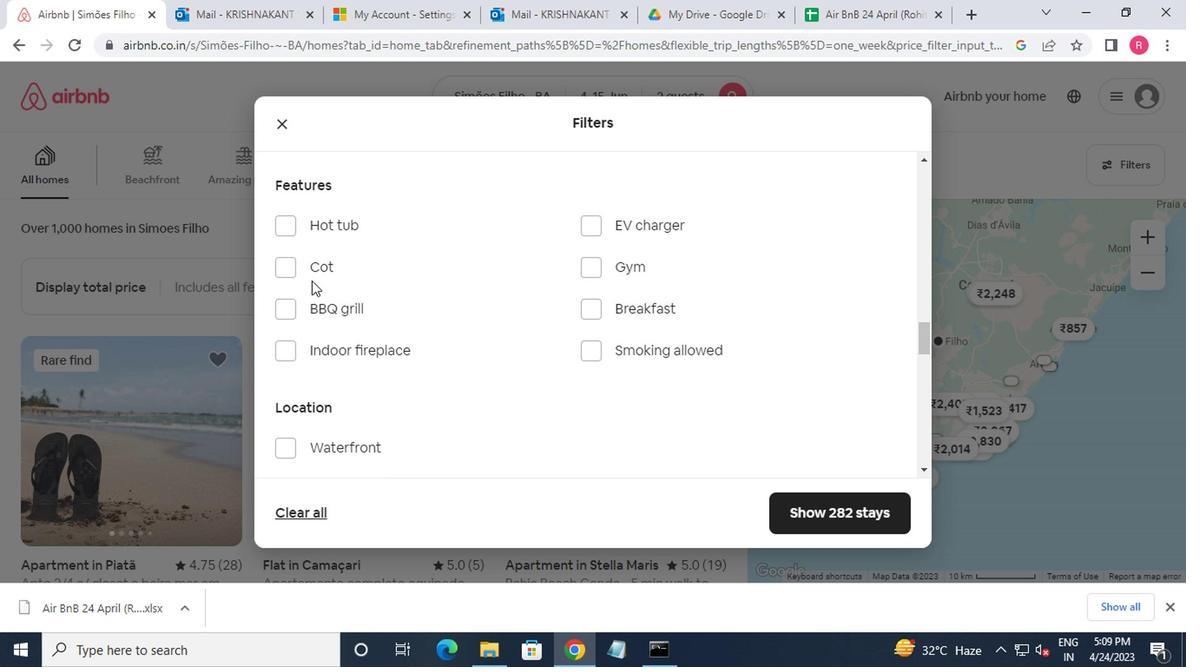 
Action: Mouse scrolled (309, 282) with delta (0, 0)
Screenshot: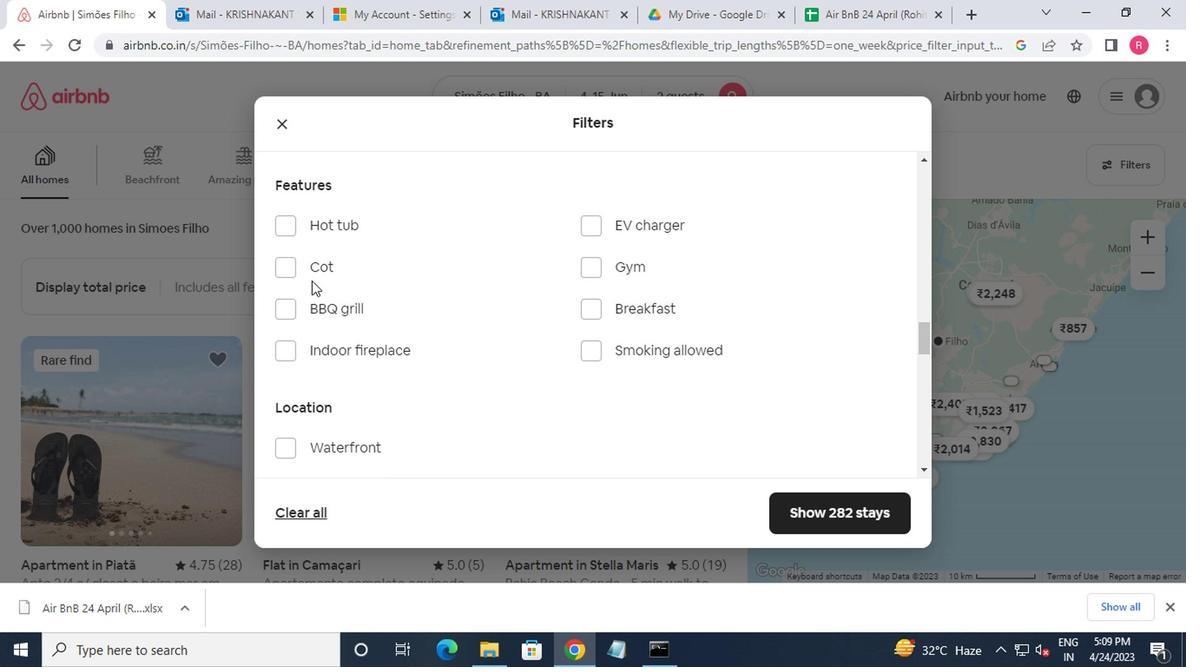 
Action: Mouse moved to (309, 285)
Screenshot: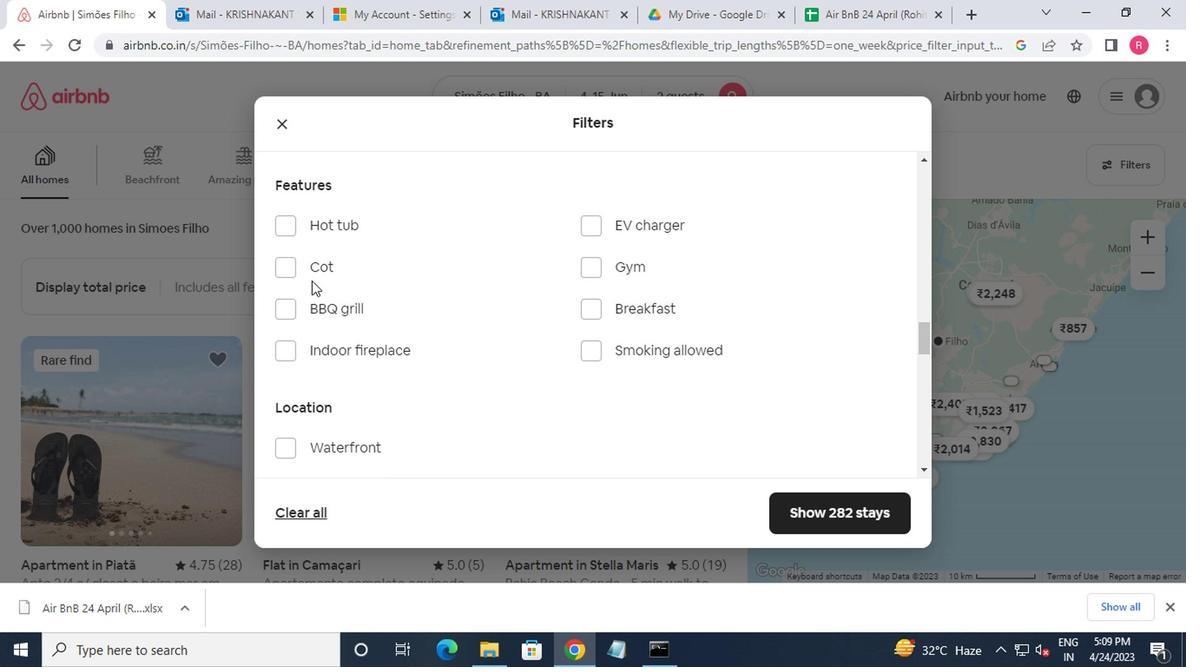 
Action: Mouse scrolled (309, 284) with delta (0, -1)
Screenshot: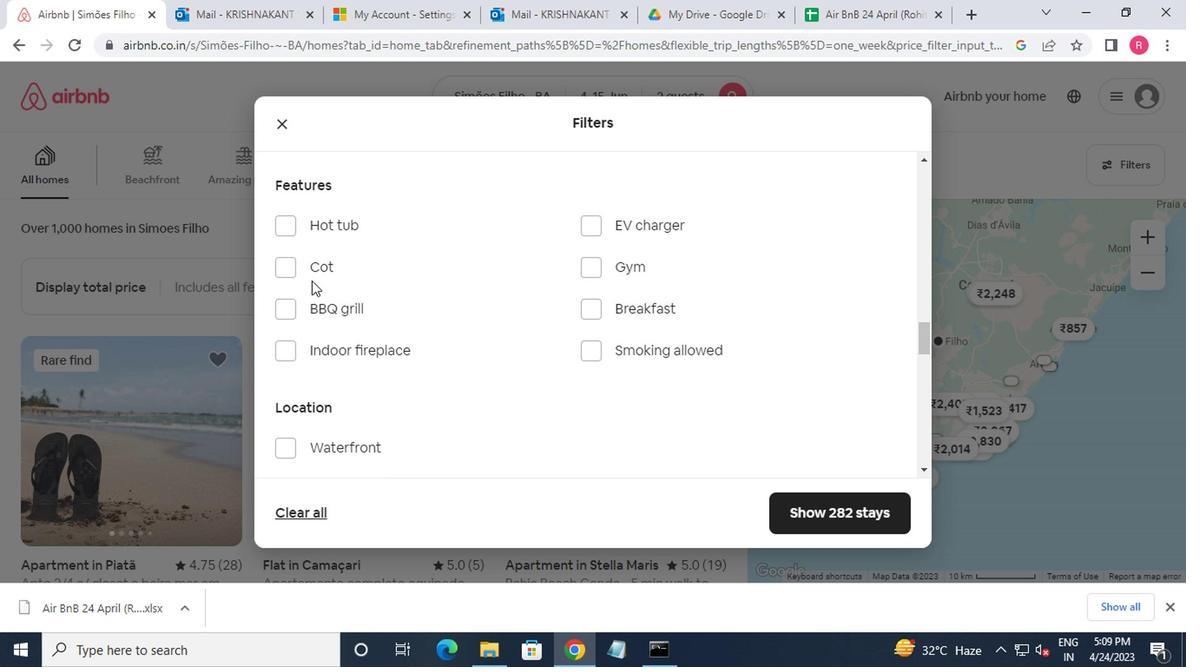 
Action: Mouse moved to (326, 276)
Screenshot: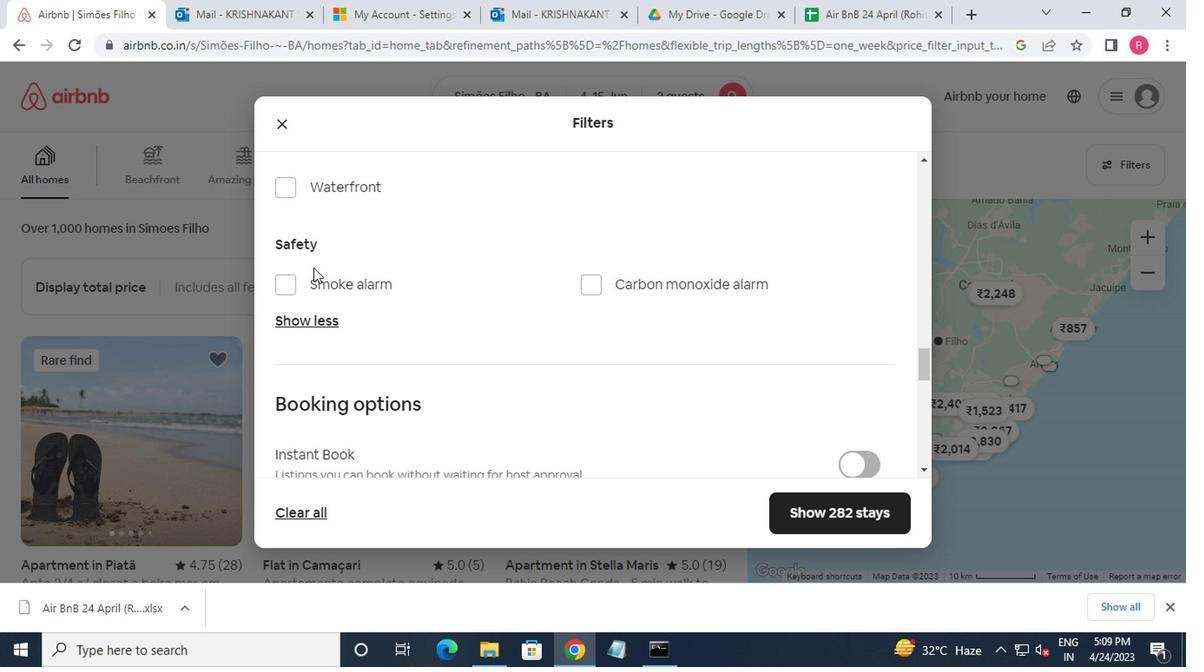 
Action: Mouse scrolled (326, 274) with delta (0, -1)
Screenshot: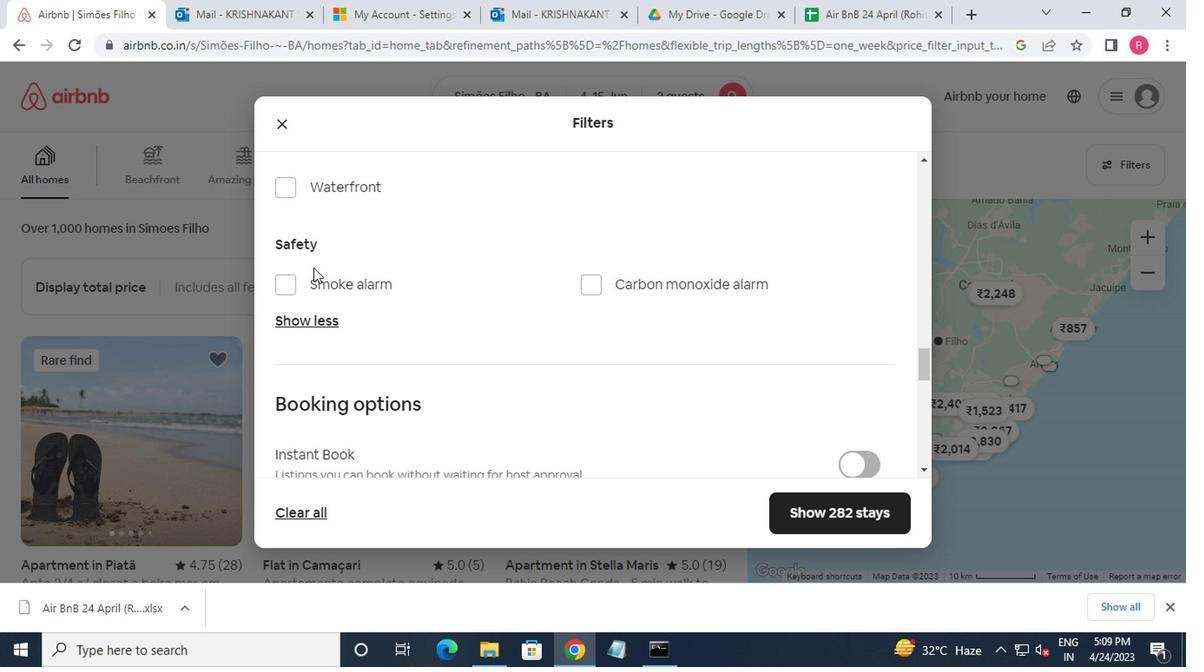 
Action: Mouse moved to (567, 313)
Screenshot: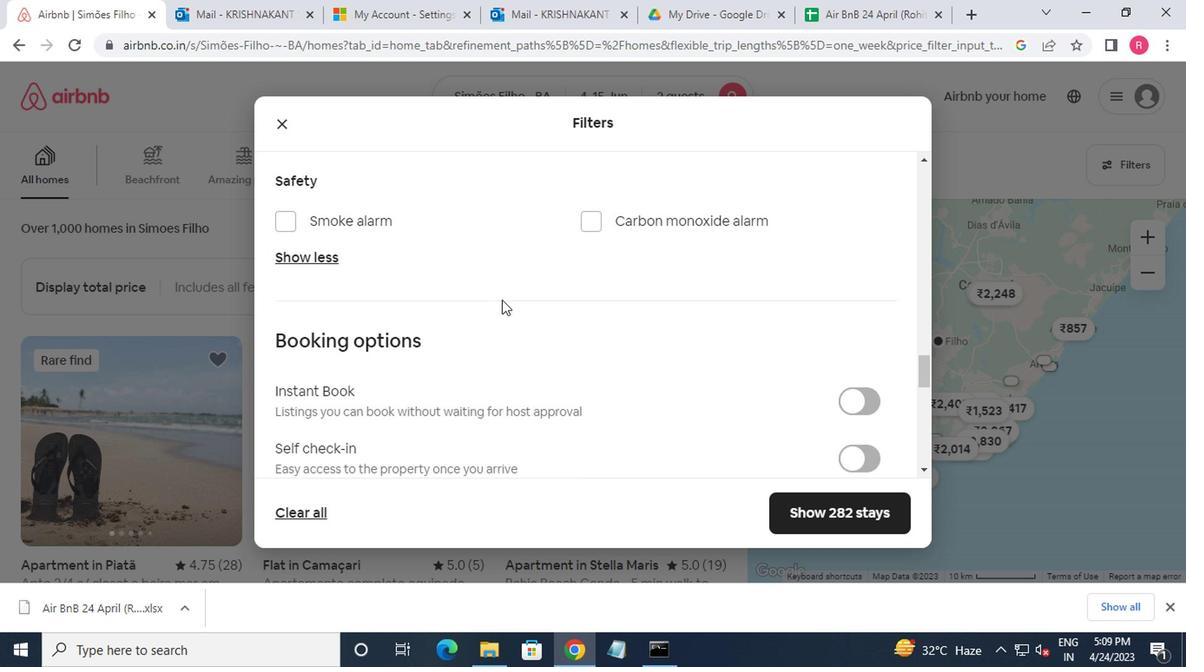 
Action: Mouse scrolled (567, 313) with delta (0, 0)
Screenshot: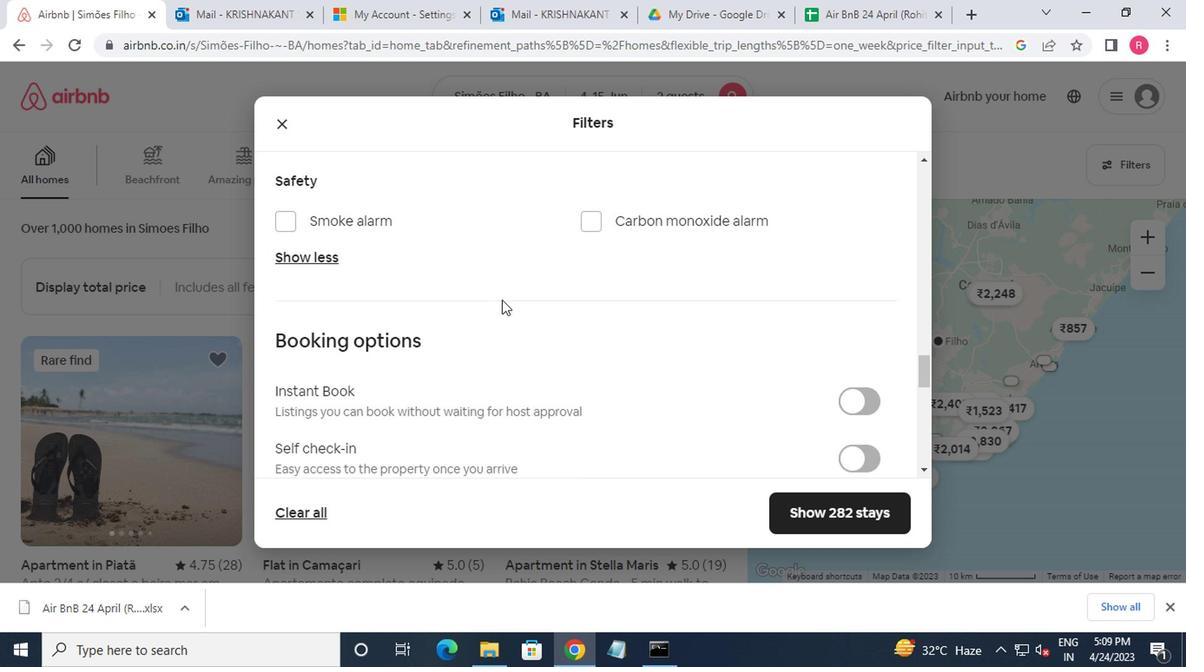 
Action: Mouse moved to (575, 320)
Screenshot: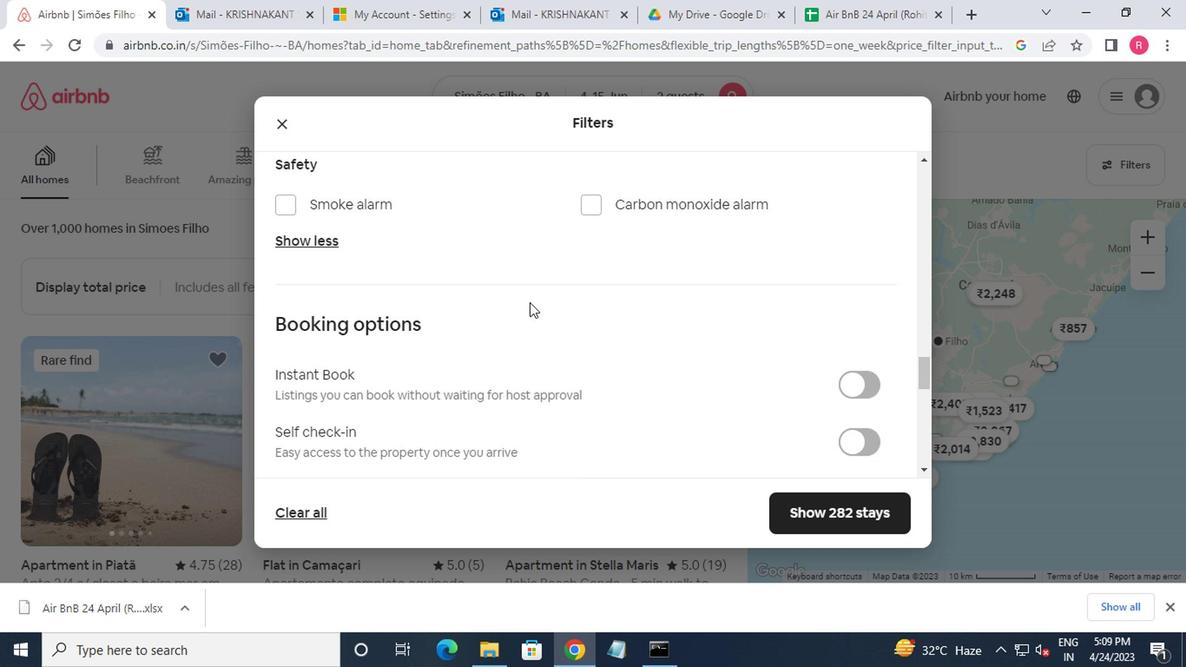 
Action: Mouse scrolled (575, 319) with delta (0, 0)
Screenshot: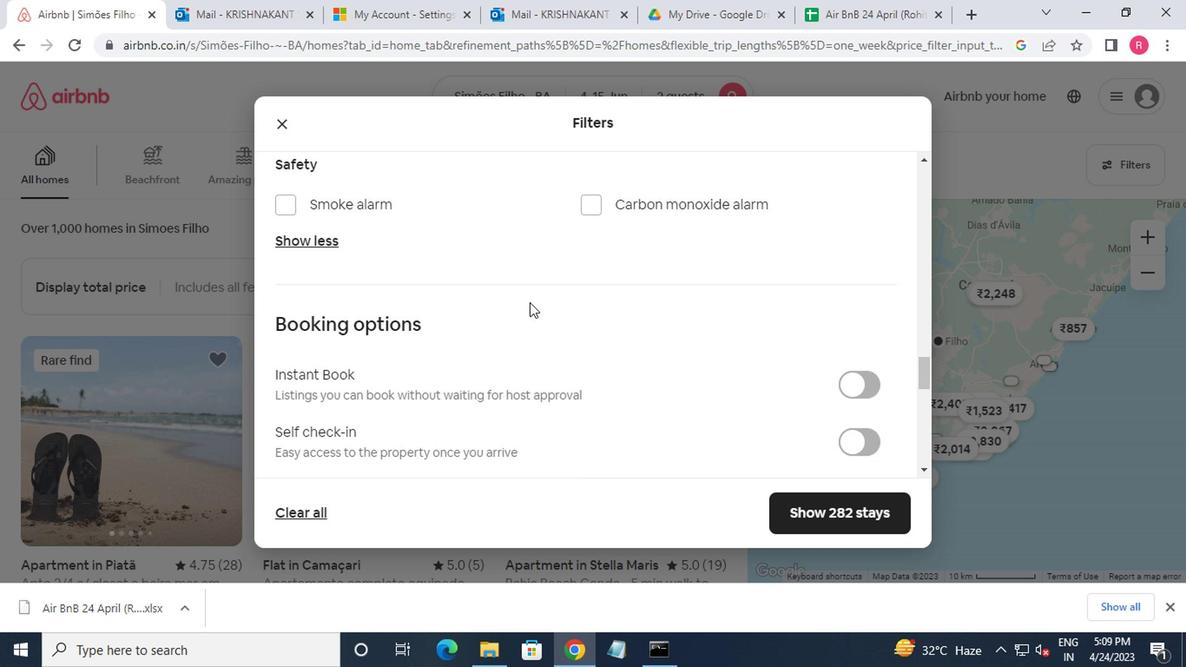 
Action: Mouse moved to (587, 323)
Screenshot: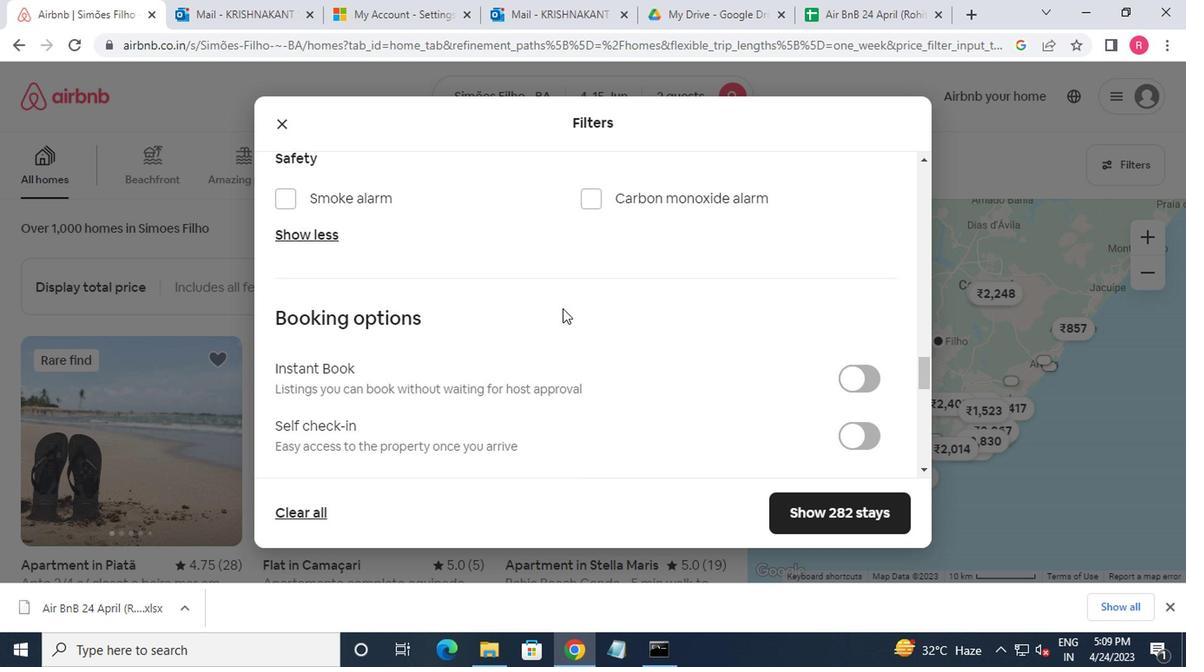 
Action: Mouse scrolled (587, 322) with delta (0, -1)
Screenshot: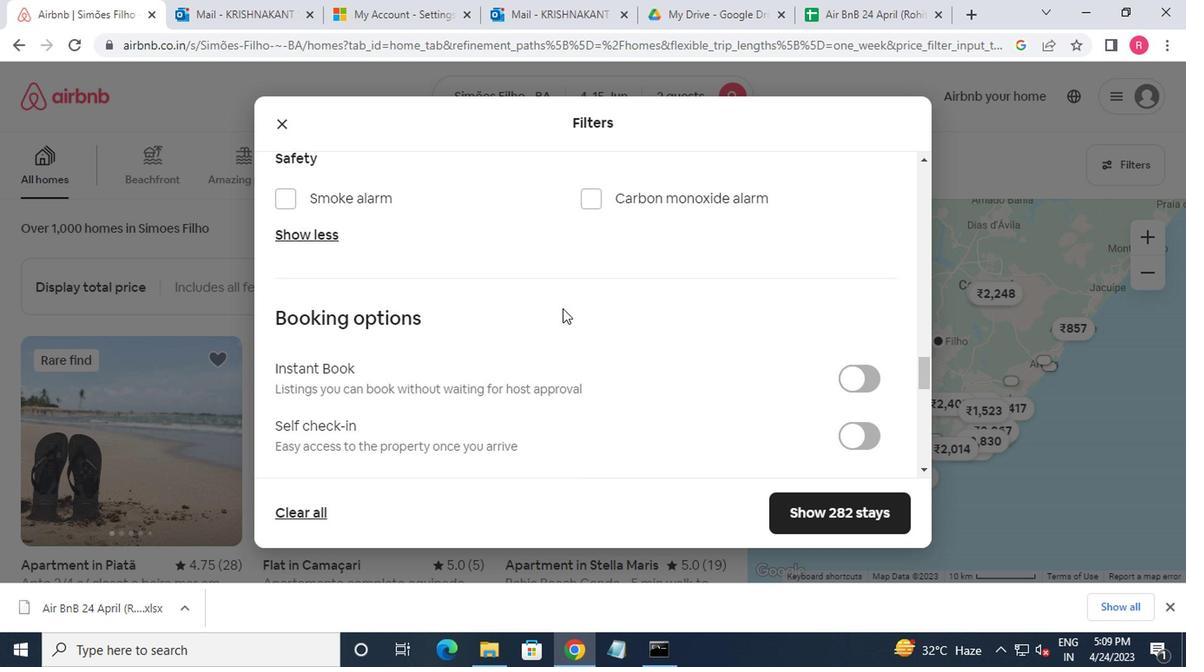 
Action: Mouse moved to (853, 174)
Screenshot: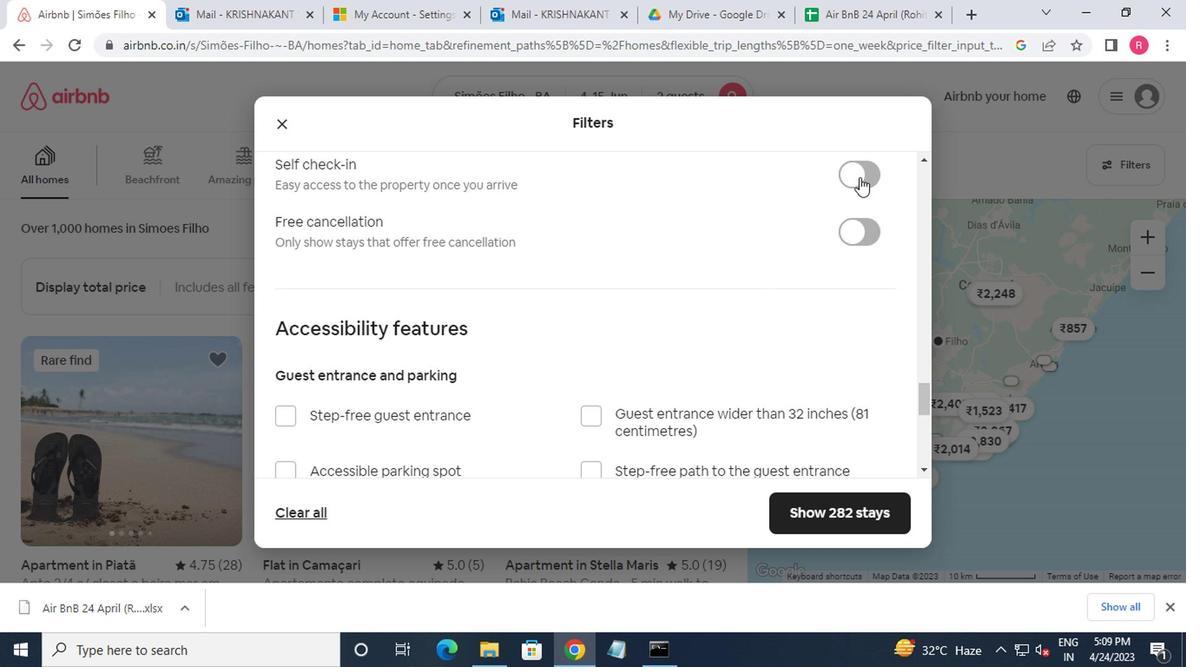 
Action: Mouse pressed left at (853, 174)
Screenshot: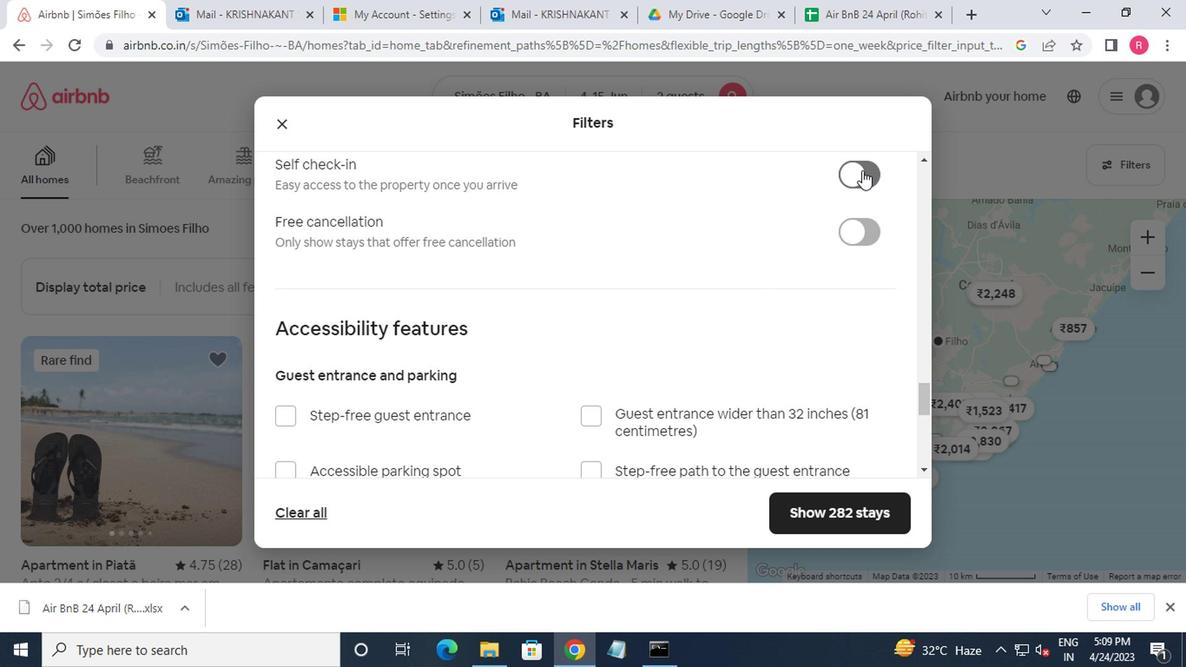 
Action: Mouse moved to (660, 399)
Screenshot: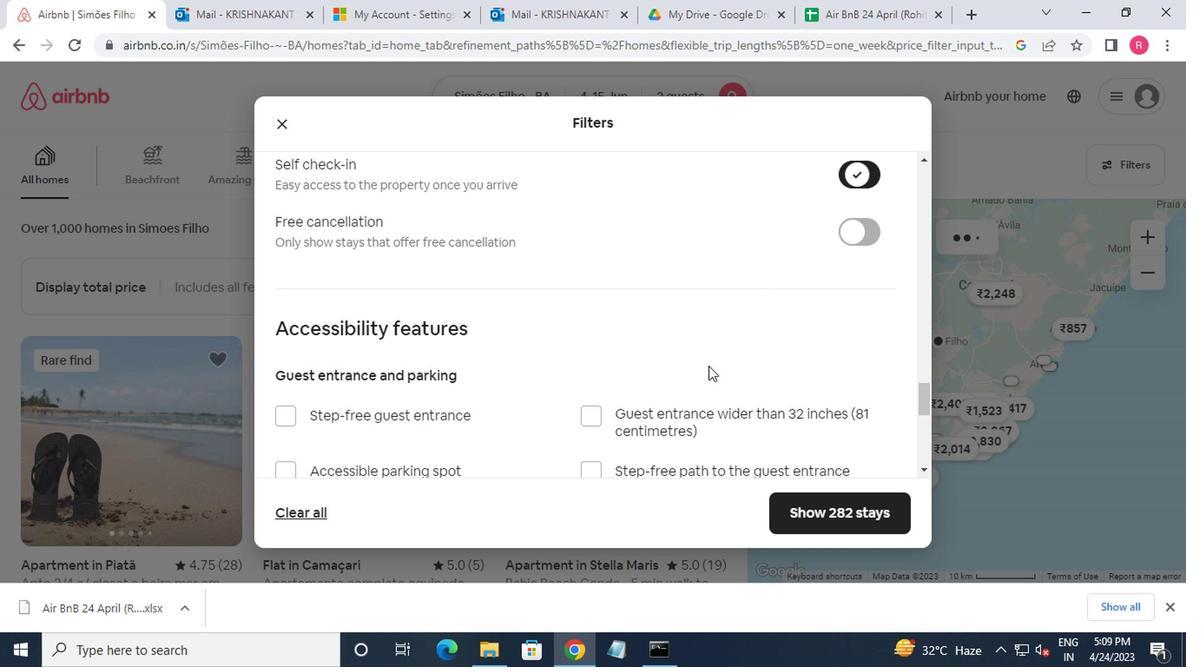 
Action: Mouse scrolled (660, 397) with delta (0, -1)
Screenshot: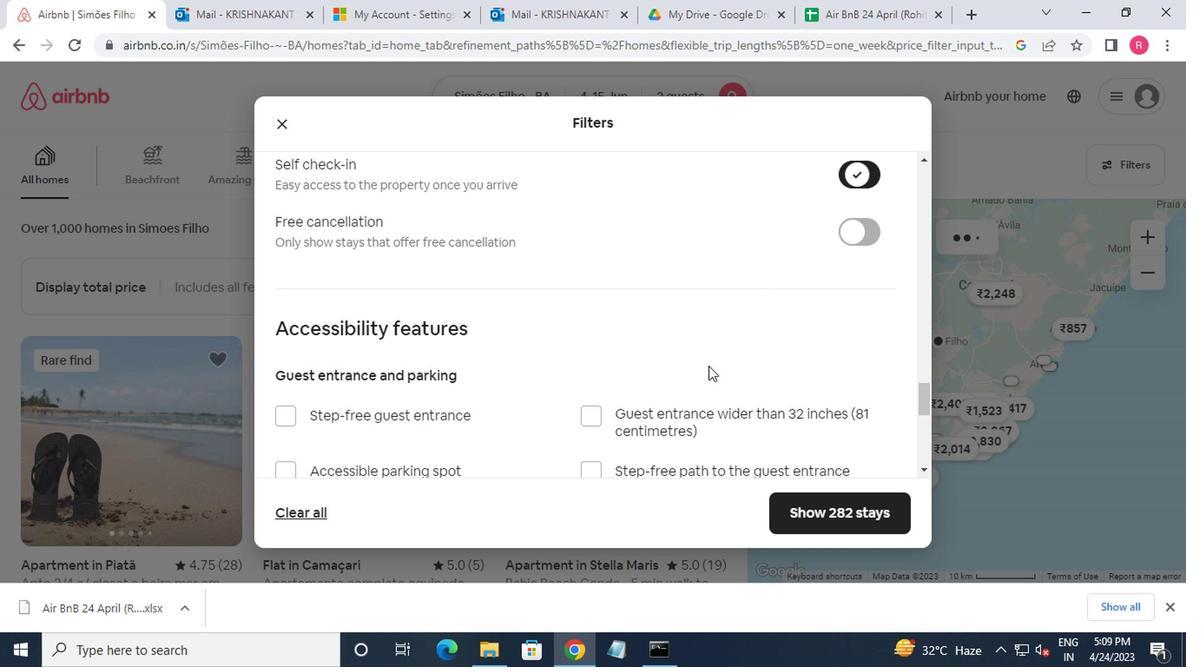 
Action: Mouse moved to (644, 413)
Screenshot: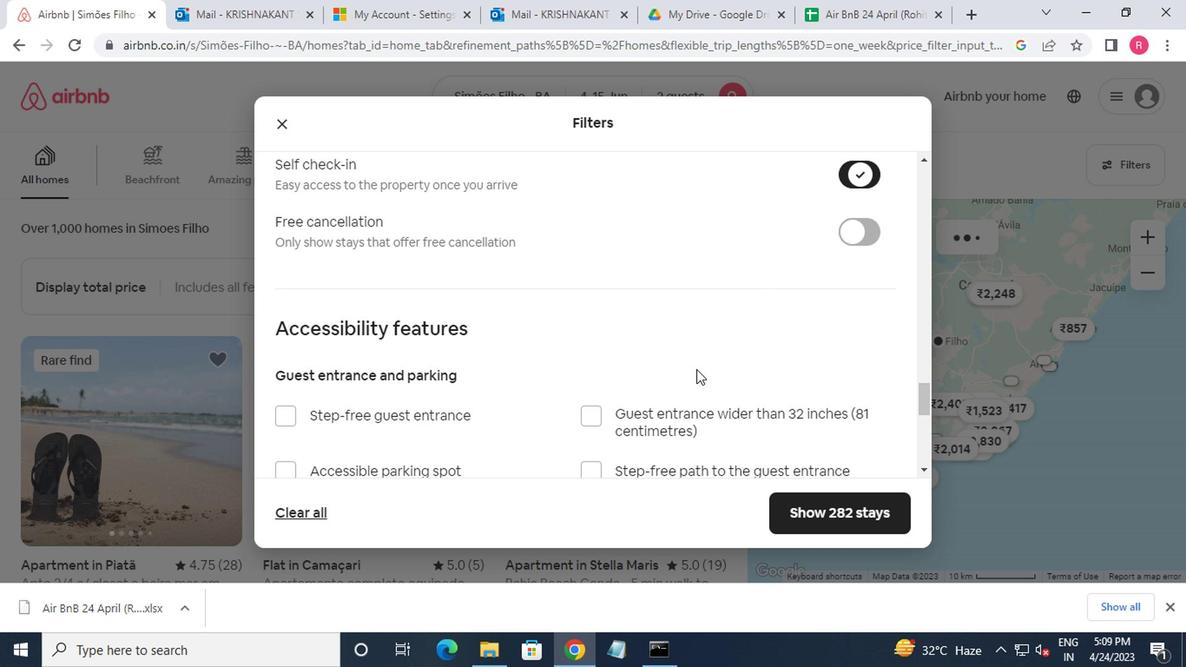 
Action: Mouse scrolled (644, 413) with delta (0, 0)
Screenshot: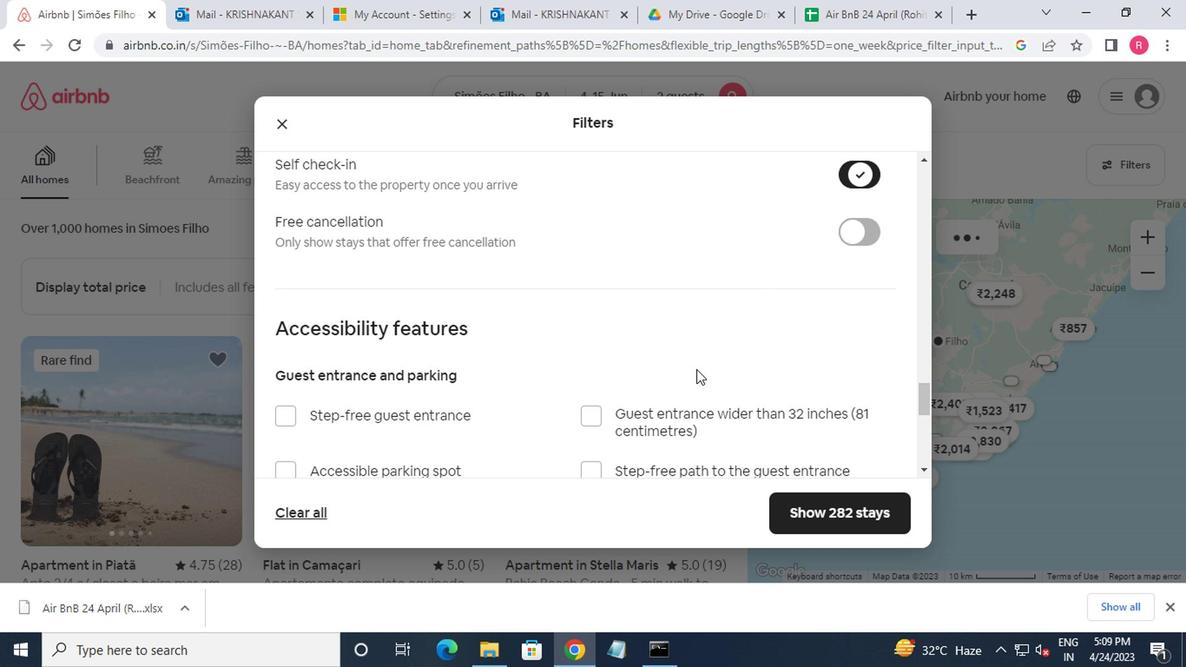 
Action: Mouse moved to (642, 415)
Screenshot: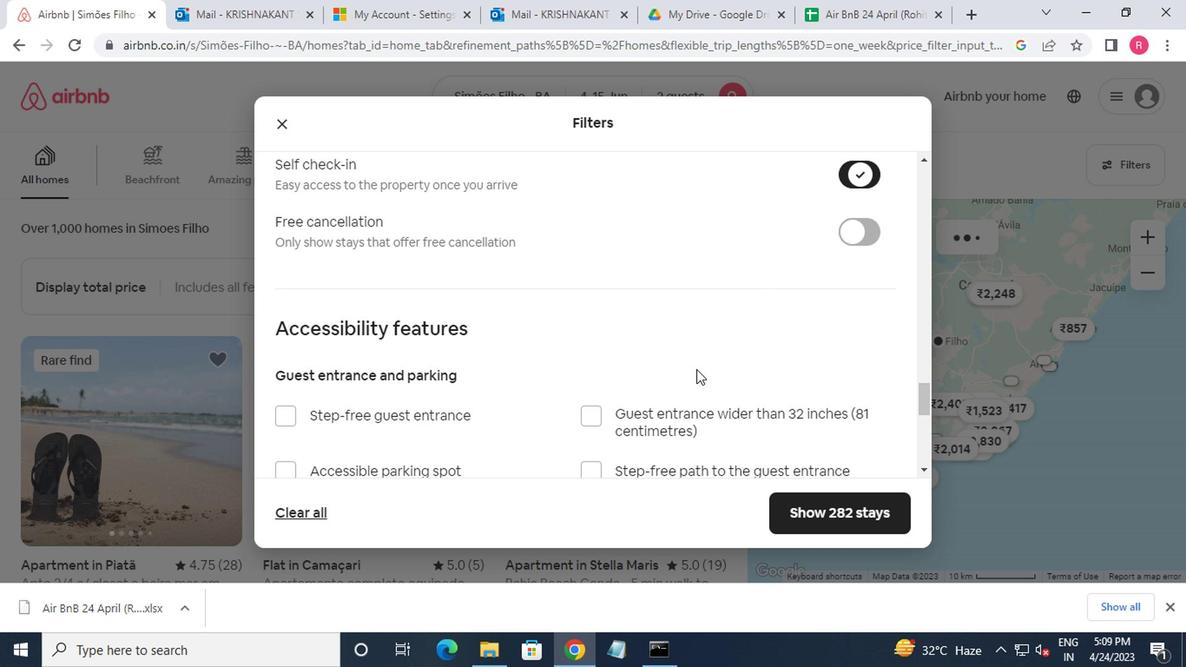 
Action: Mouse scrolled (642, 413) with delta (0, -1)
Screenshot: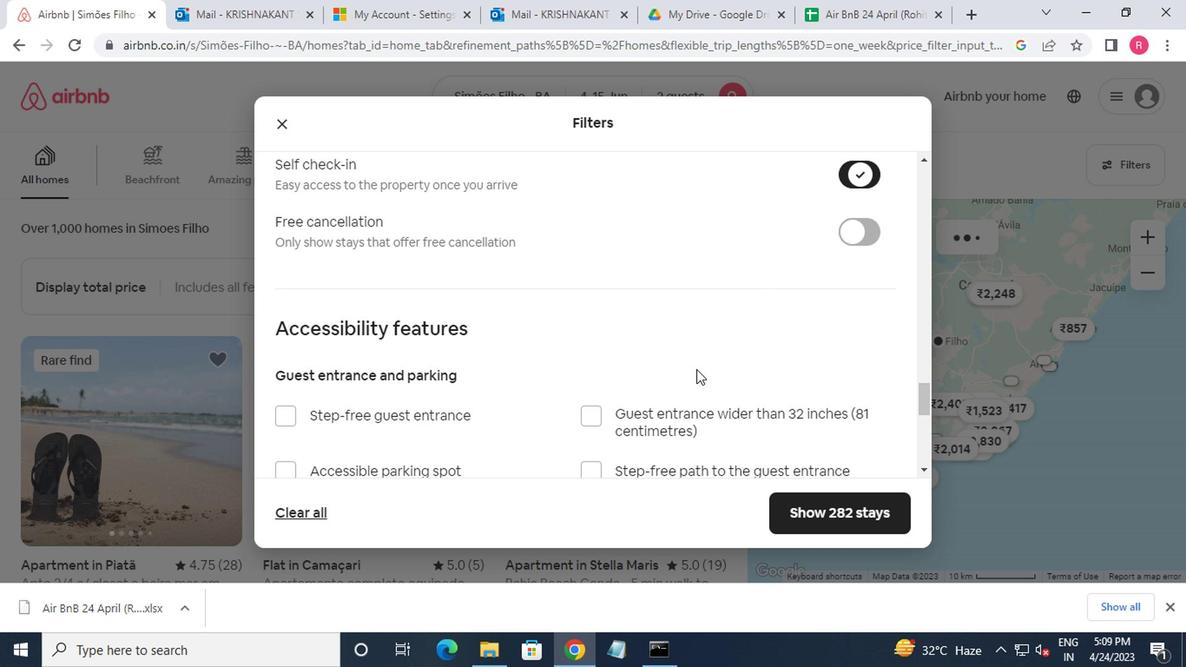 
Action: Mouse moved to (642, 415)
Screenshot: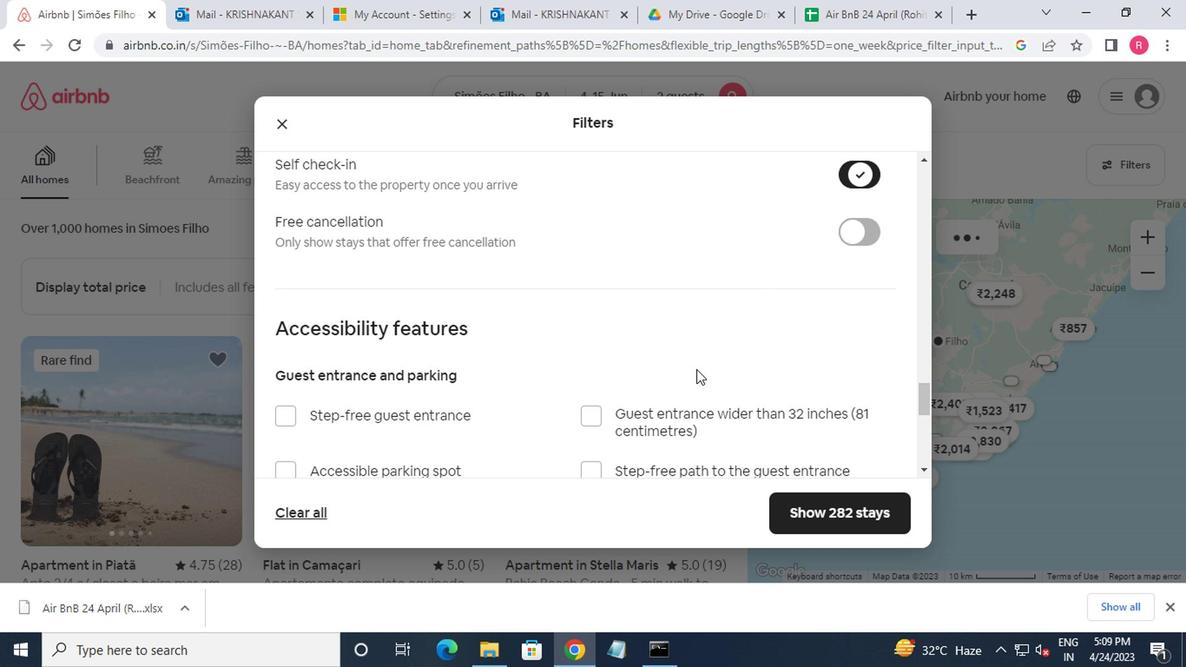 
Action: Mouse scrolled (642, 413) with delta (0, -1)
Screenshot: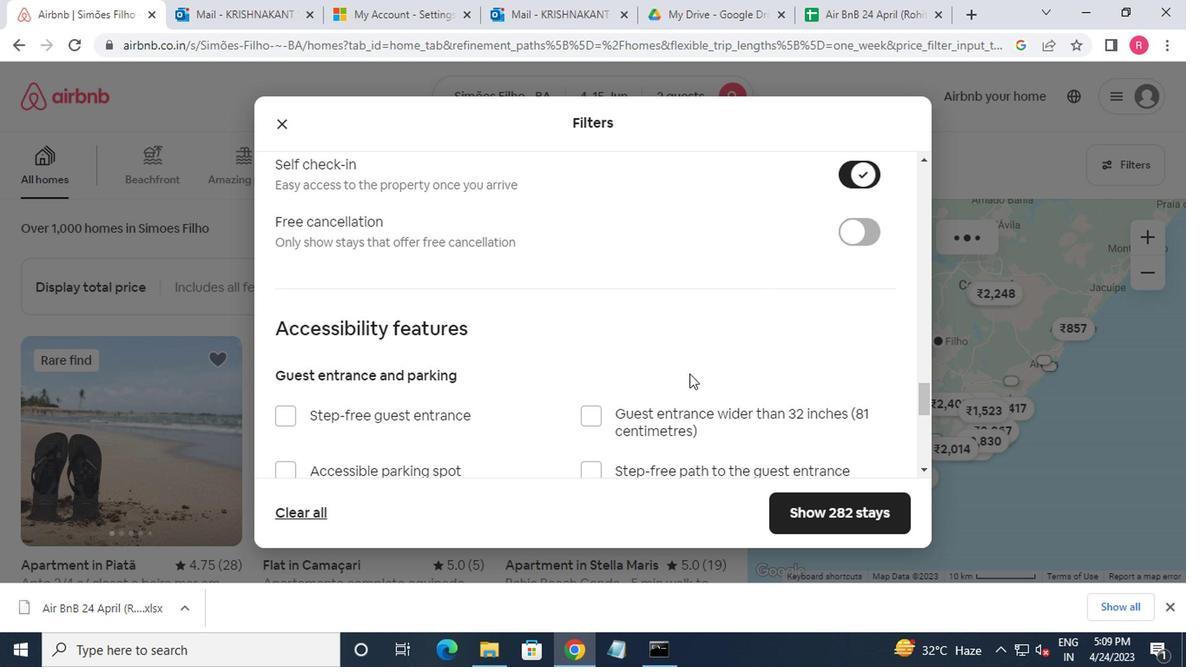 
Action: Mouse moved to (641, 415)
Screenshot: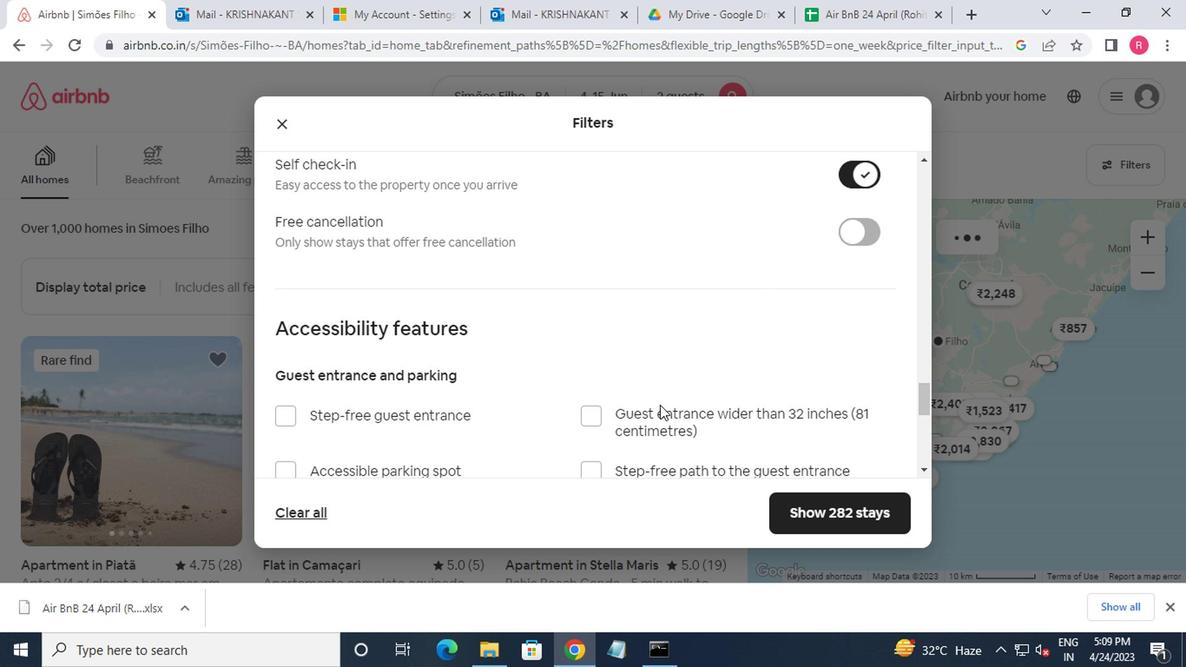 
Action: Mouse scrolled (641, 413) with delta (0, -1)
Screenshot: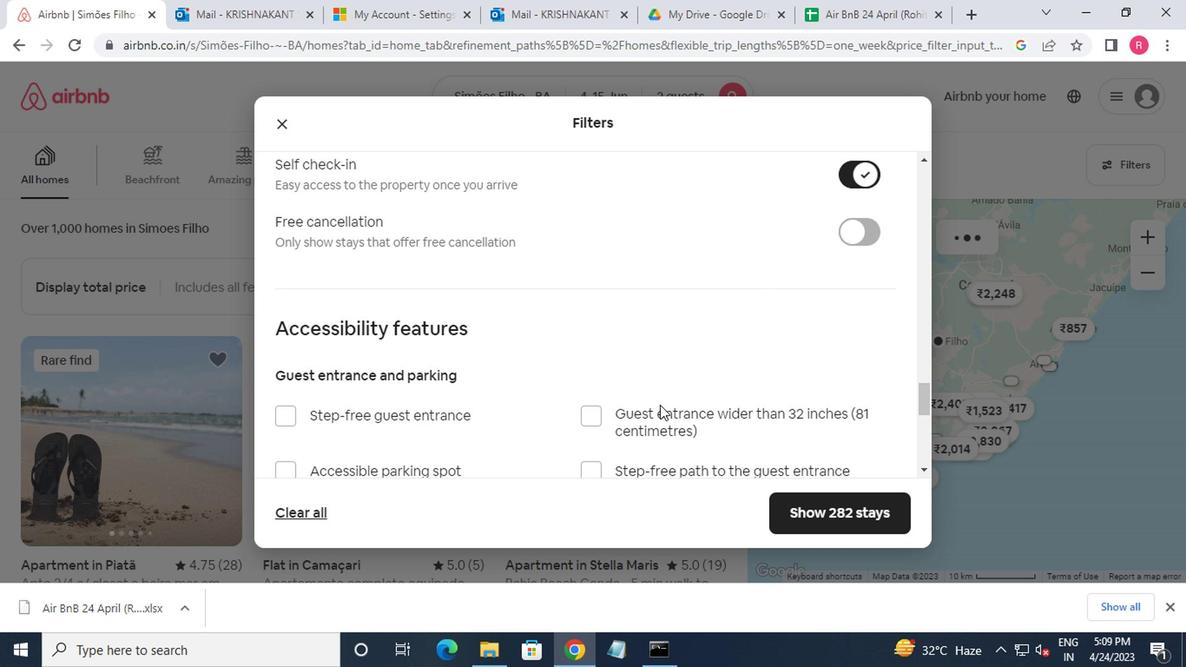 
Action: Mouse moved to (446, 405)
Screenshot: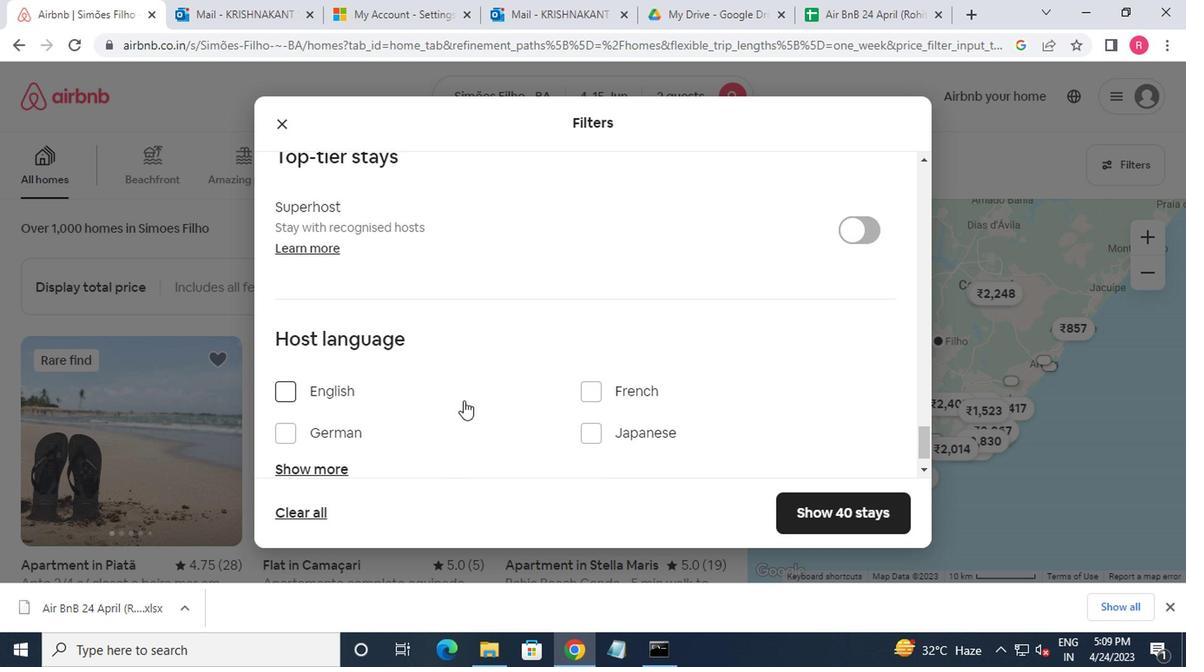 
Action: Mouse scrolled (446, 404) with delta (0, -1)
Screenshot: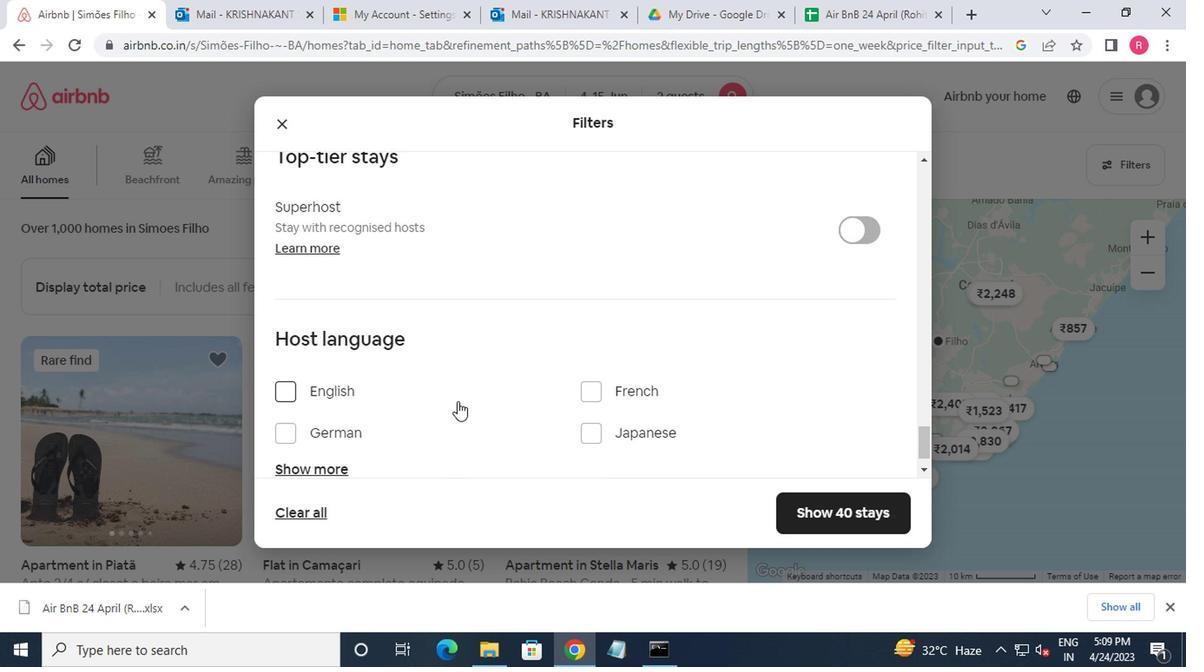 
Action: Mouse moved to (443, 408)
Screenshot: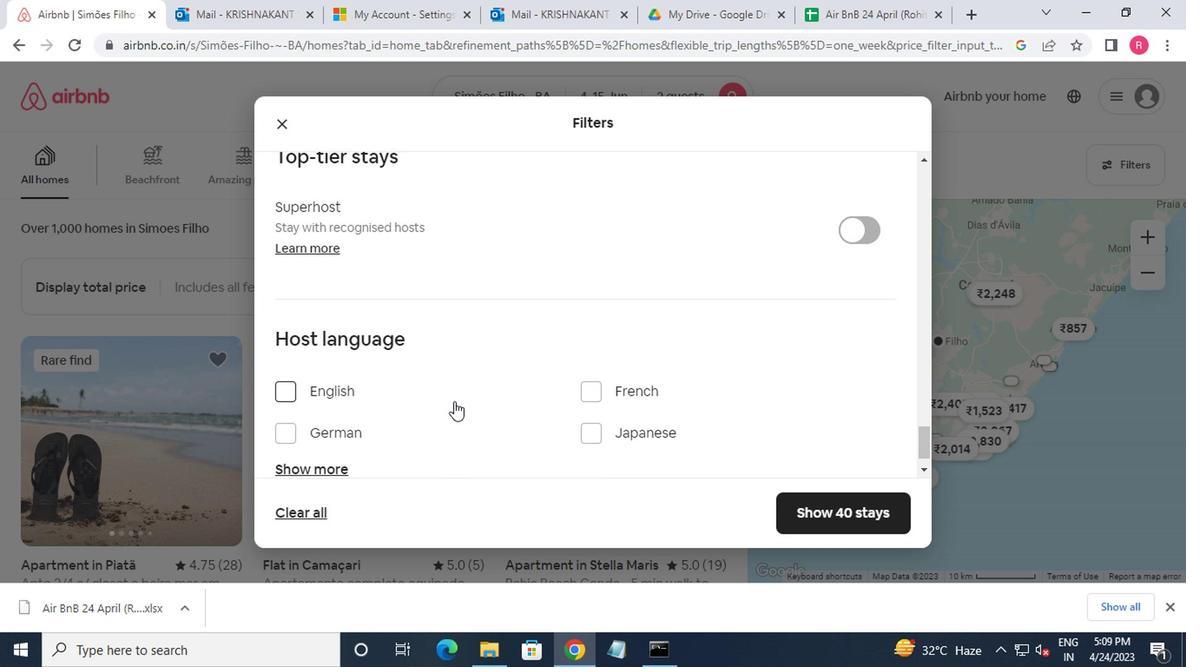 
Action: Mouse scrolled (443, 407) with delta (0, -1)
Screenshot: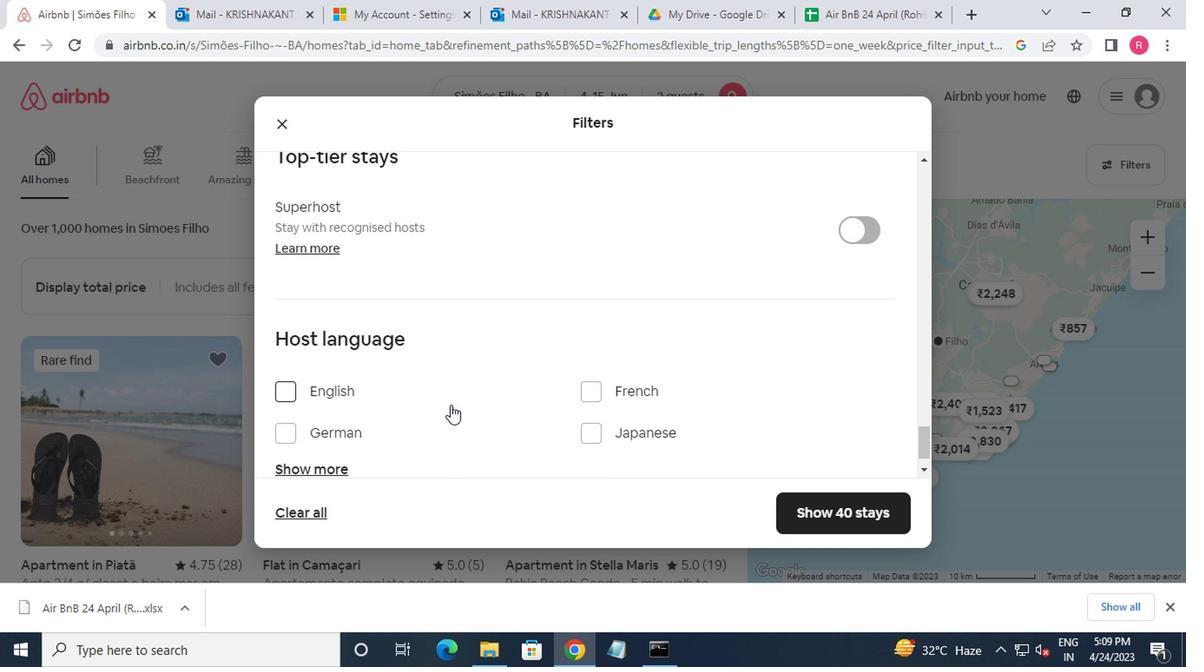
Action: Mouse moved to (442, 409)
Screenshot: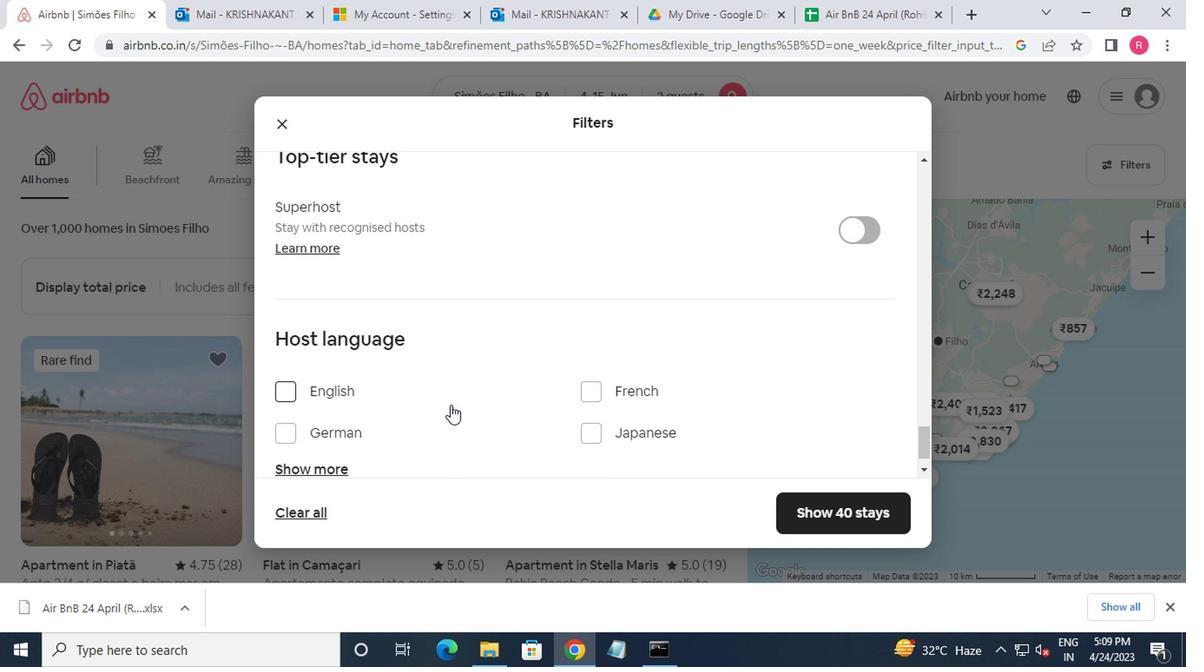
Action: Mouse scrolled (442, 408) with delta (0, 0)
Screenshot: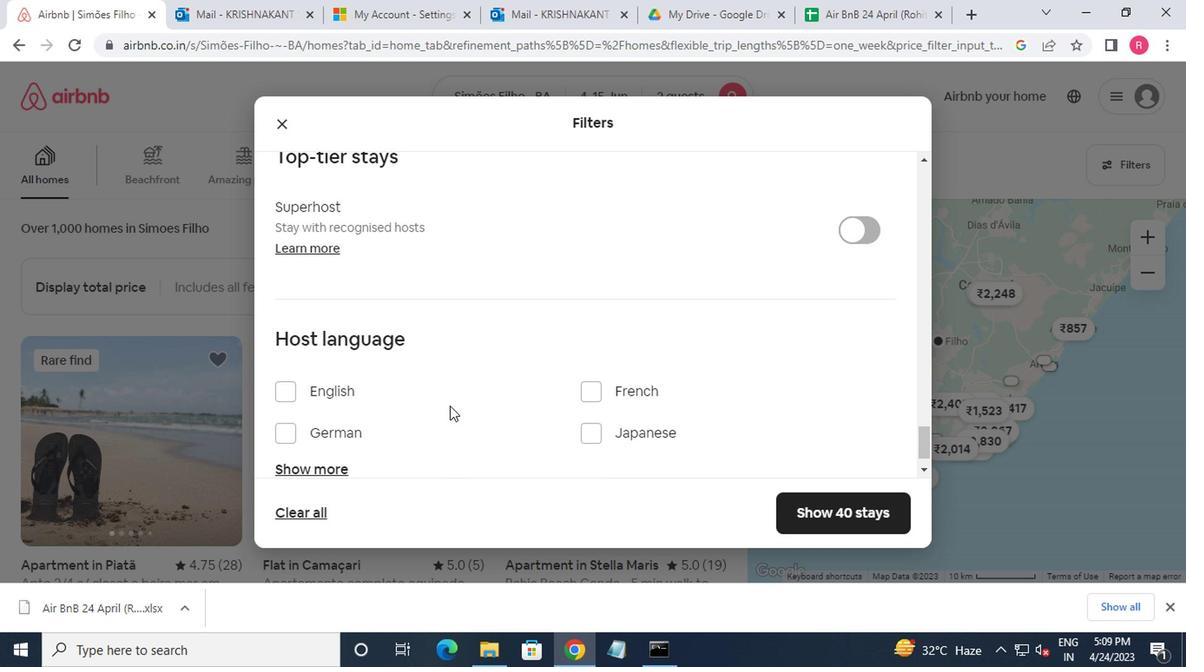 
Action: Mouse moved to (312, 440)
Screenshot: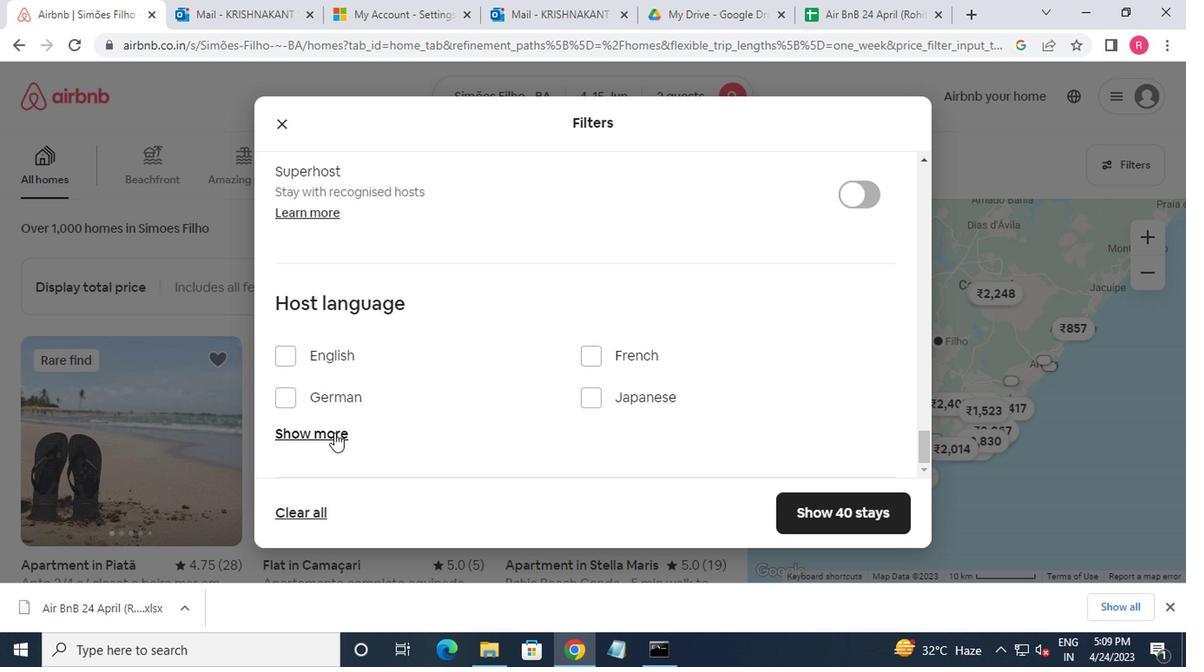 
Action: Mouse pressed left at (312, 440)
Screenshot: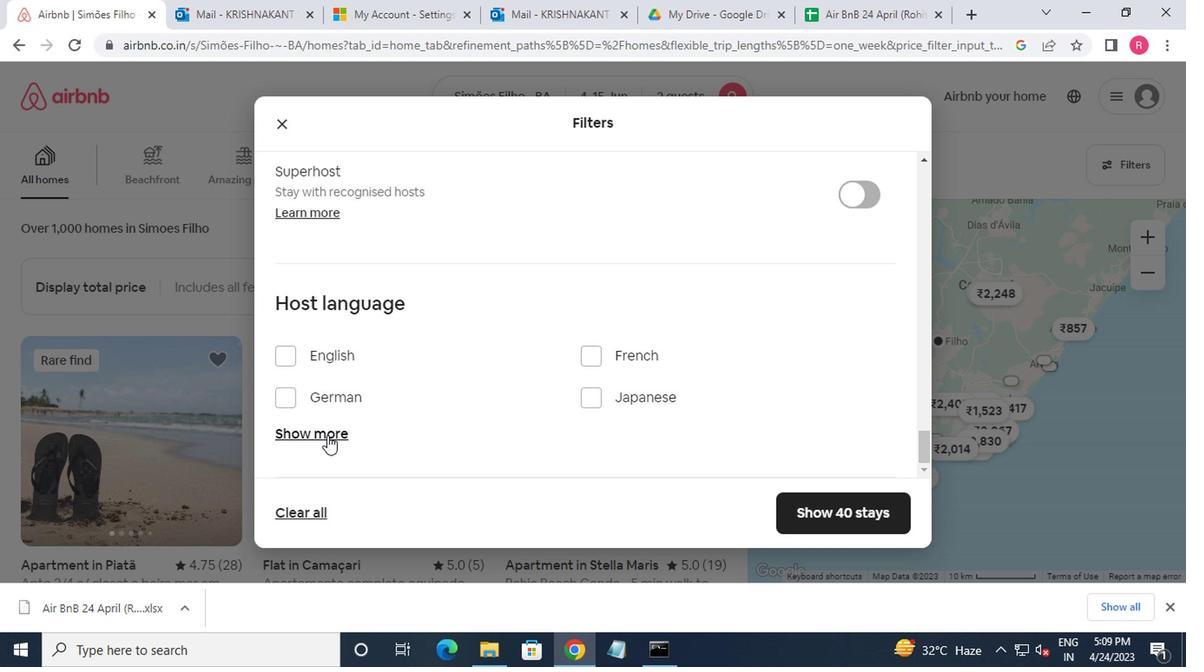 
Action: Mouse moved to (350, 426)
Screenshot: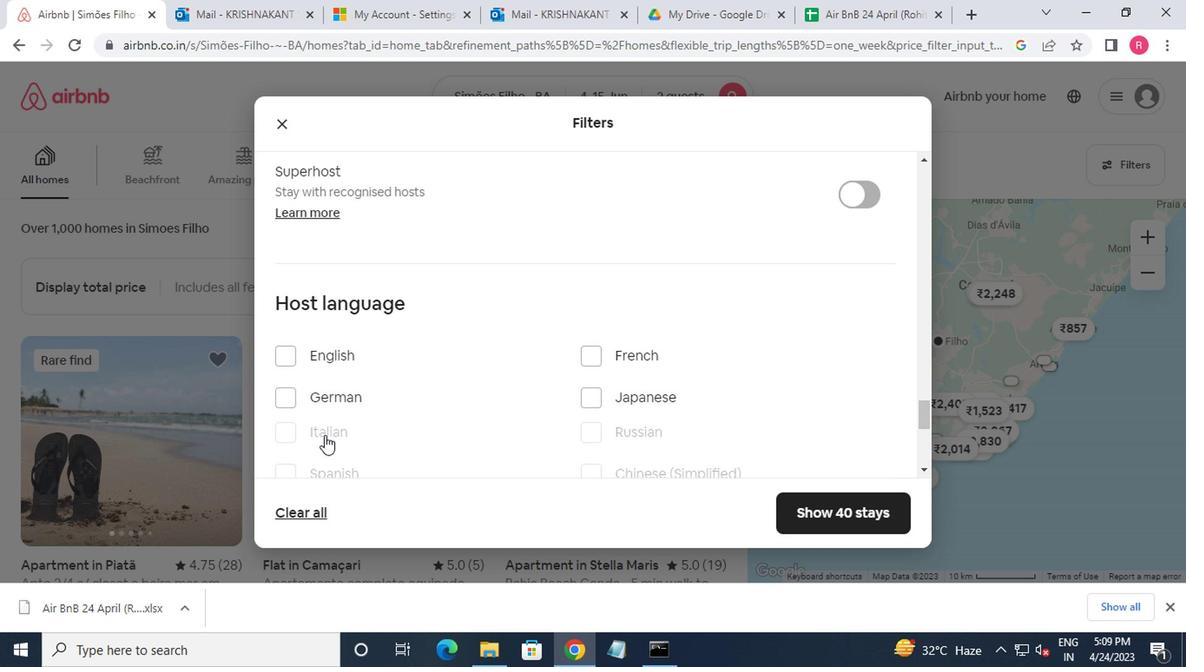 
Action: Mouse scrolled (350, 425) with delta (0, -1)
Screenshot: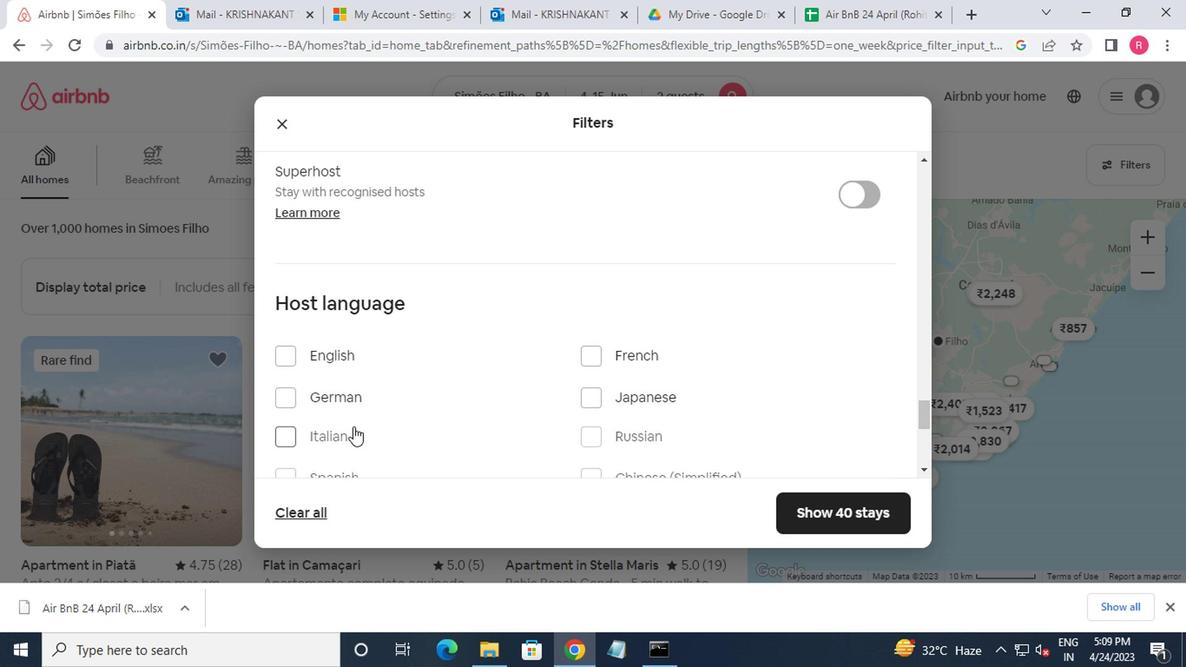 
Action: Mouse moved to (356, 422)
Screenshot: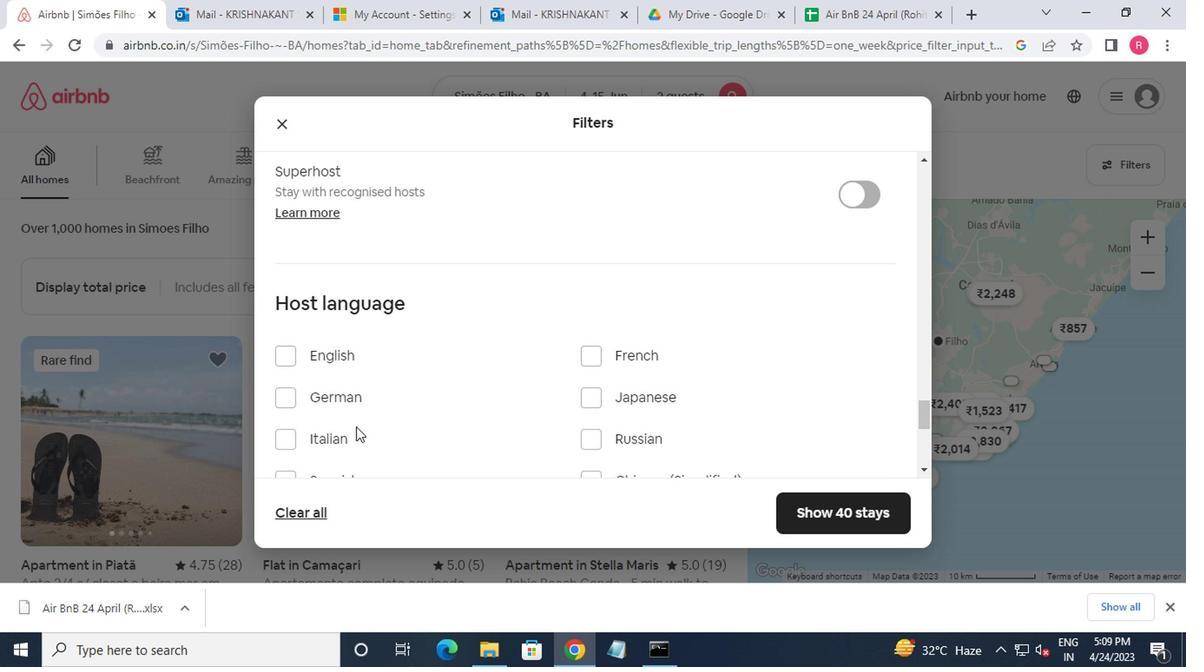 
Action: Mouse scrolled (356, 422) with delta (0, 0)
Screenshot: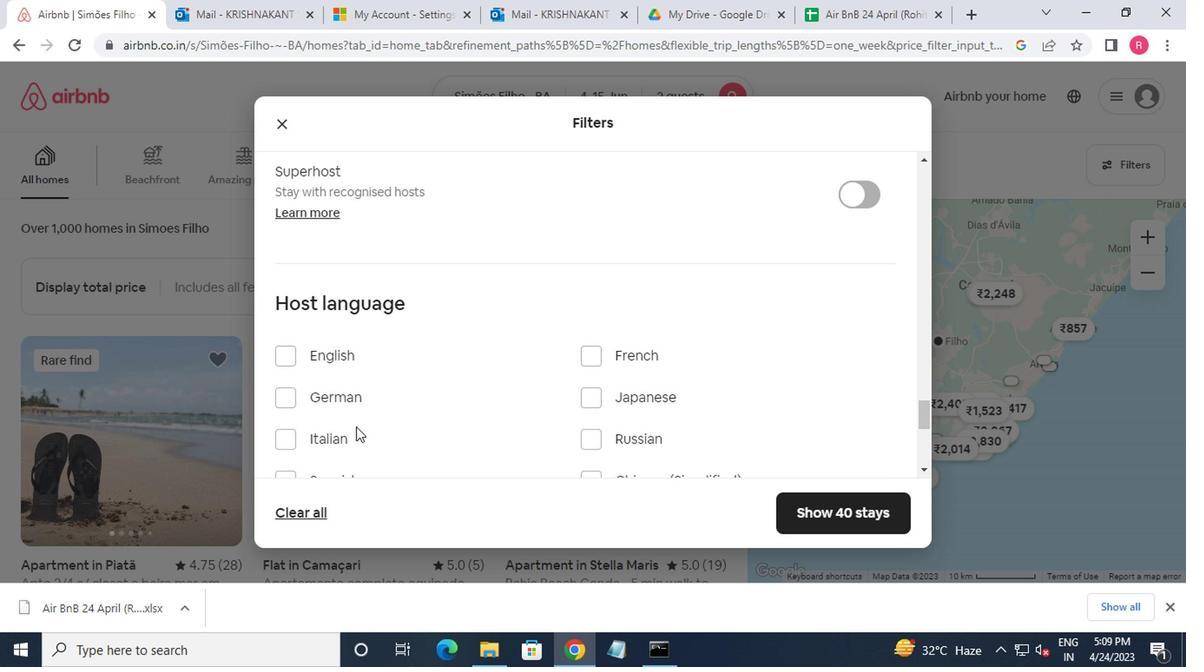 
Action: Mouse moved to (281, 310)
Screenshot: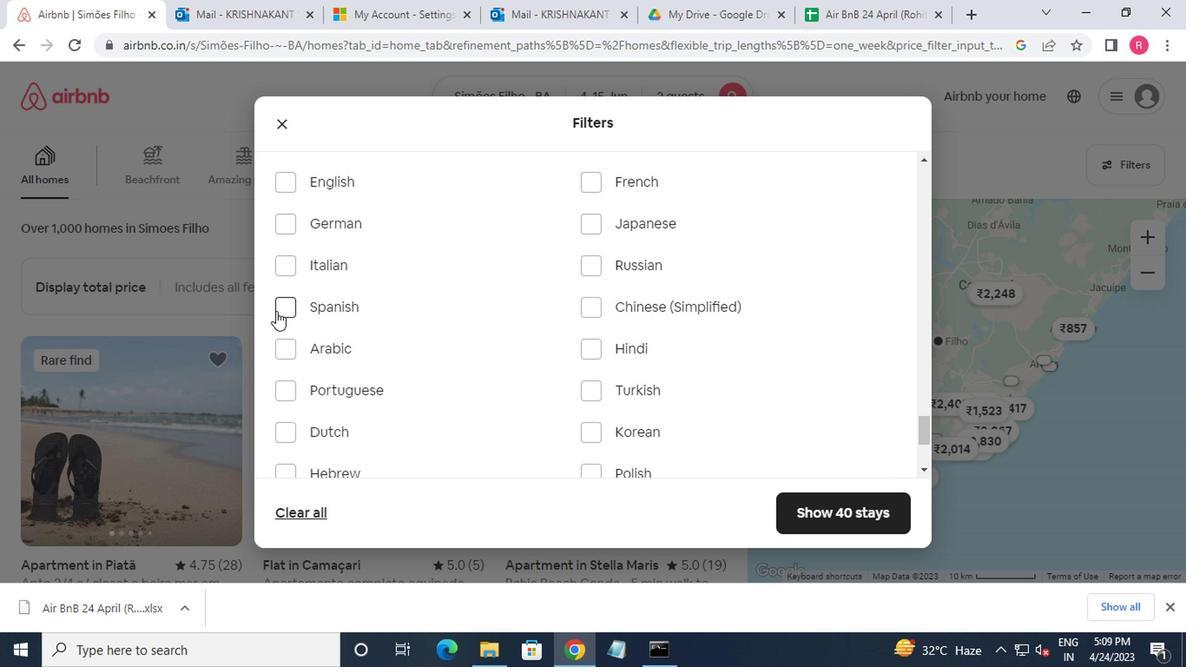 
Action: Mouse pressed left at (281, 310)
Screenshot: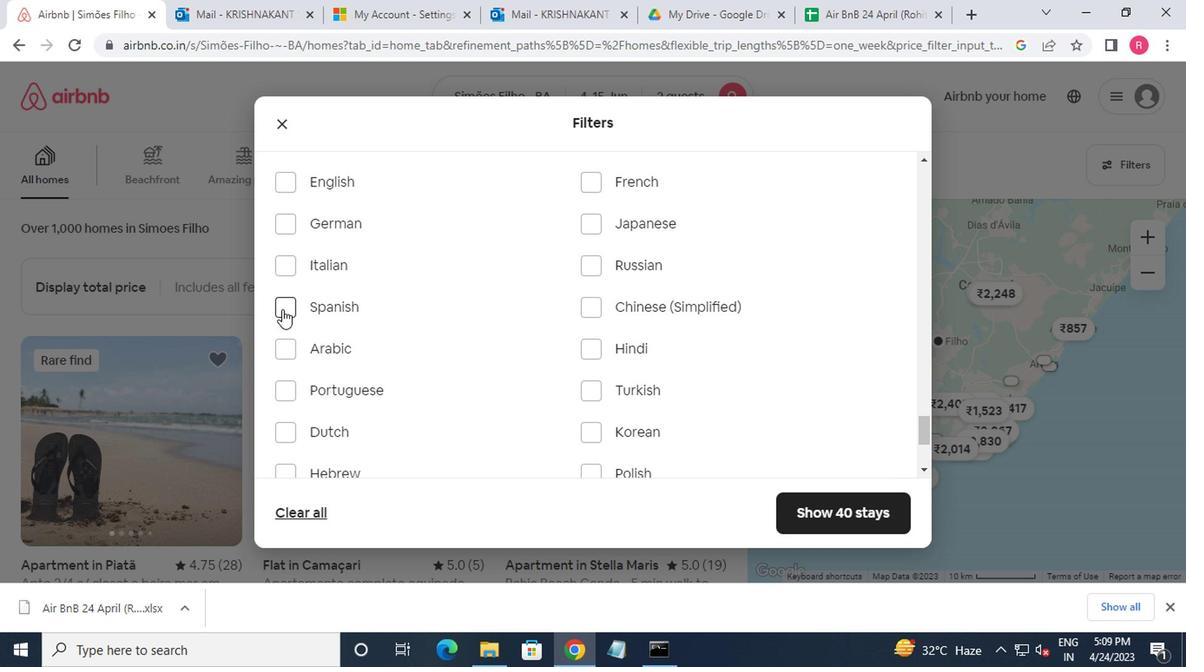 
Action: Mouse moved to (824, 504)
Screenshot: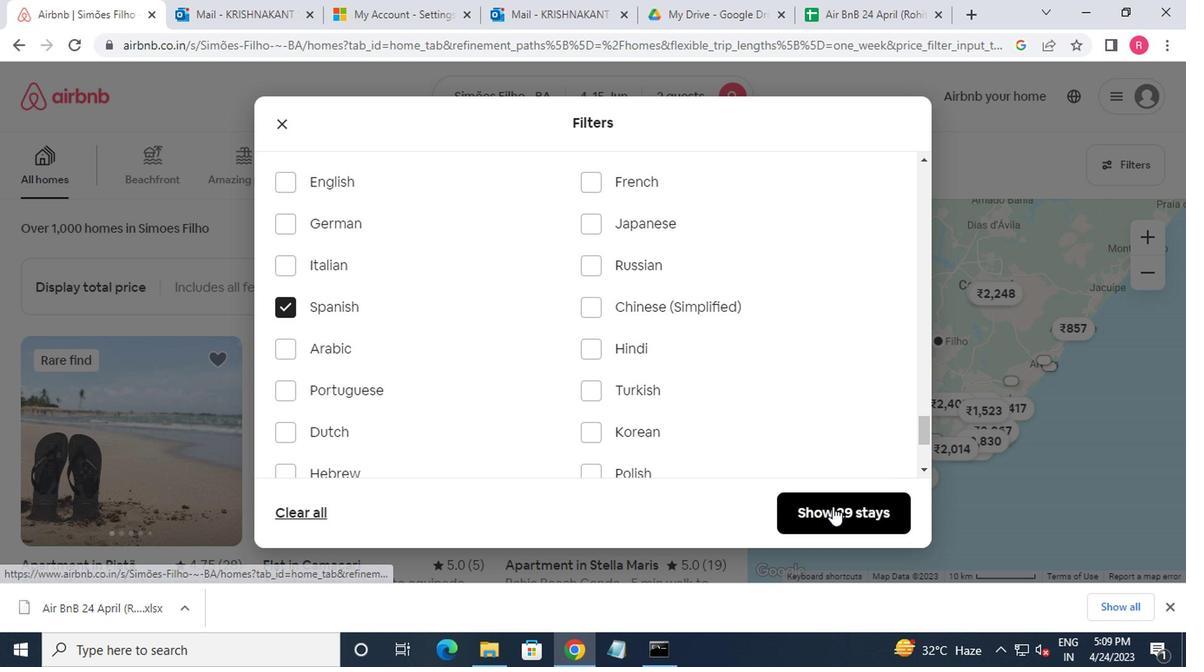 
Action: Mouse pressed left at (824, 504)
Screenshot: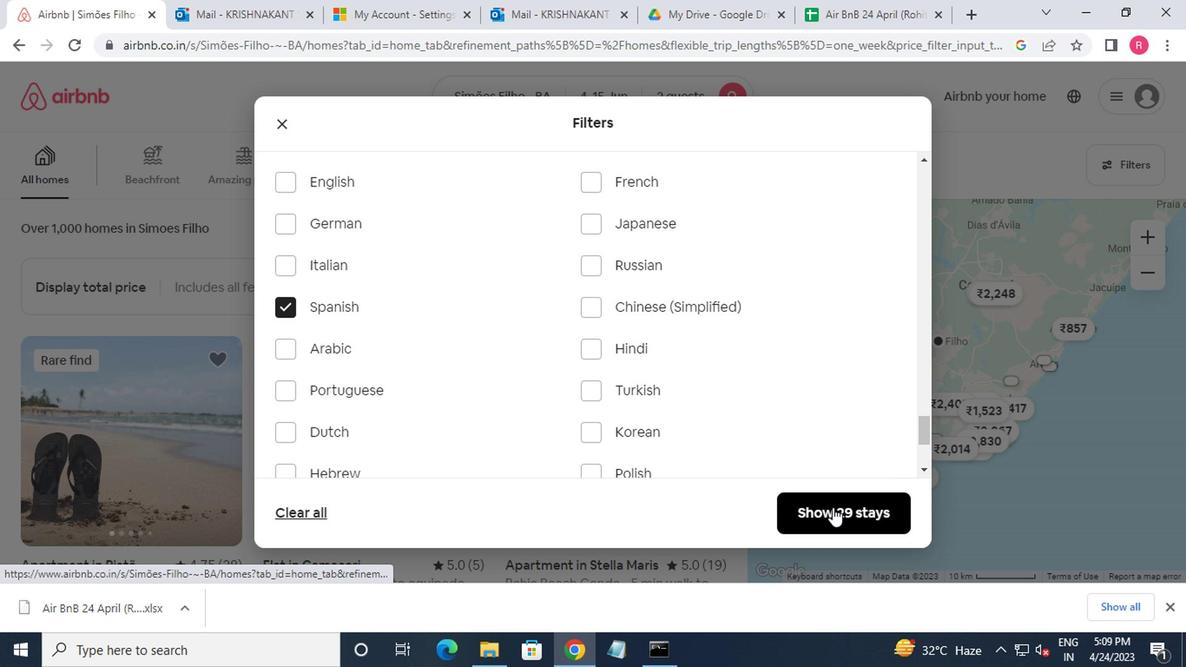 
Action: Mouse moved to (822, 502)
Screenshot: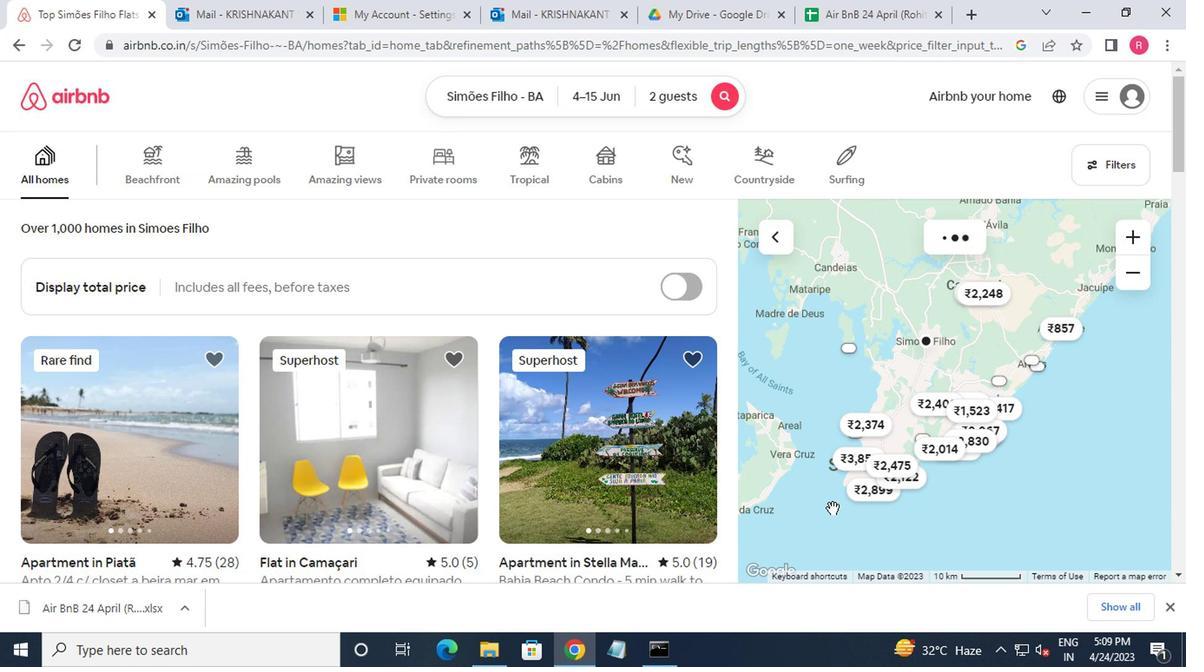 
